 Task: Look for space in Mariara, Venezuela from 24th August, 2023 to 10th September, 2023 for 8 adults, 2 children in price range Rs.12000 to Rs.15000. Place can be entire place or shared room with 4 bedrooms having 8 beds and 4 bathrooms. Property type can be house, flat, guest house. Amenities needed are: wifi, TV, free parkinig on premises, gym, breakfast. Booking option can be shelf check-in. Required host language is English.
Action: Mouse moved to (438, 104)
Screenshot: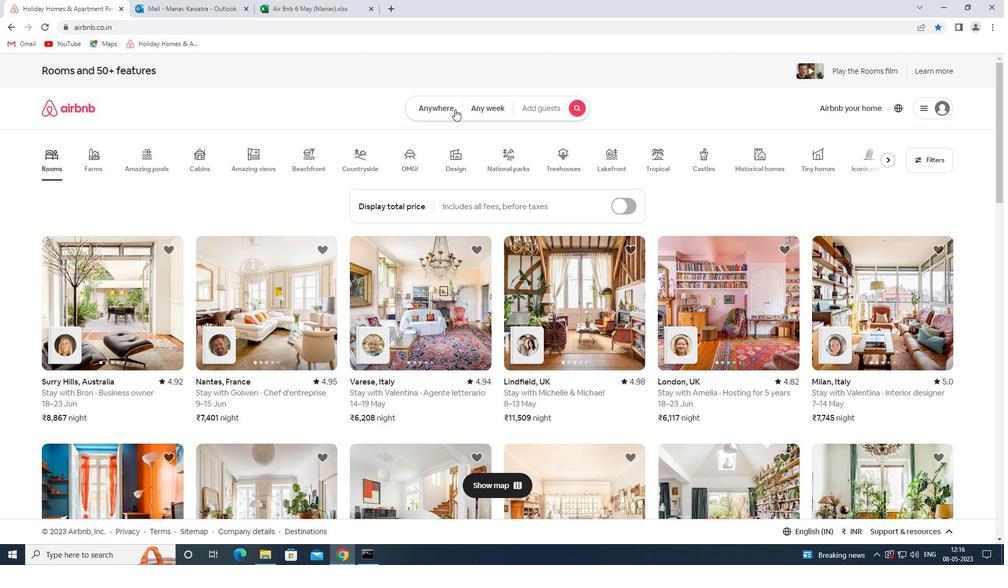 
Action: Mouse pressed left at (438, 104)
Screenshot: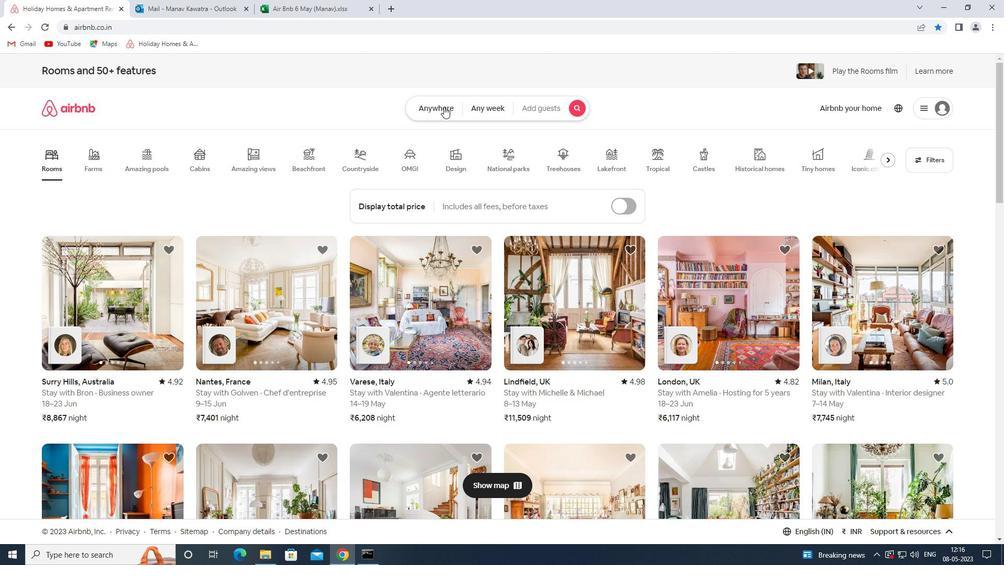 
Action: Mouse moved to (388, 143)
Screenshot: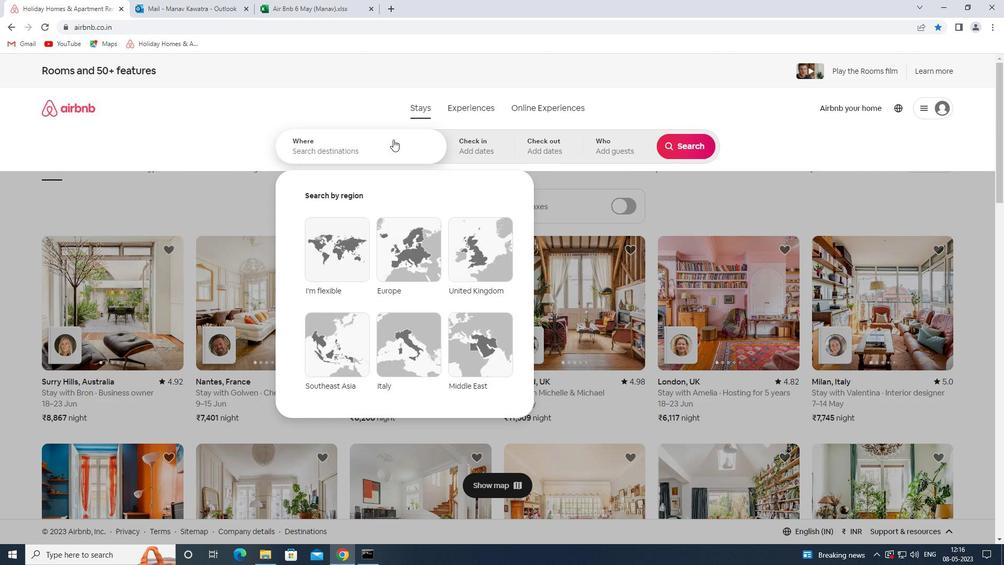 
Action: Mouse pressed left at (388, 143)
Screenshot: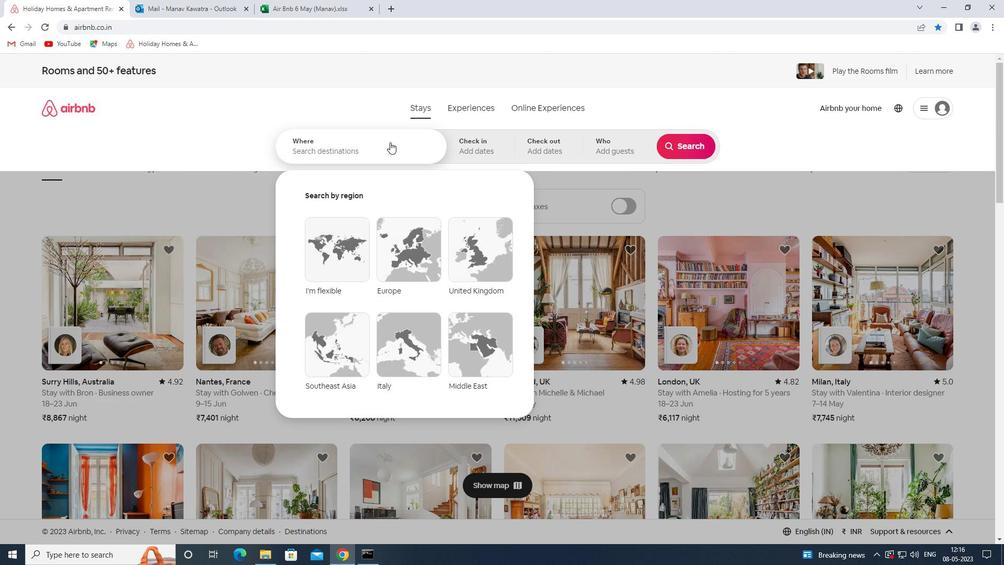 
Action: Mouse moved to (381, 154)
Screenshot: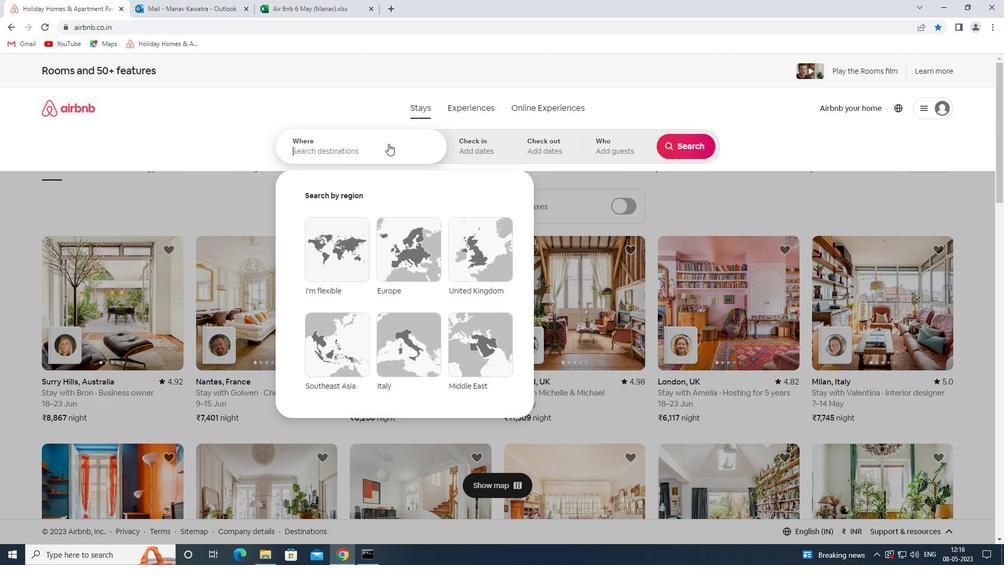 
Action: Key pressed ,ar<Key.backspace><Key.backspace><Key.backspace><Key.backspace><Key.shift>MARIARA<Key.space><Key.shift><Key.shift><Key.shift><Key.shift><Key.shift><Key.shift><Key.shift>VENEZUELA<Key.space><Key.enter>
Screenshot: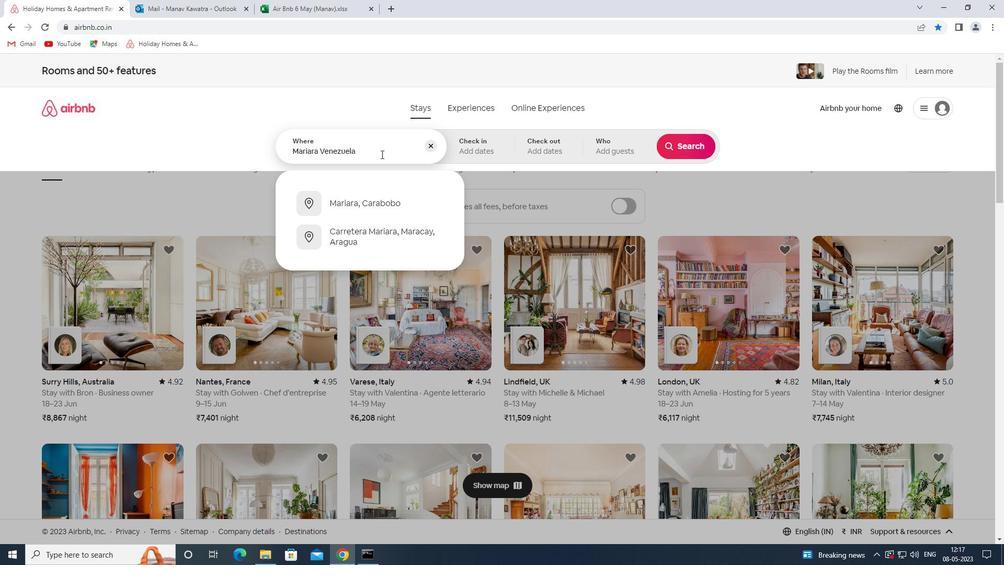 
Action: Mouse moved to (684, 232)
Screenshot: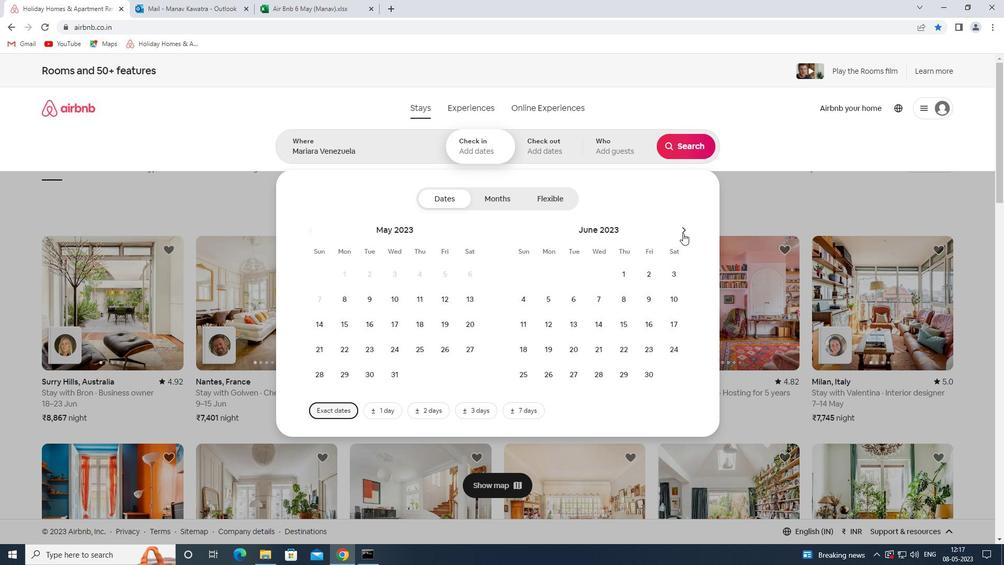 
Action: Mouse pressed left at (684, 232)
Screenshot: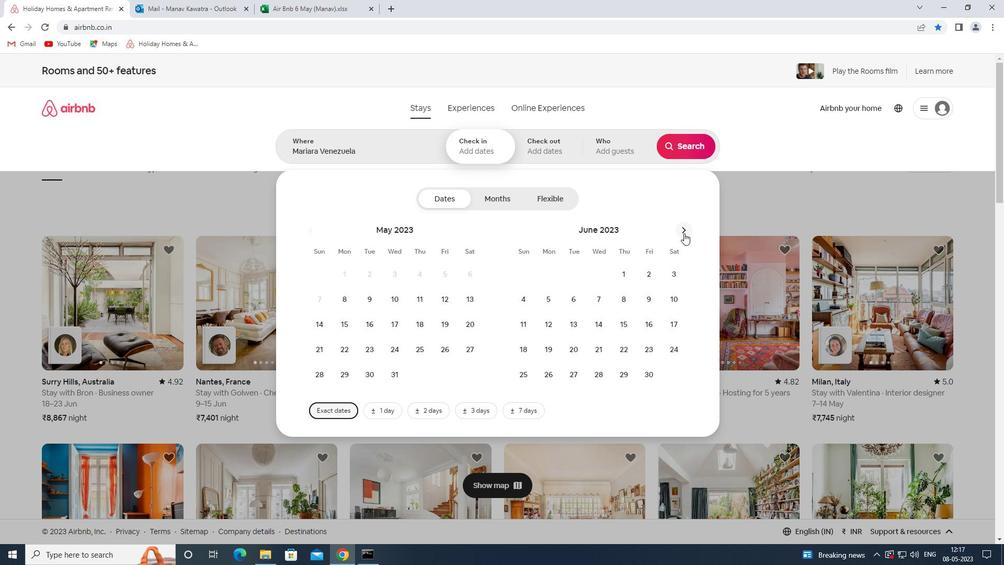 
Action: Mouse pressed left at (684, 232)
Screenshot: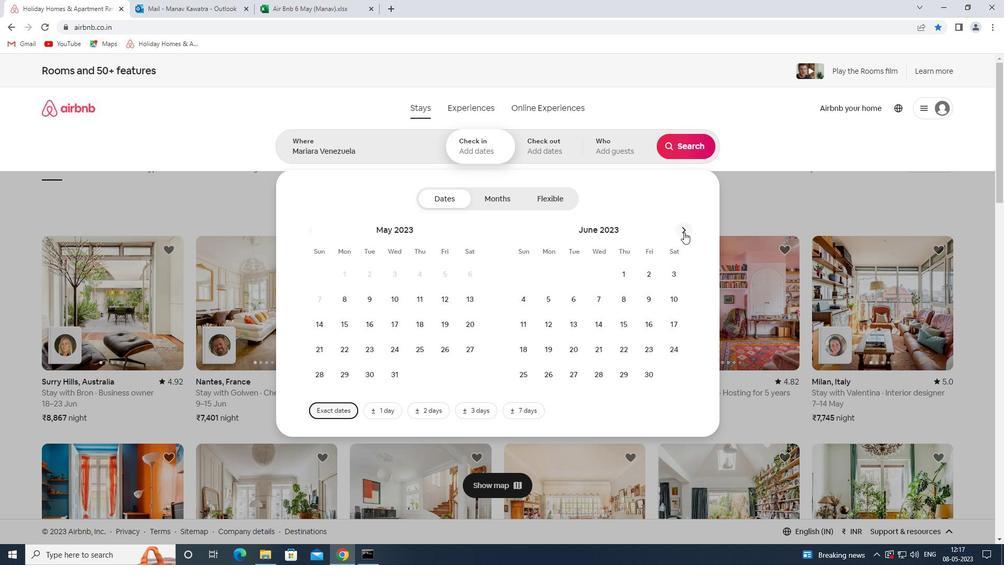
Action: Mouse pressed left at (684, 232)
Screenshot: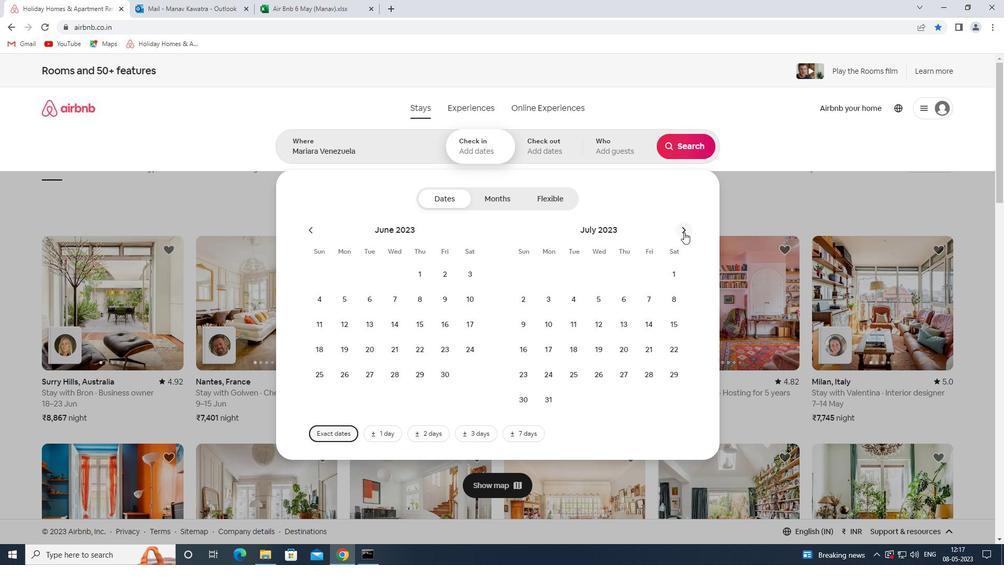 
Action: Mouse moved to (426, 352)
Screenshot: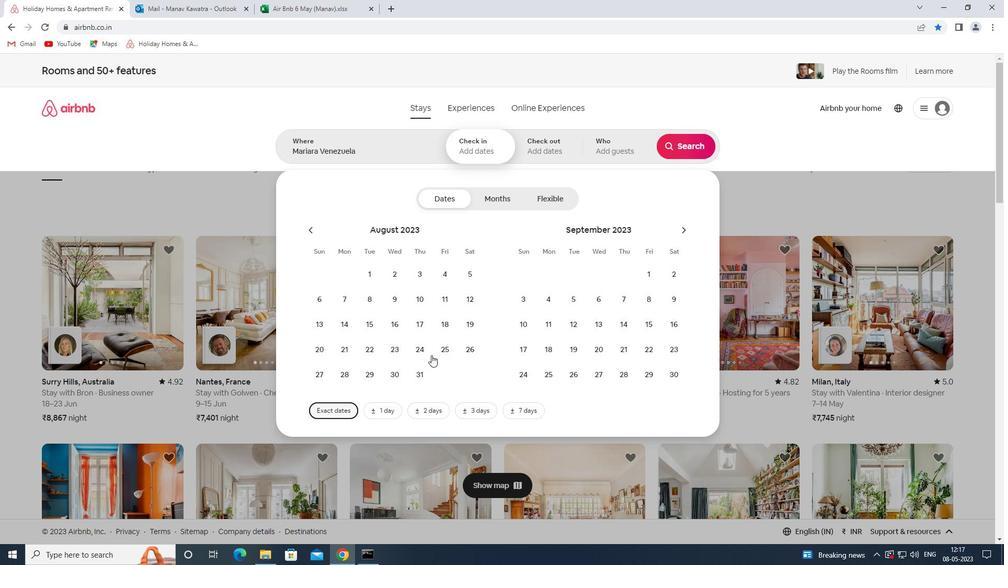 
Action: Mouse pressed left at (426, 352)
Screenshot: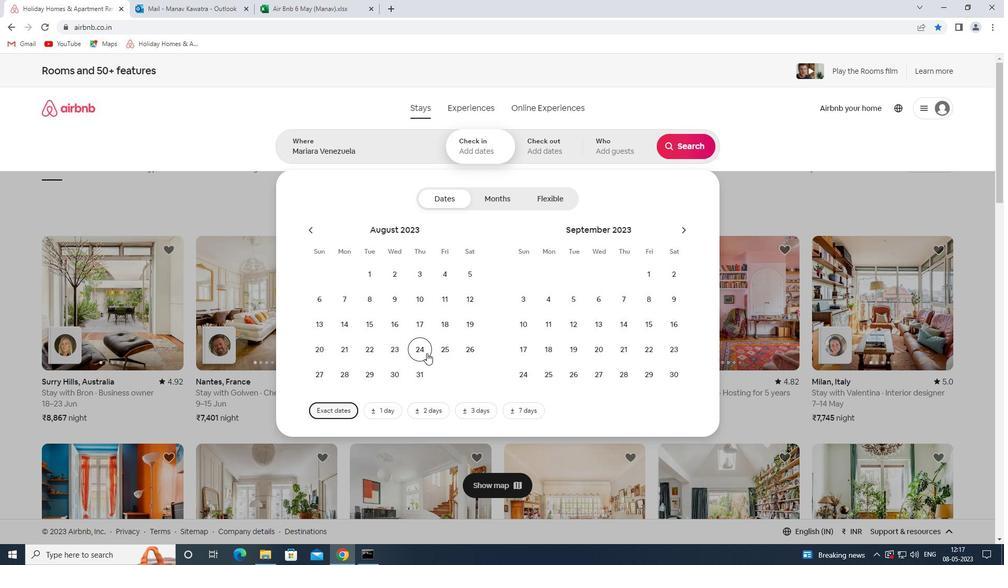 
Action: Mouse moved to (523, 321)
Screenshot: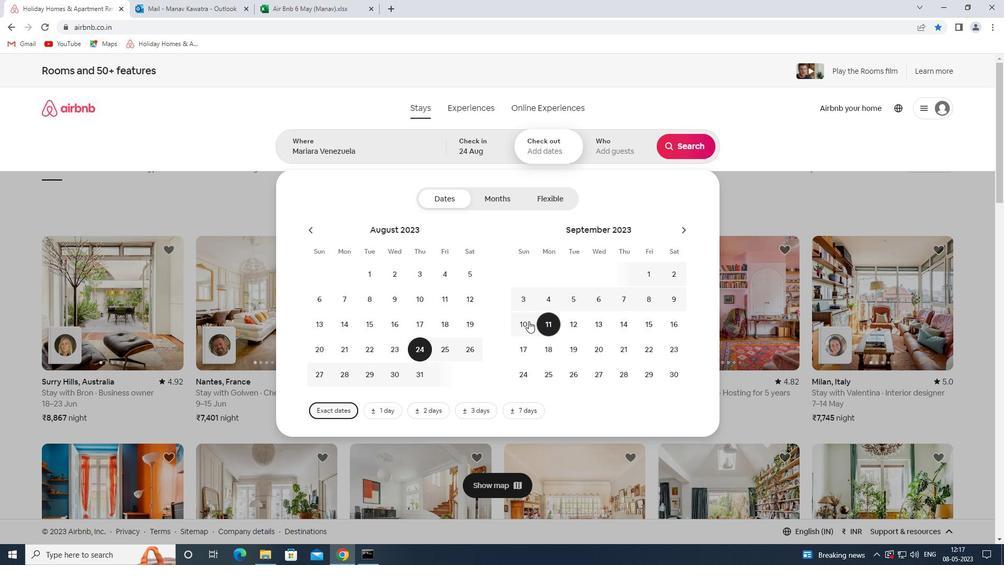 
Action: Mouse pressed left at (523, 321)
Screenshot: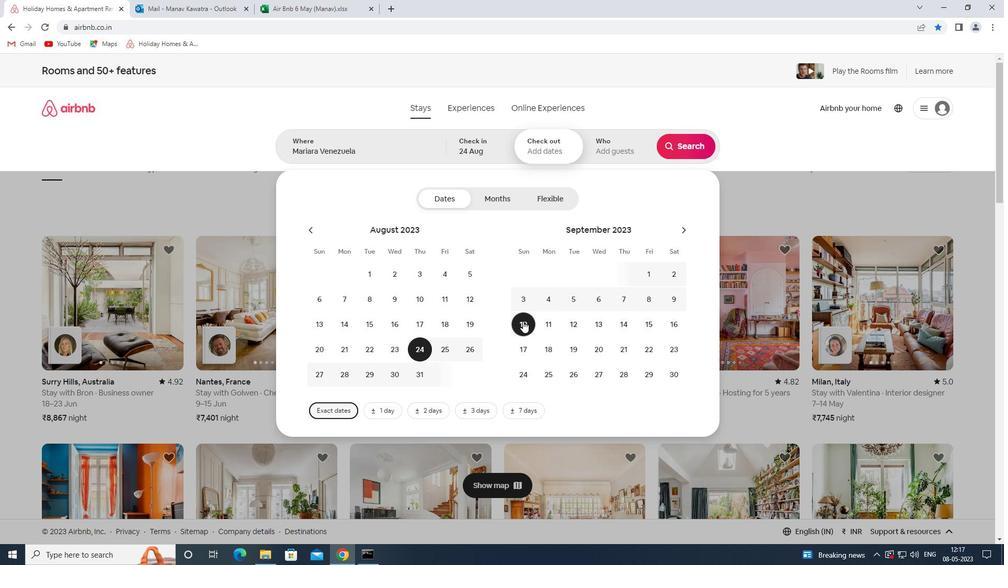 
Action: Mouse moved to (620, 155)
Screenshot: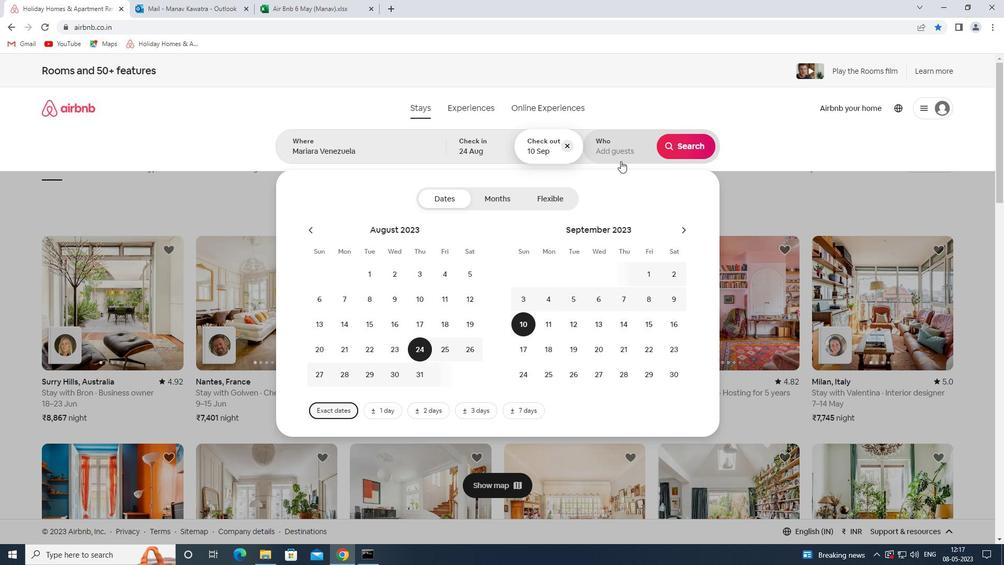 
Action: Mouse pressed left at (620, 155)
Screenshot: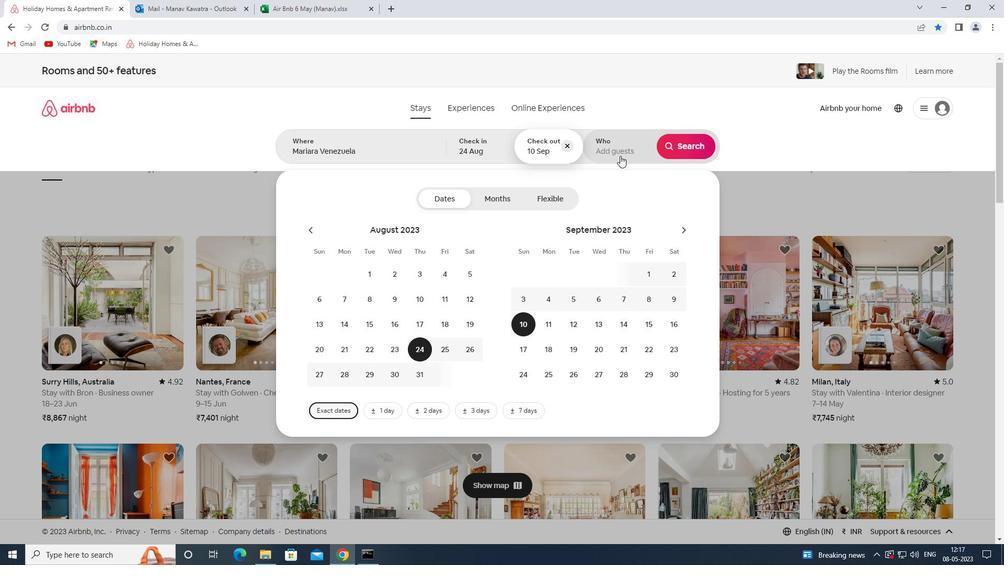 
Action: Mouse moved to (691, 203)
Screenshot: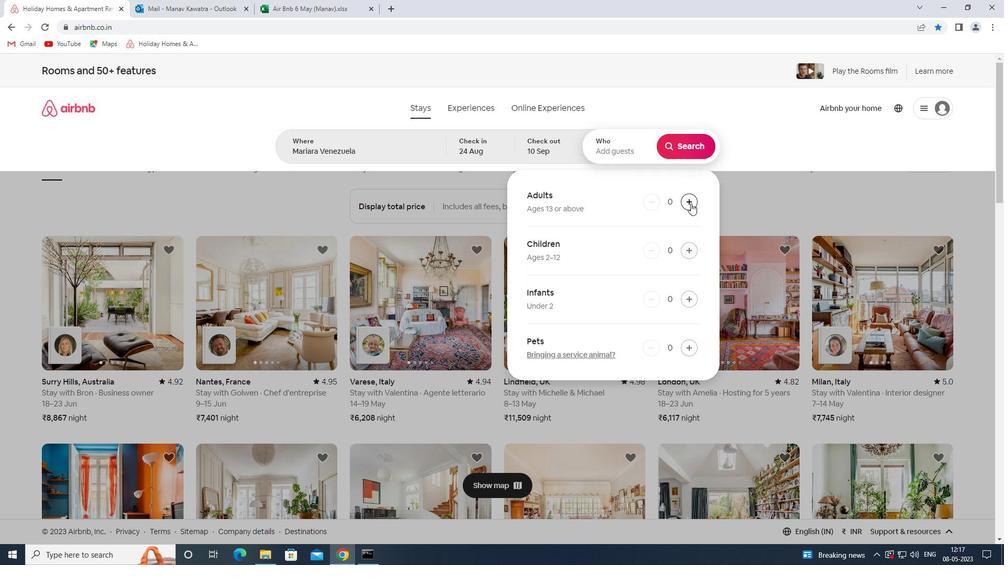 
Action: Mouse pressed left at (691, 203)
Screenshot: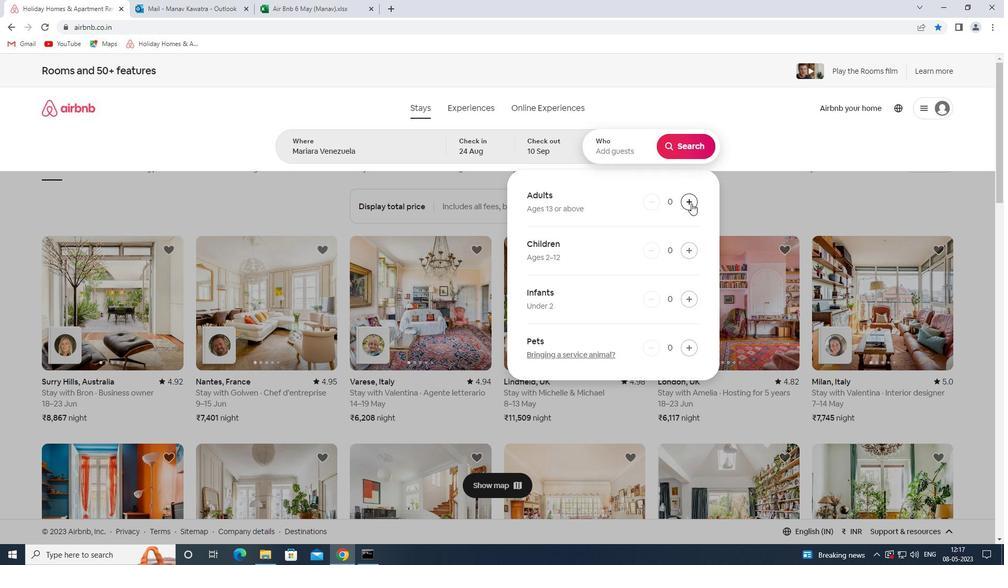 
Action: Mouse pressed left at (691, 203)
Screenshot: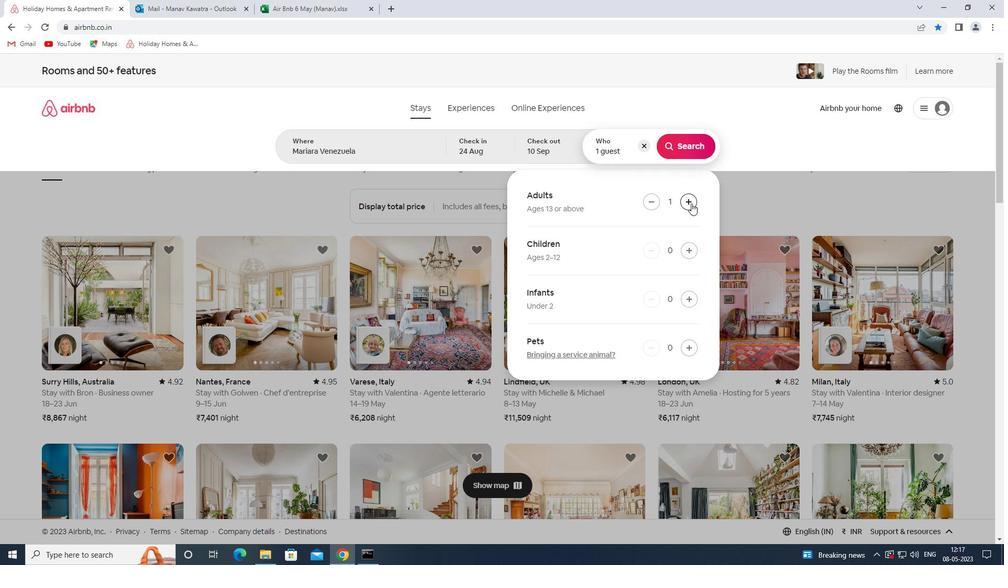 
Action: Mouse pressed left at (691, 203)
Screenshot: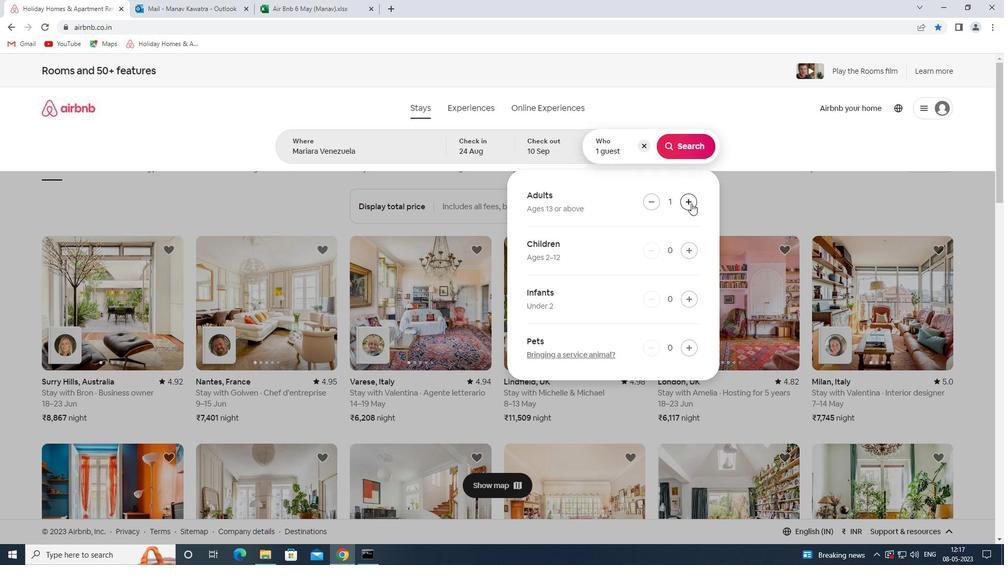 
Action: Mouse pressed left at (691, 203)
Screenshot: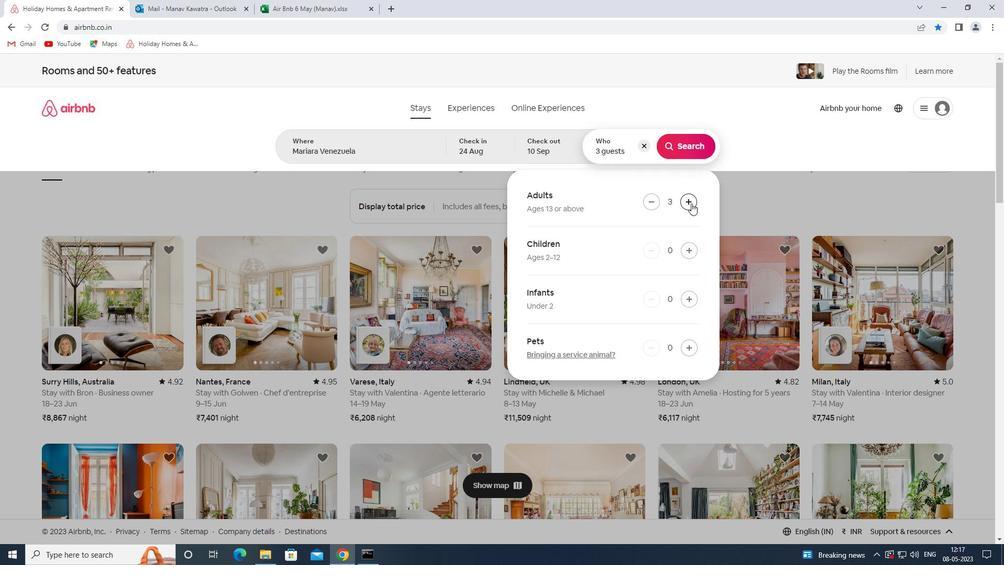 
Action: Mouse pressed left at (691, 203)
Screenshot: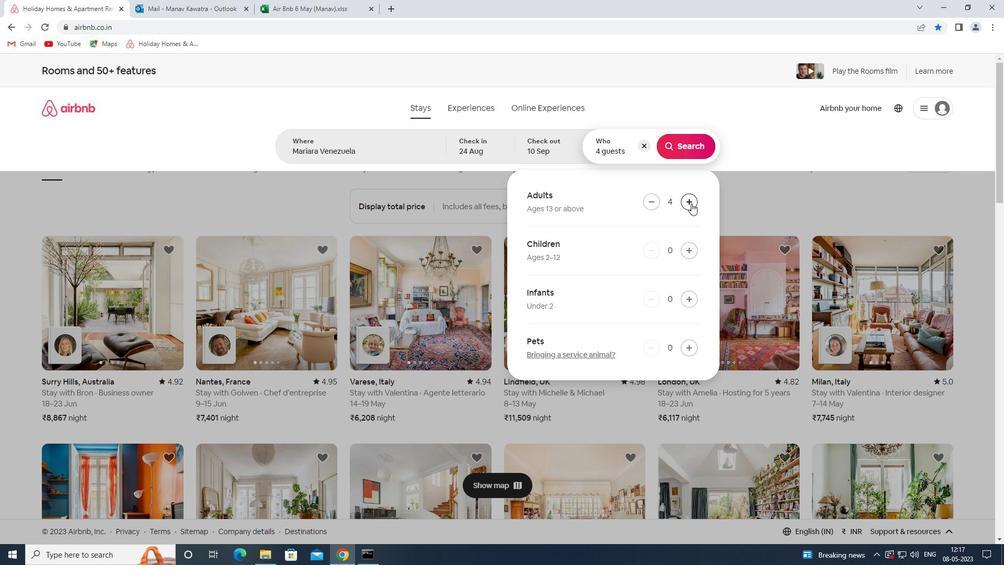 
Action: Mouse pressed left at (691, 203)
Screenshot: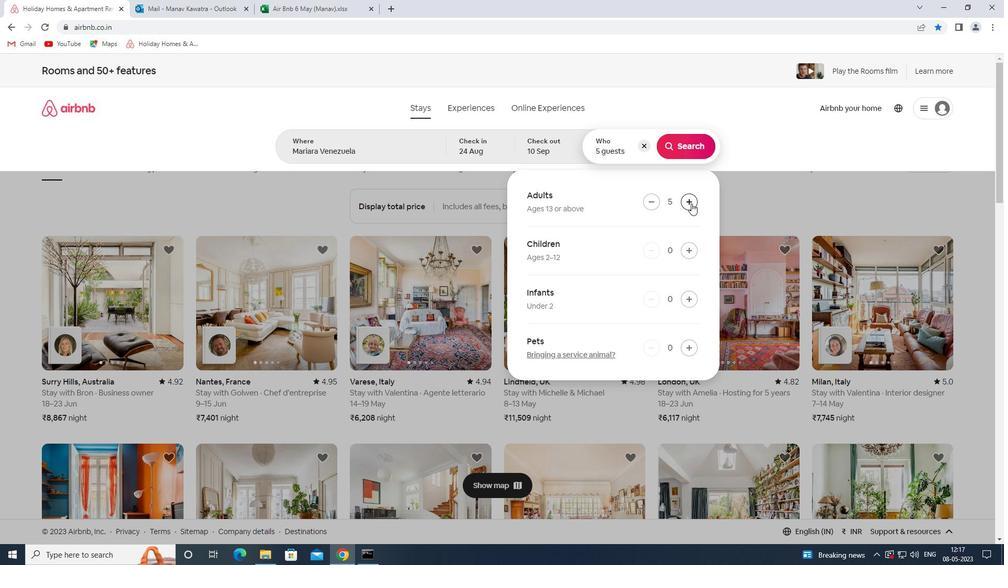 
Action: Mouse pressed left at (691, 203)
Screenshot: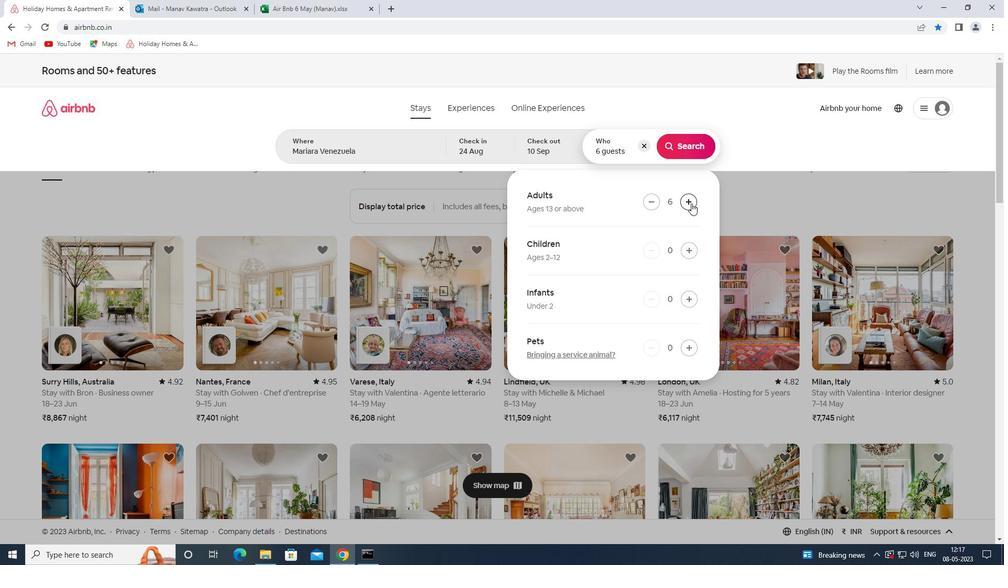 
Action: Mouse pressed left at (691, 203)
Screenshot: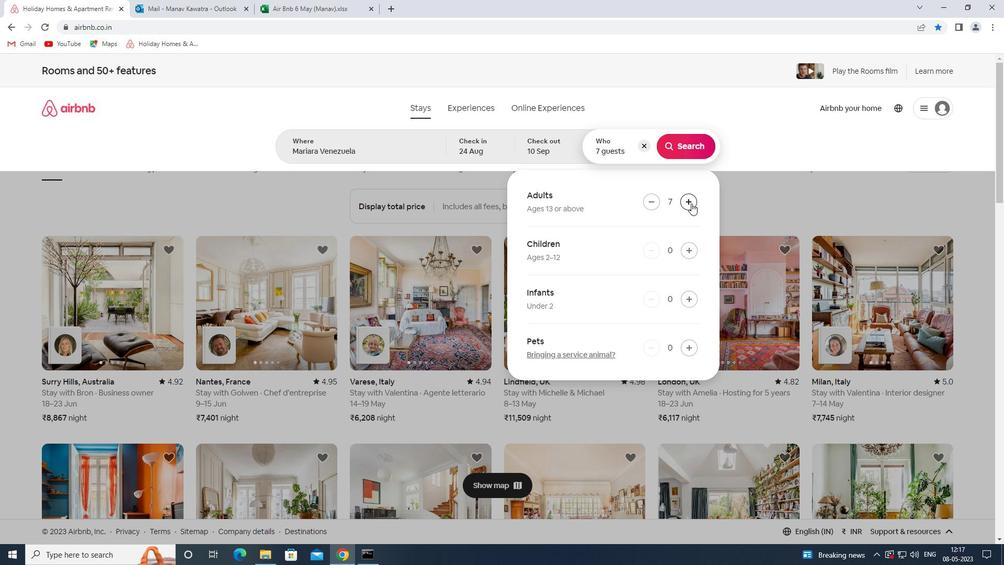 
Action: Mouse pressed left at (691, 203)
Screenshot: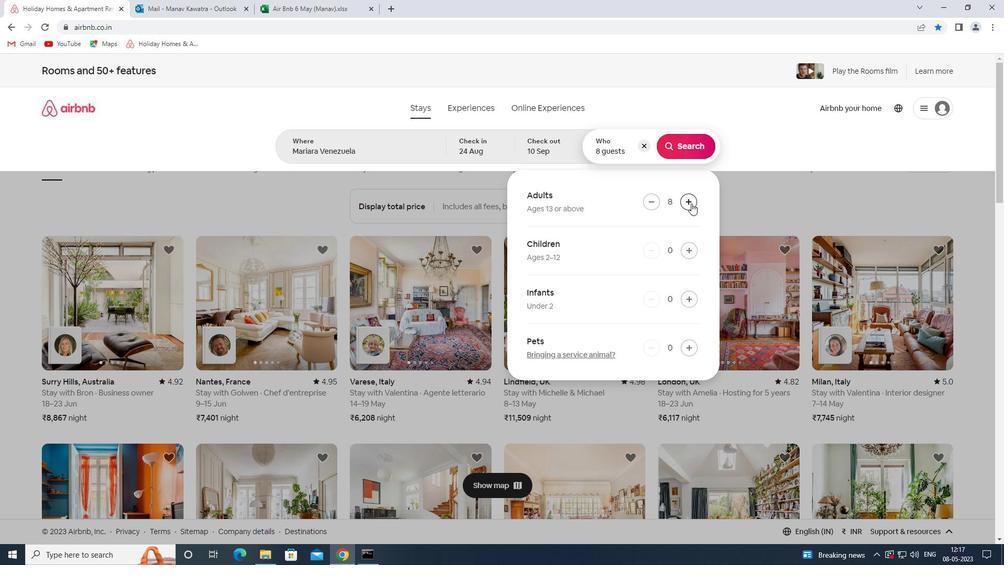 
Action: Mouse moved to (654, 197)
Screenshot: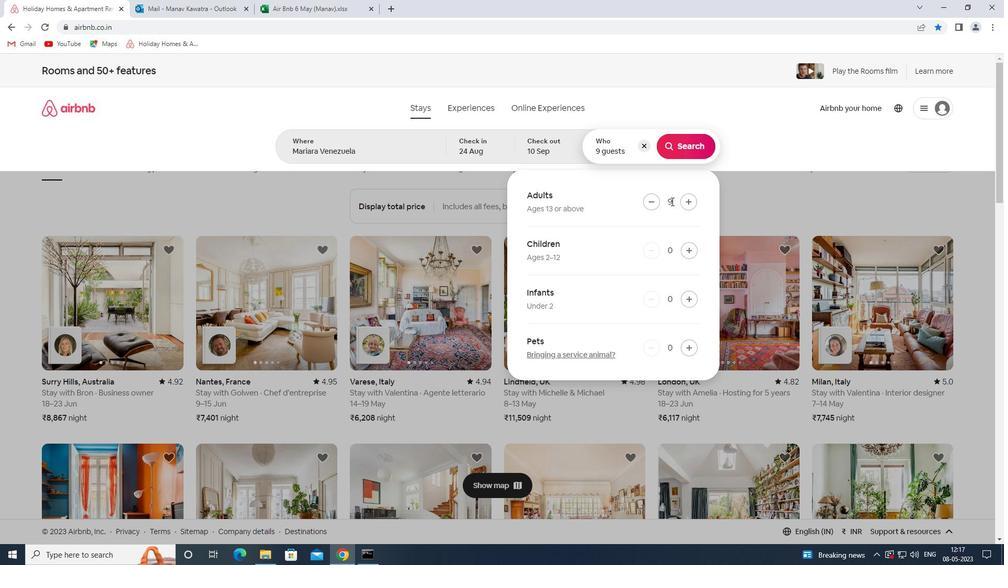 
Action: Mouse pressed left at (654, 197)
Screenshot: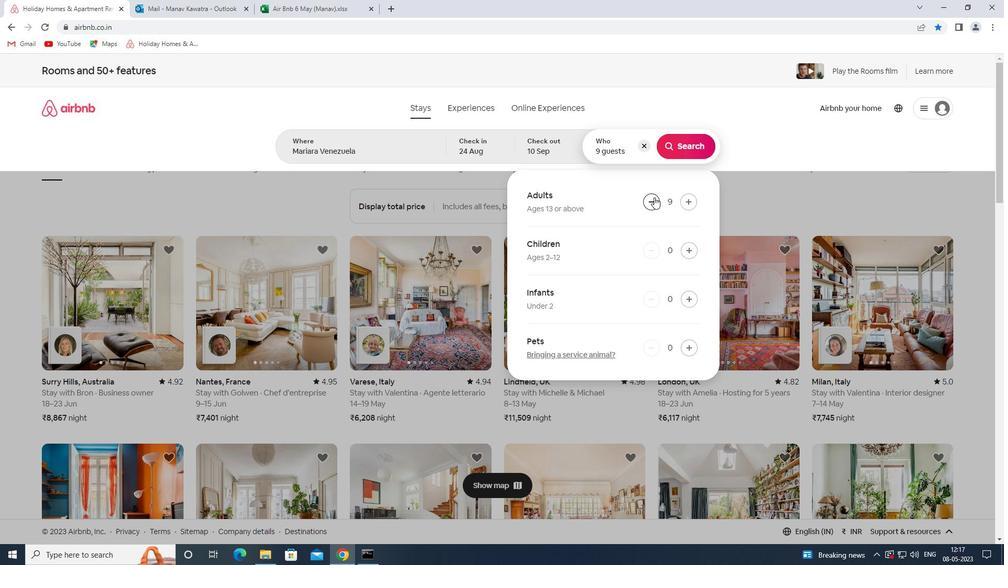 
Action: Mouse moved to (693, 244)
Screenshot: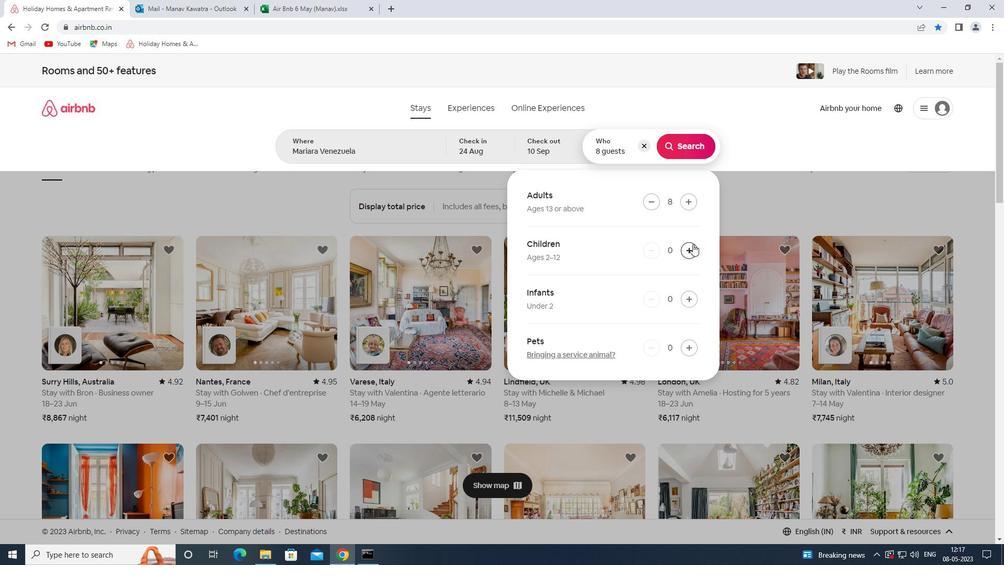 
Action: Mouse pressed left at (693, 244)
Screenshot: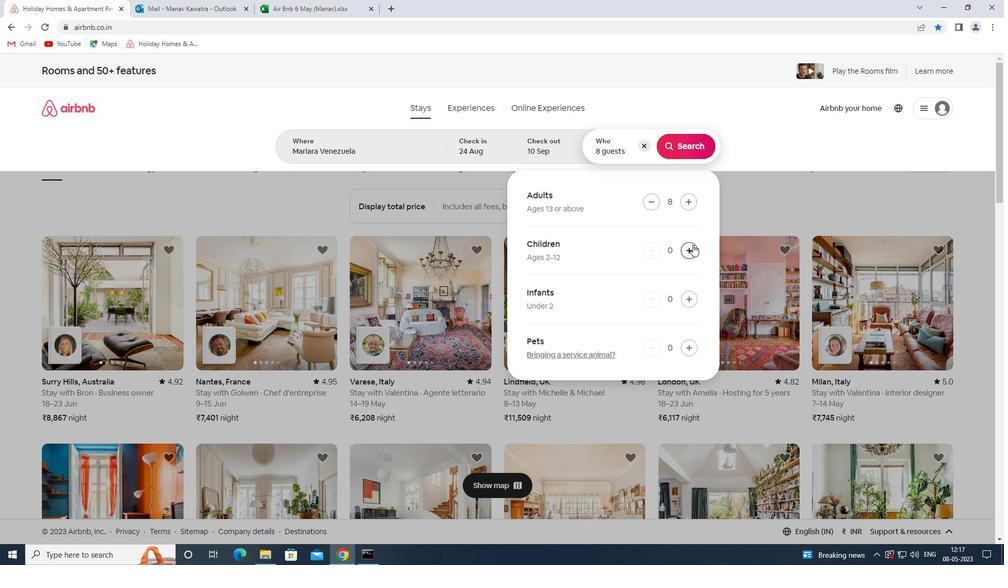 
Action: Mouse moved to (692, 247)
Screenshot: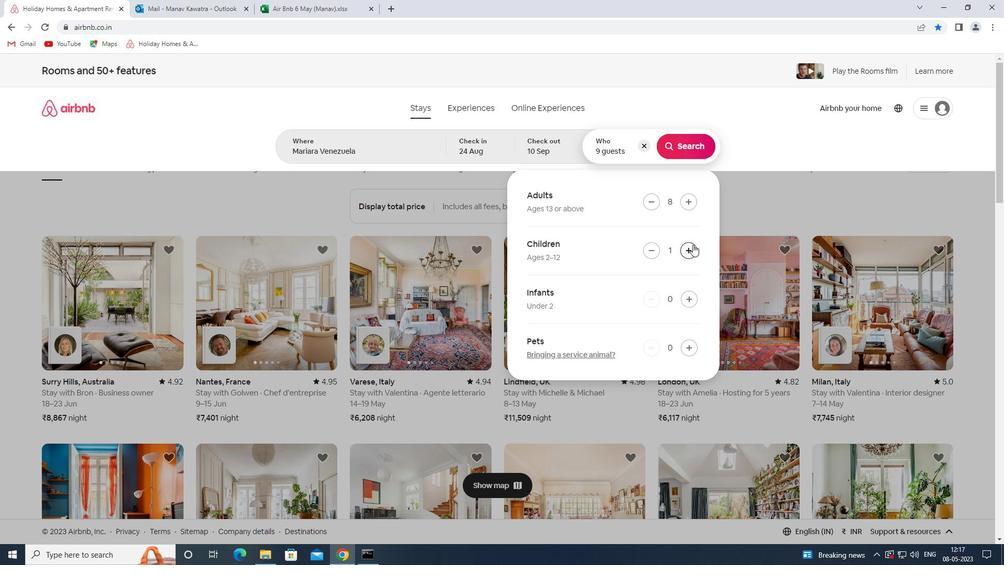 
Action: Mouse pressed left at (692, 247)
Screenshot: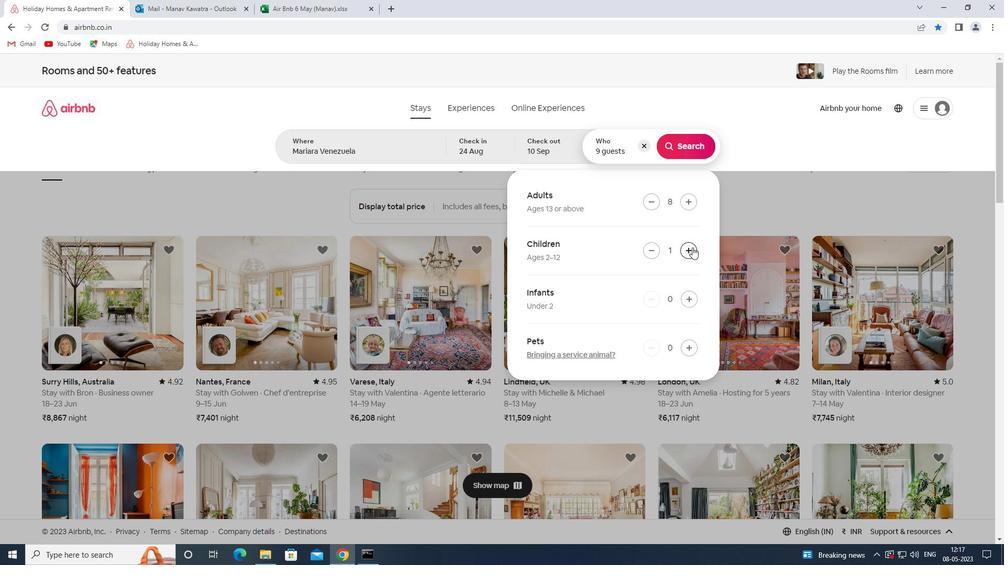 
Action: Mouse moved to (704, 161)
Screenshot: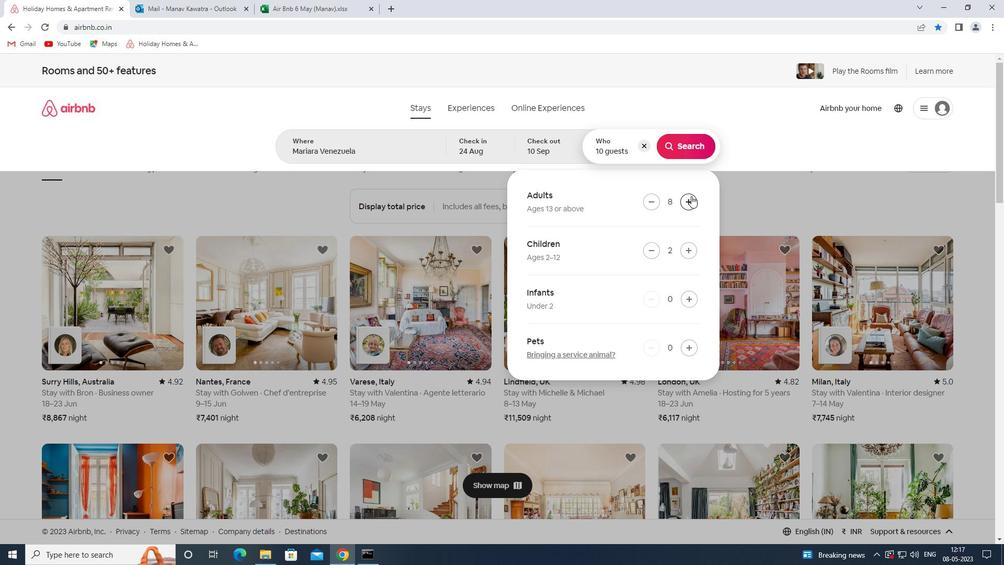 
Action: Mouse pressed left at (704, 161)
Screenshot: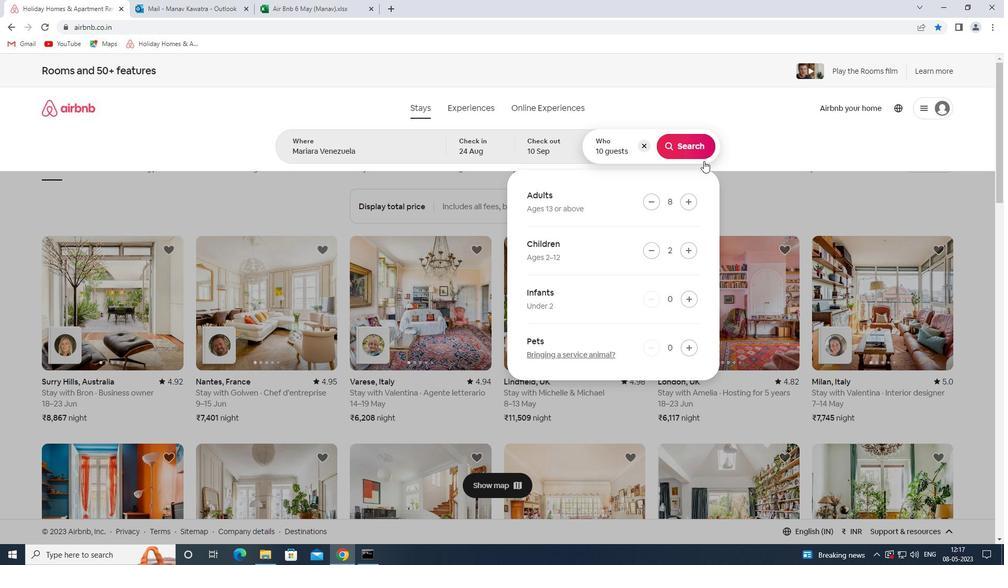 
Action: Mouse moved to (697, 141)
Screenshot: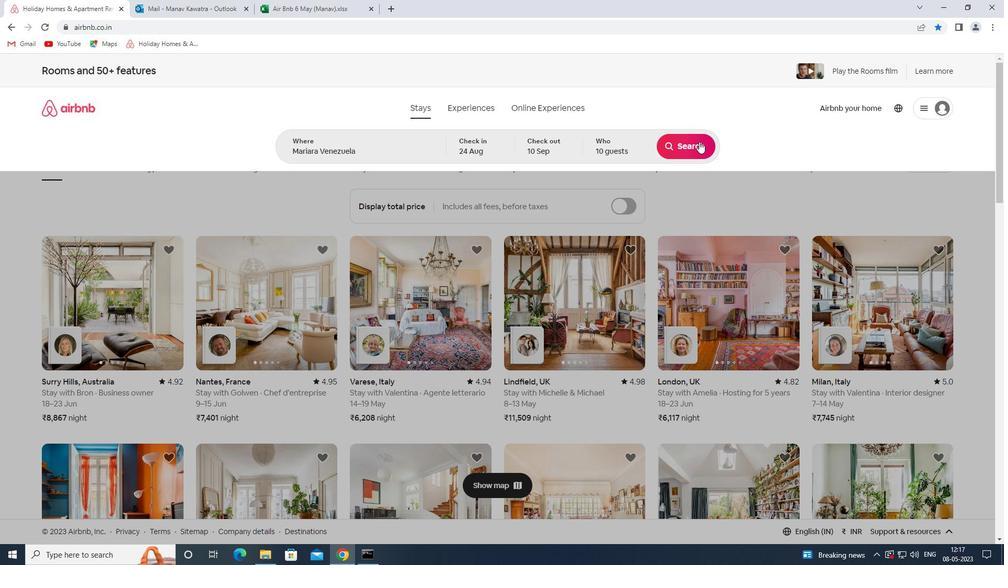 
Action: Mouse pressed left at (697, 141)
Screenshot: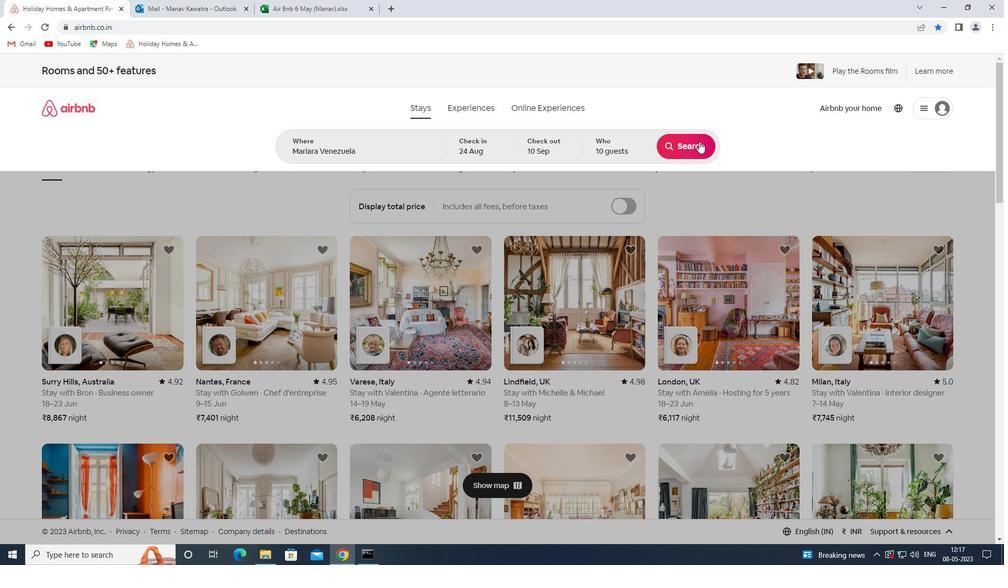 
Action: Mouse moved to (963, 112)
Screenshot: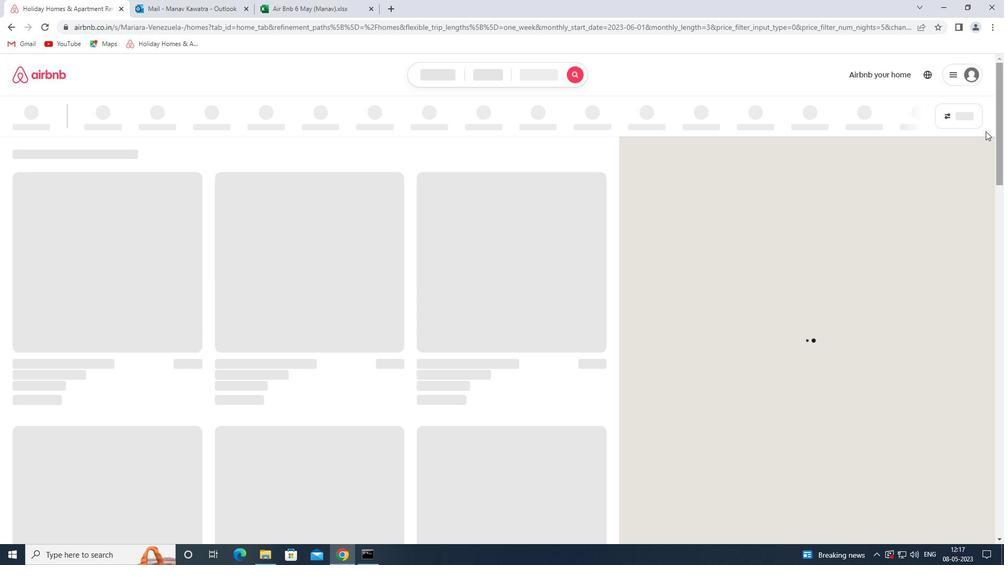 
Action: Mouse pressed left at (963, 112)
Screenshot: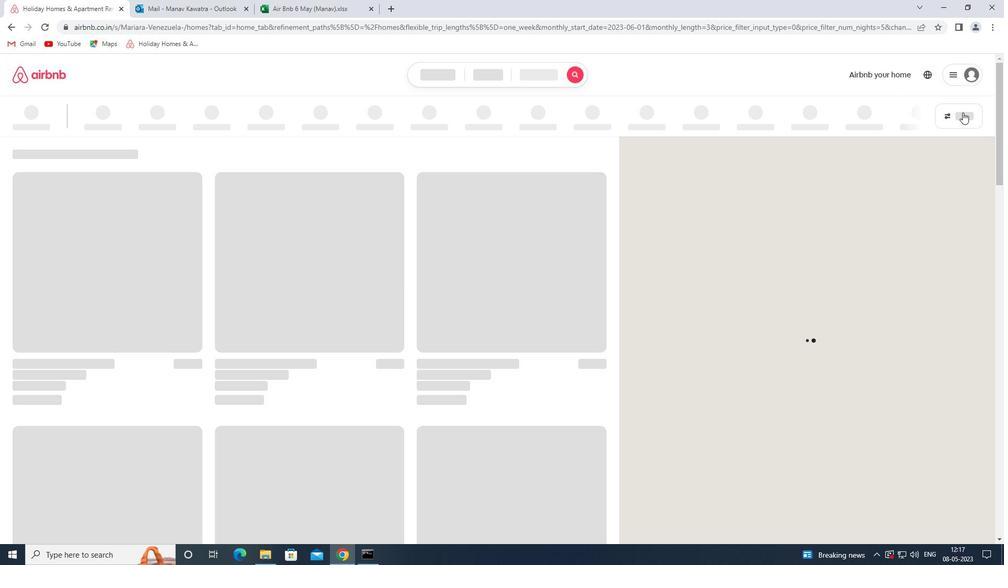 
Action: Mouse moved to (381, 378)
Screenshot: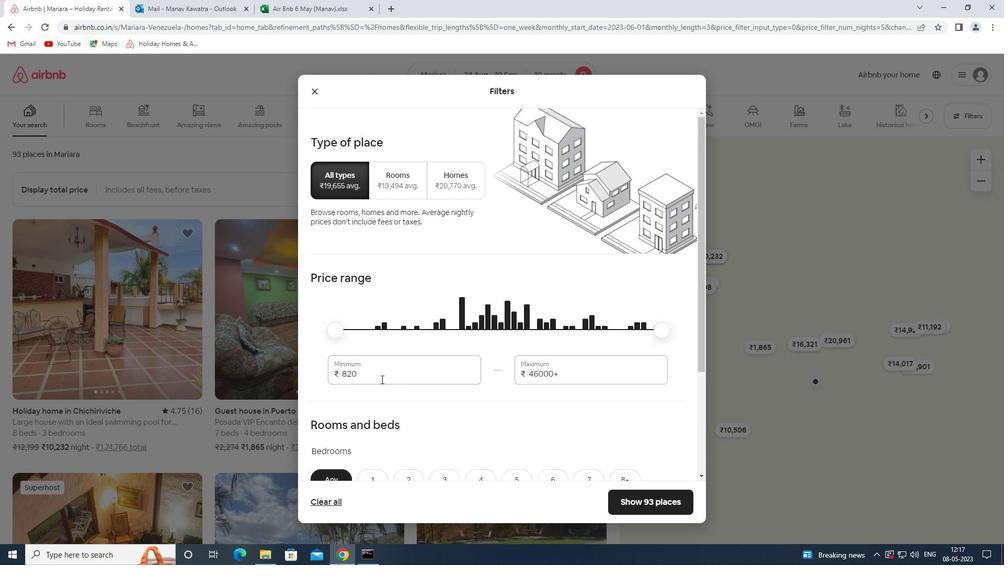 
Action: Mouse pressed left at (381, 378)
Screenshot: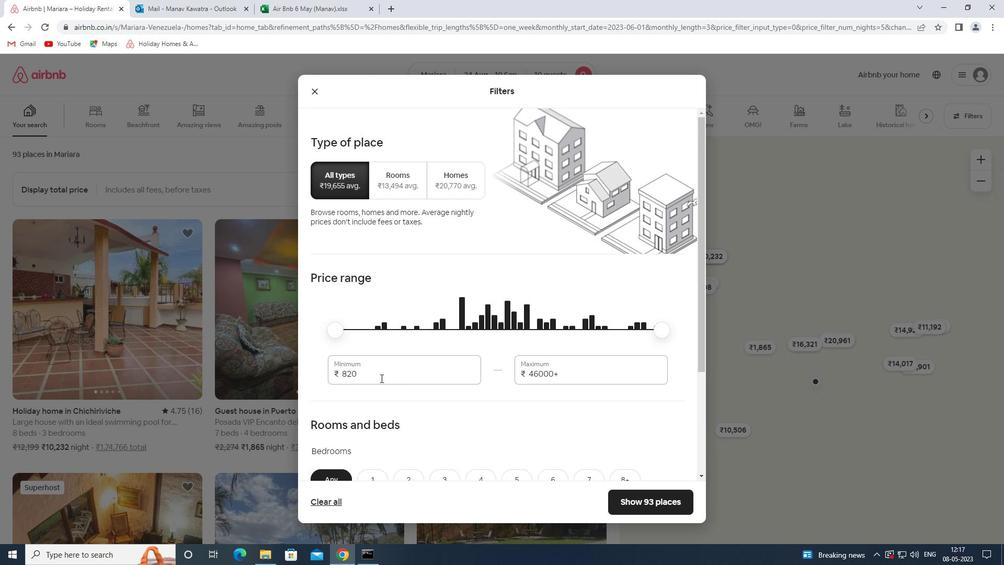 
Action: Mouse pressed left at (381, 378)
Screenshot: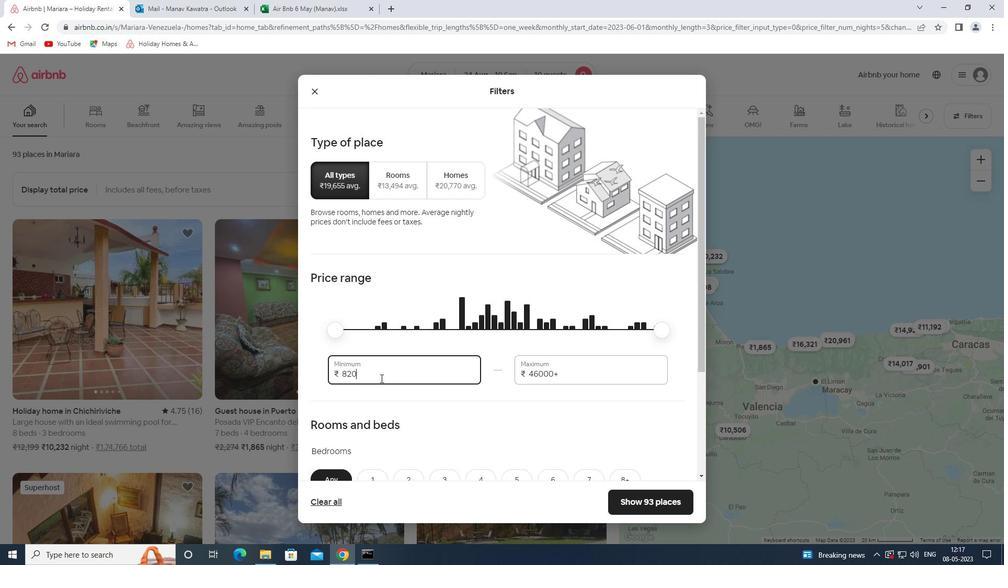 
Action: Mouse pressed left at (381, 378)
Screenshot: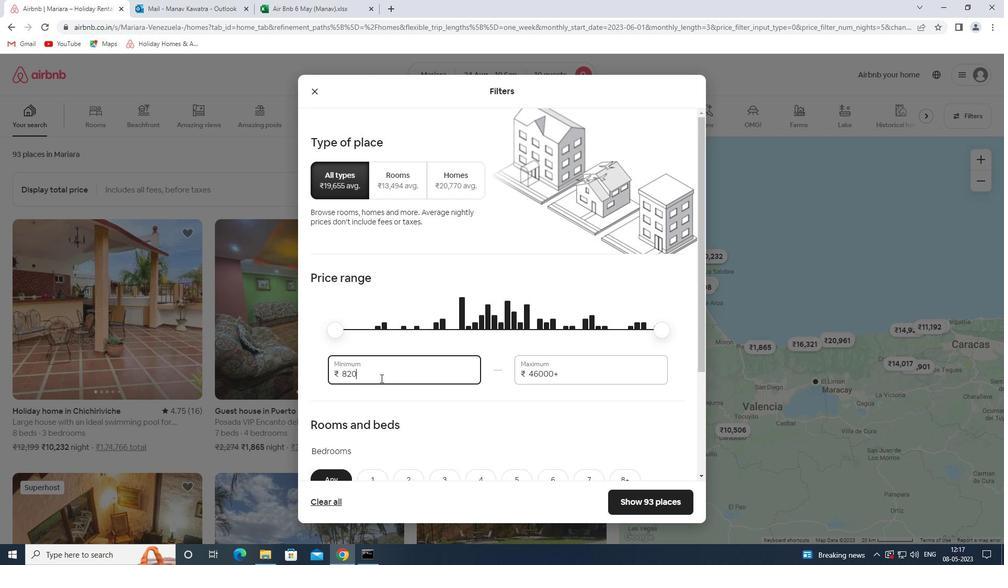 
Action: Key pressed 12000<Key.tab>15000
Screenshot: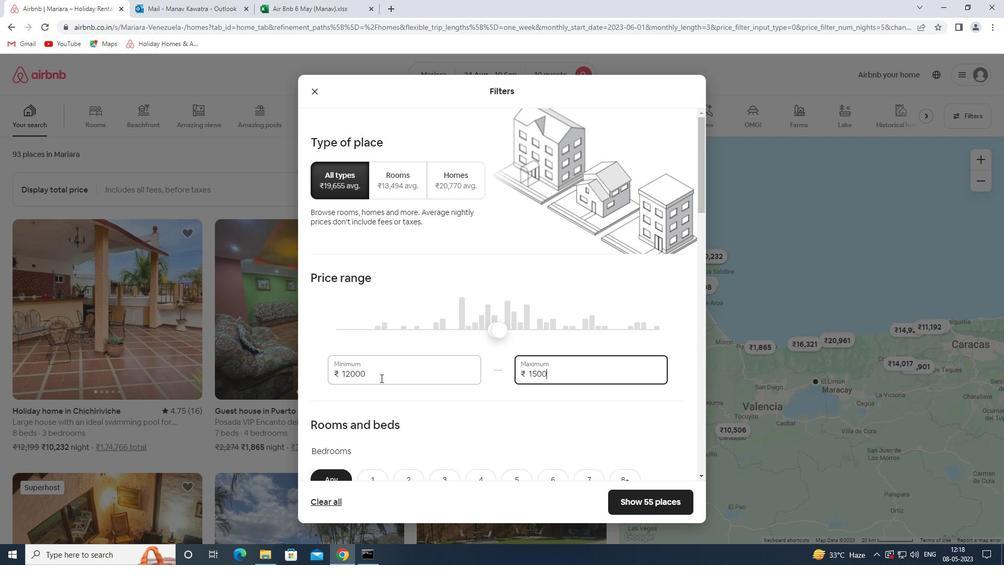 
Action: Mouse moved to (430, 378)
Screenshot: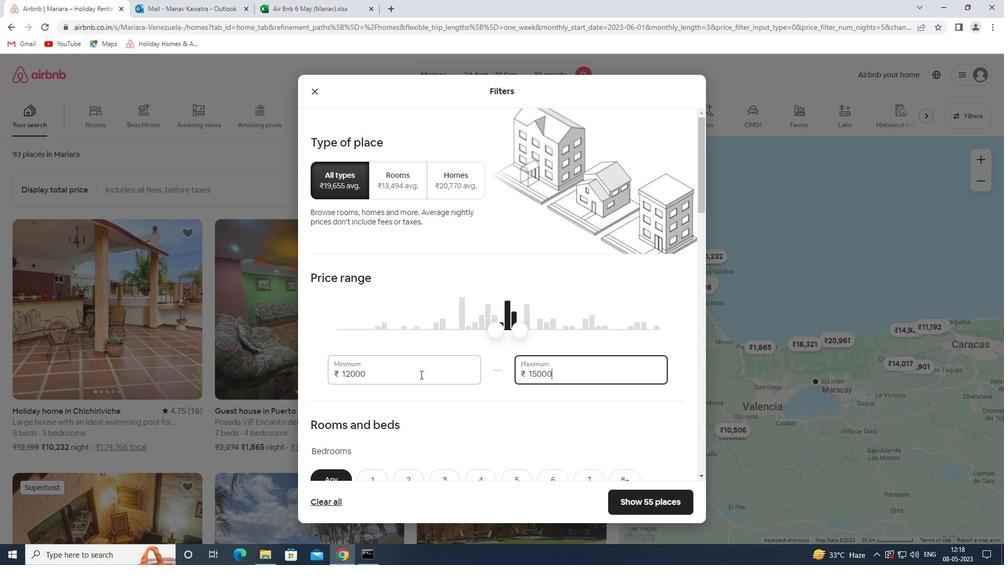 
Action: Mouse scrolled (430, 378) with delta (0, 0)
Screenshot: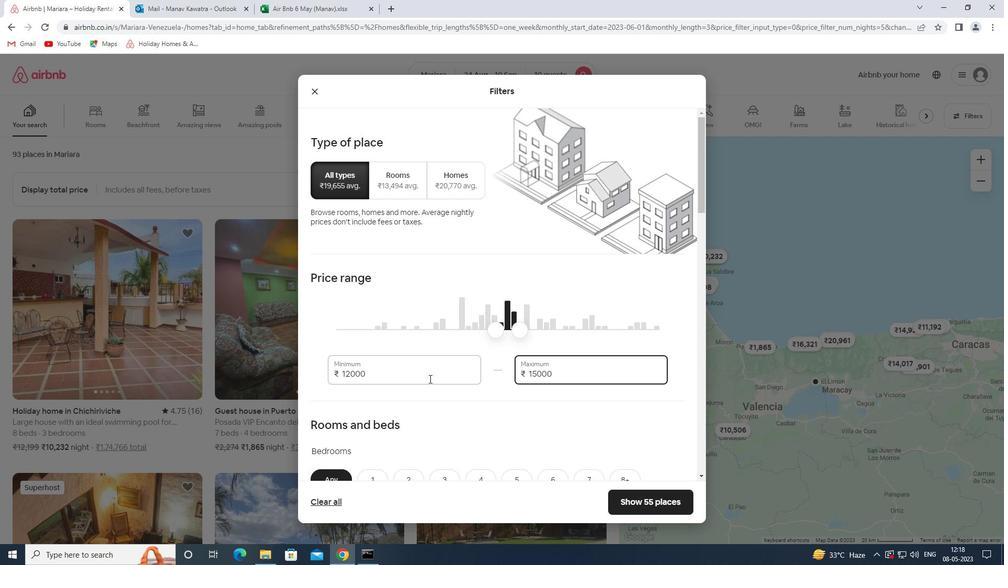 
Action: Mouse scrolled (430, 378) with delta (0, 0)
Screenshot: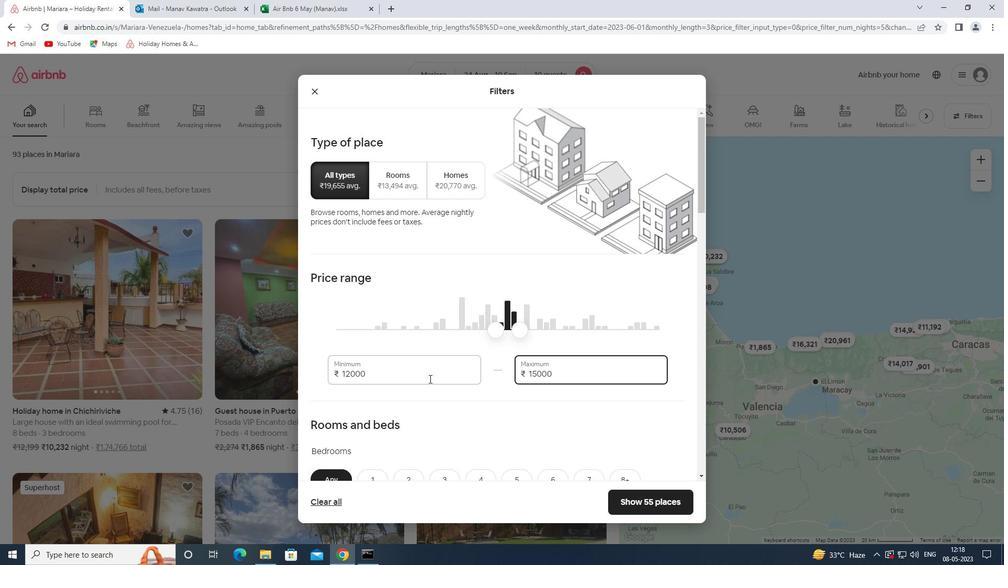 
Action: Mouse moved to (434, 378)
Screenshot: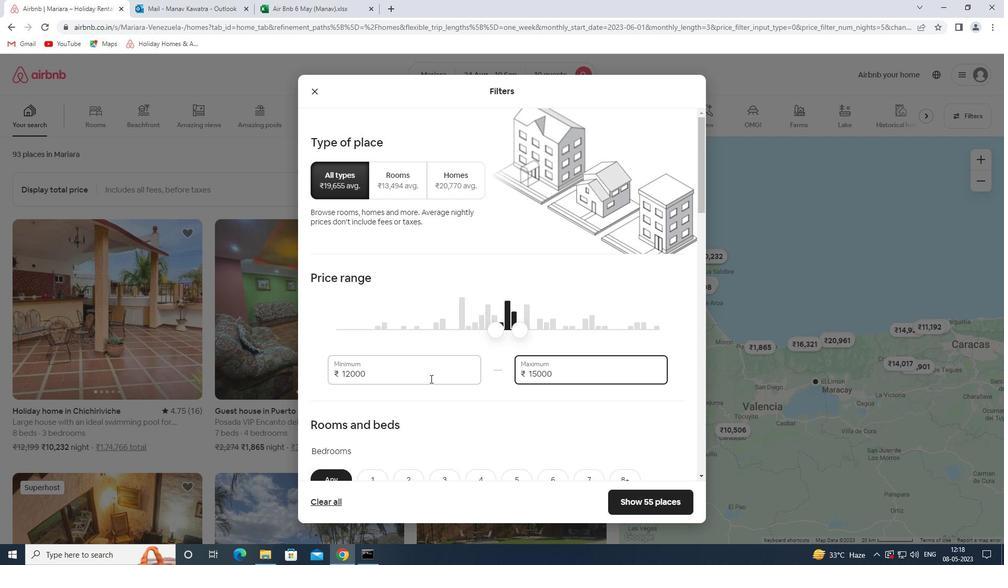
Action: Mouse scrolled (434, 378) with delta (0, 0)
Screenshot: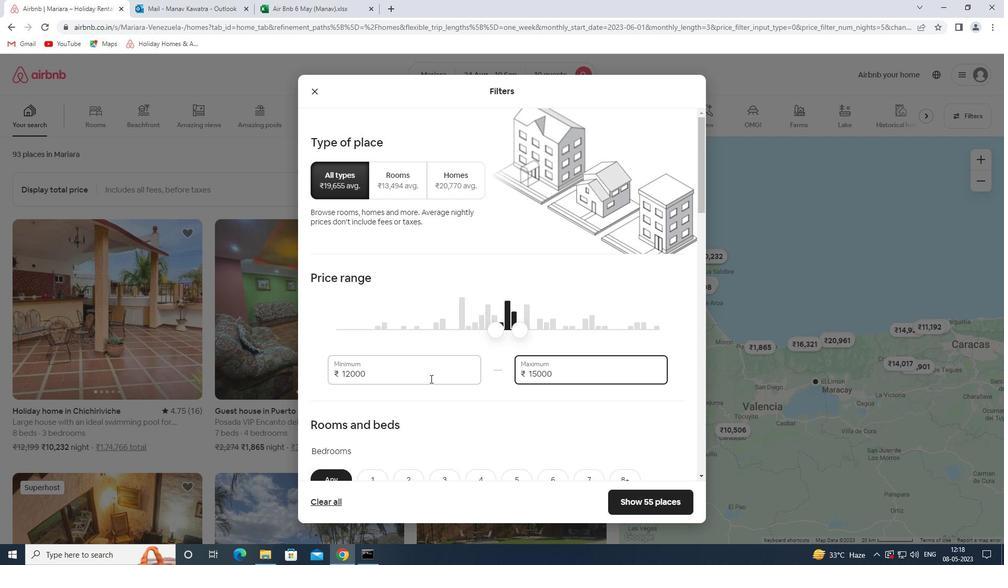 
Action: Mouse moved to (473, 324)
Screenshot: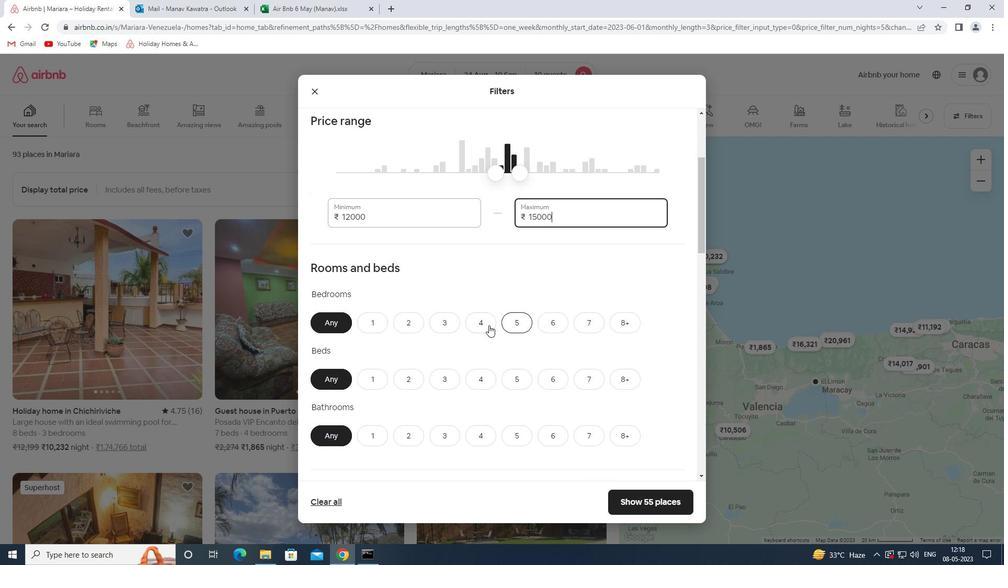 
Action: Mouse pressed left at (473, 324)
Screenshot: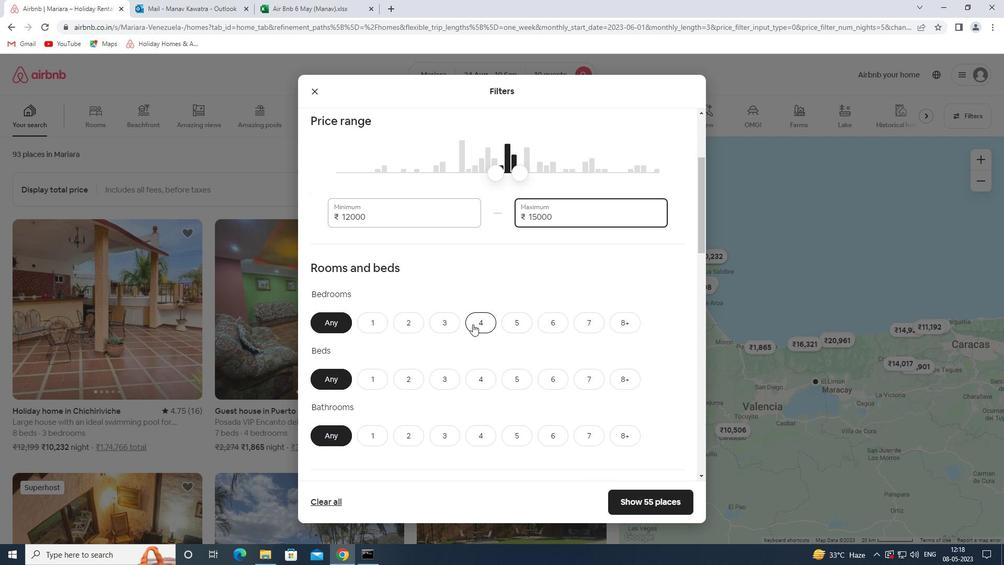 
Action: Mouse moved to (637, 378)
Screenshot: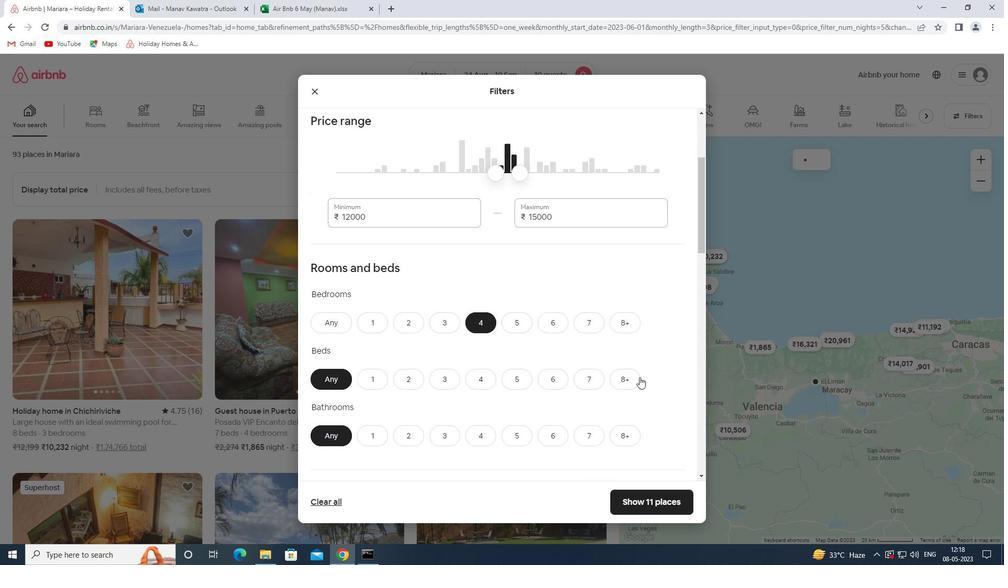 
Action: Mouse pressed left at (637, 378)
Screenshot: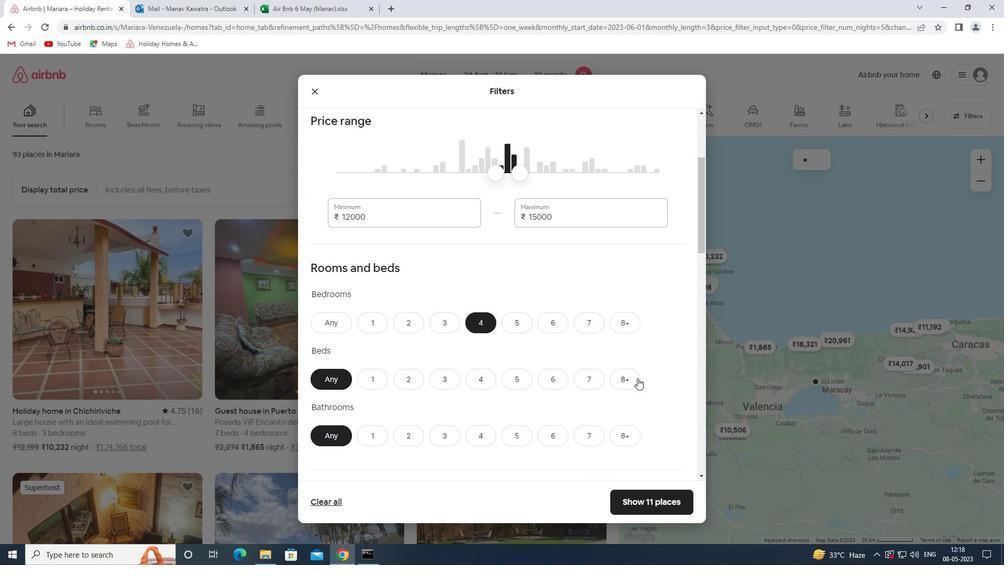 
Action: Mouse moved to (491, 437)
Screenshot: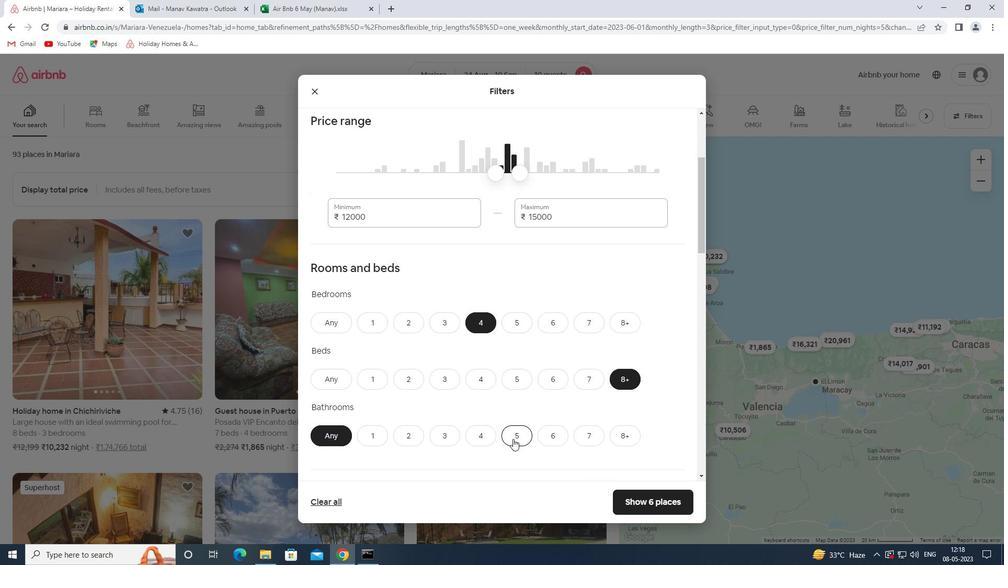 
Action: Mouse pressed left at (491, 437)
Screenshot: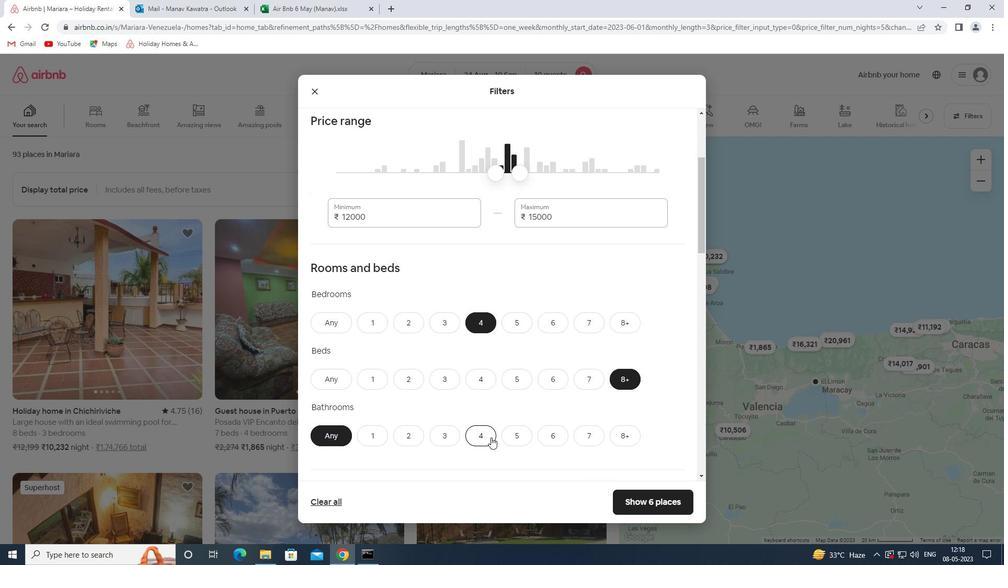 
Action: Mouse moved to (494, 437)
Screenshot: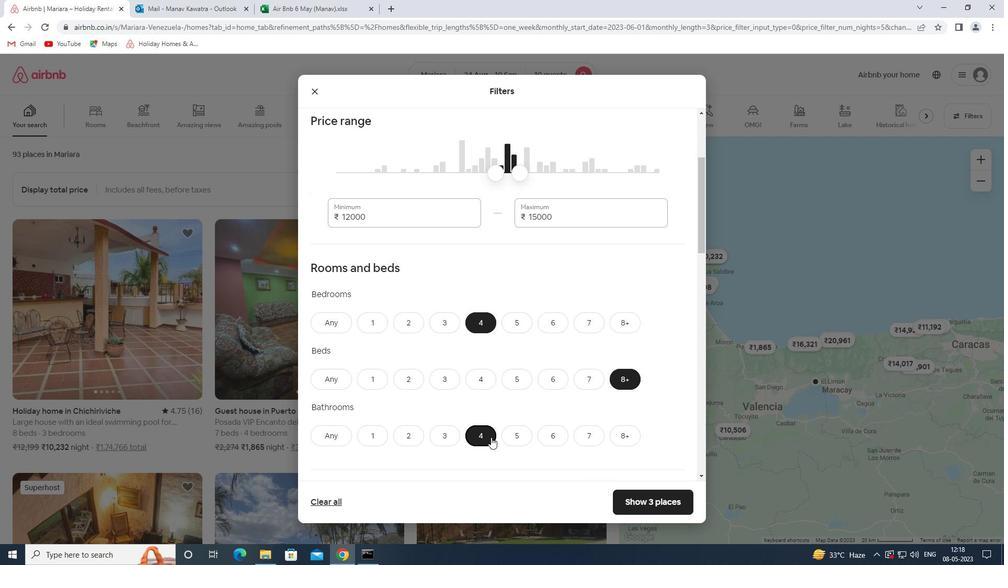 
Action: Mouse scrolled (494, 436) with delta (0, 0)
Screenshot: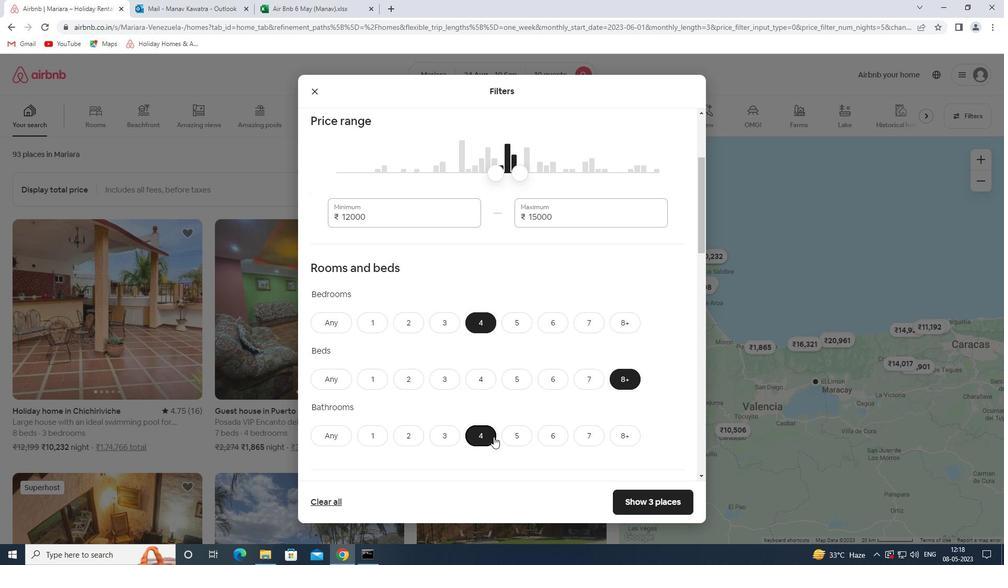 
Action: Mouse moved to (452, 440)
Screenshot: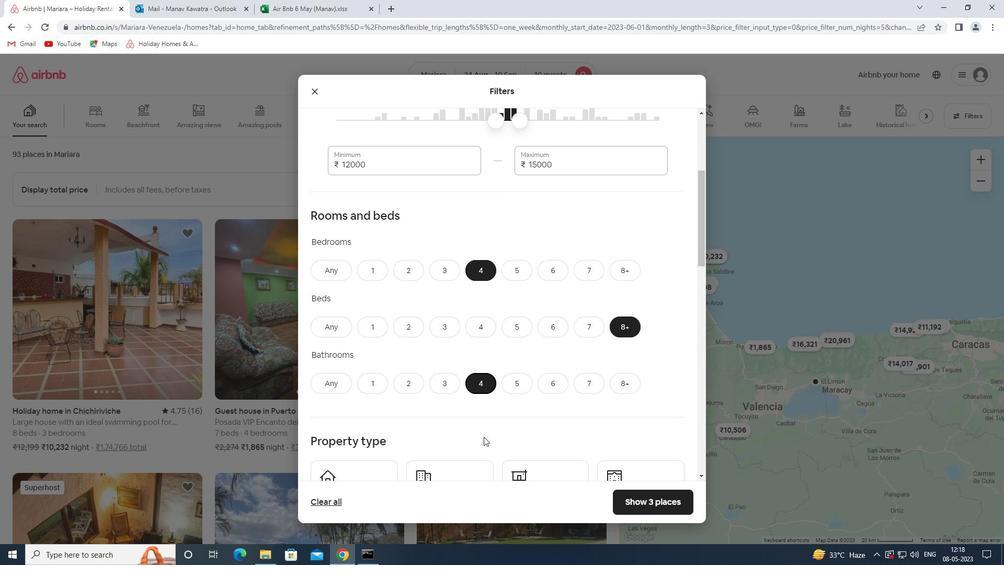 
Action: Mouse scrolled (452, 439) with delta (0, 0)
Screenshot: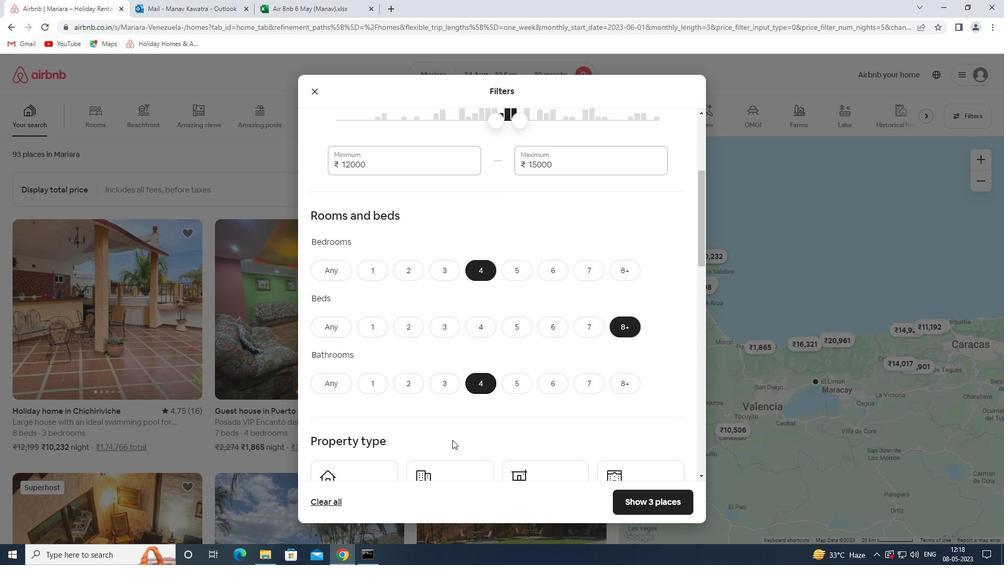 
Action: Mouse scrolled (452, 439) with delta (0, 0)
Screenshot: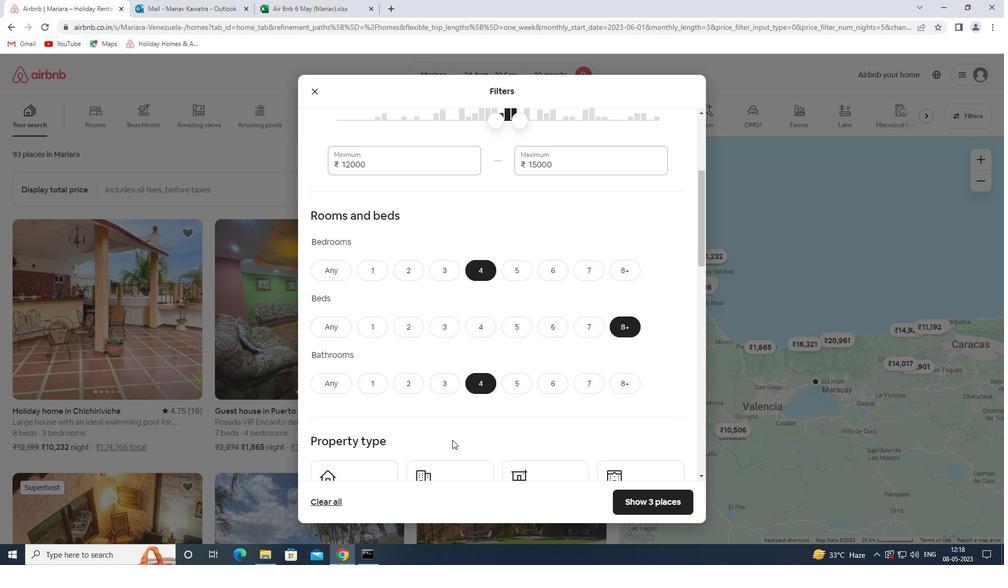 
Action: Mouse moved to (366, 405)
Screenshot: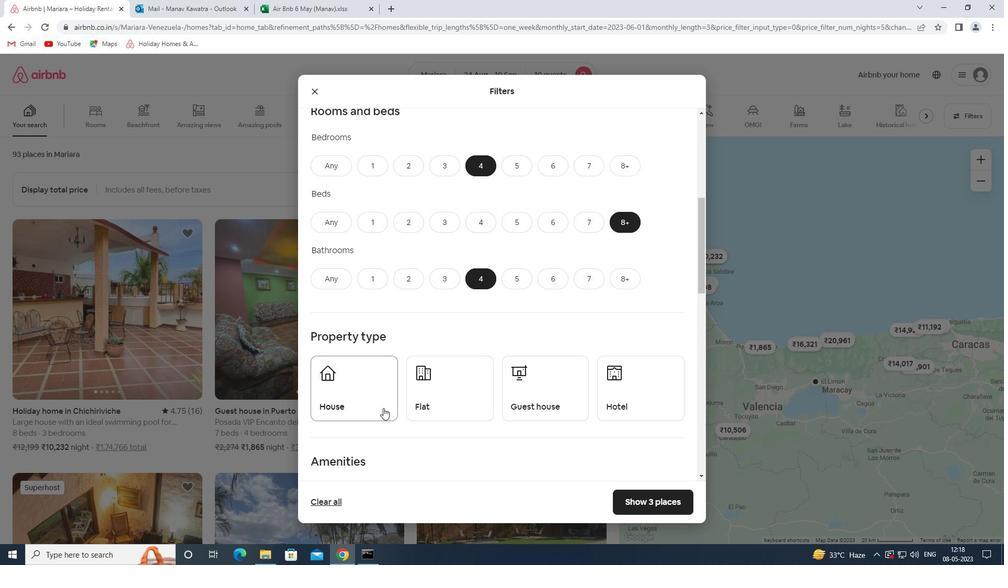 
Action: Mouse pressed left at (366, 405)
Screenshot: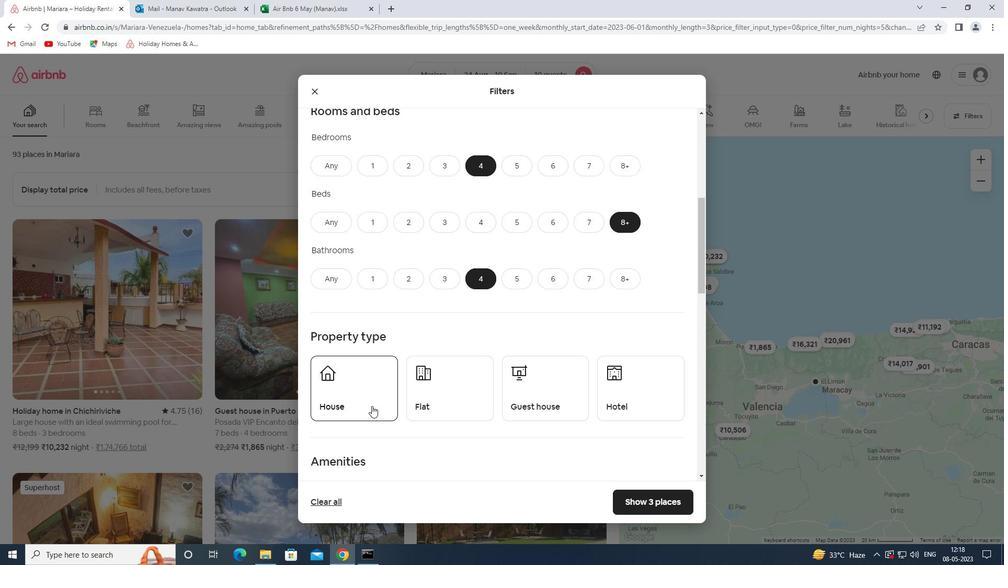 
Action: Mouse moved to (416, 398)
Screenshot: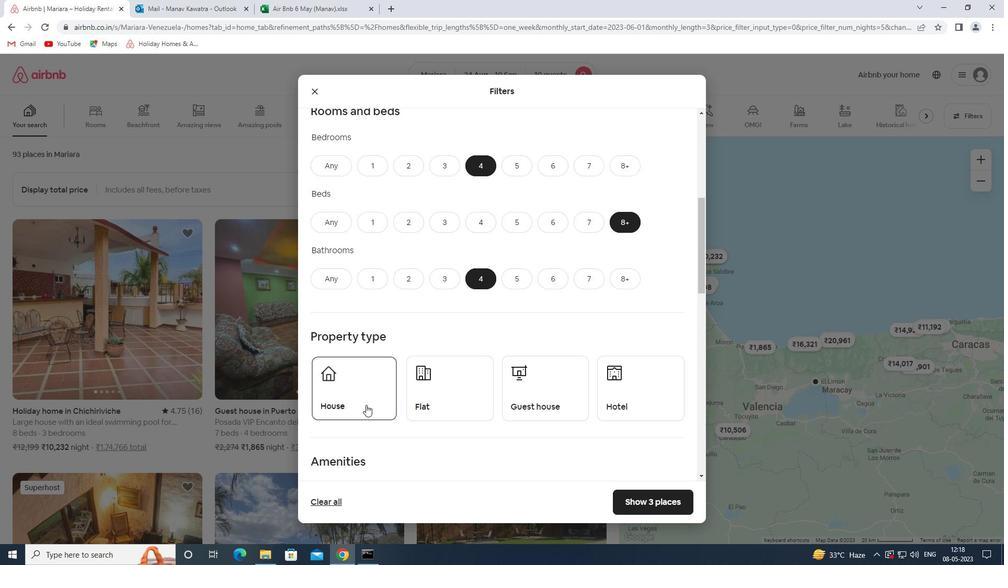 
Action: Mouse pressed left at (416, 398)
Screenshot: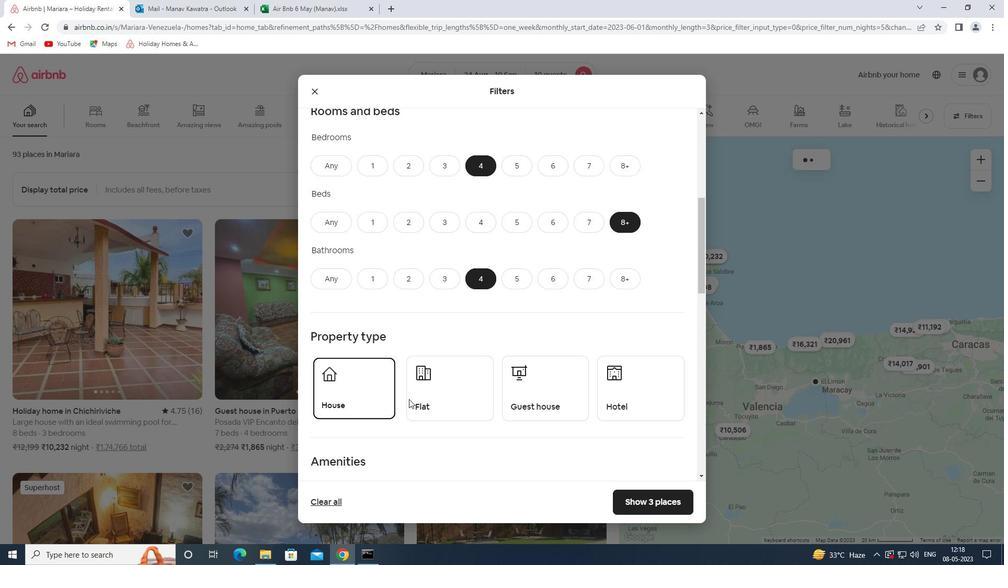 
Action: Mouse moved to (487, 402)
Screenshot: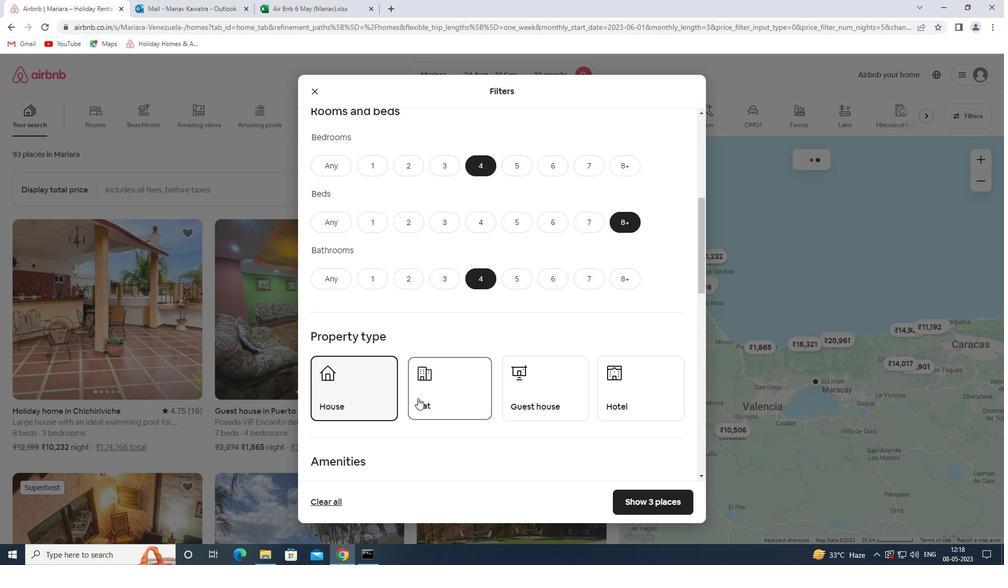 
Action: Mouse pressed left at (487, 402)
Screenshot: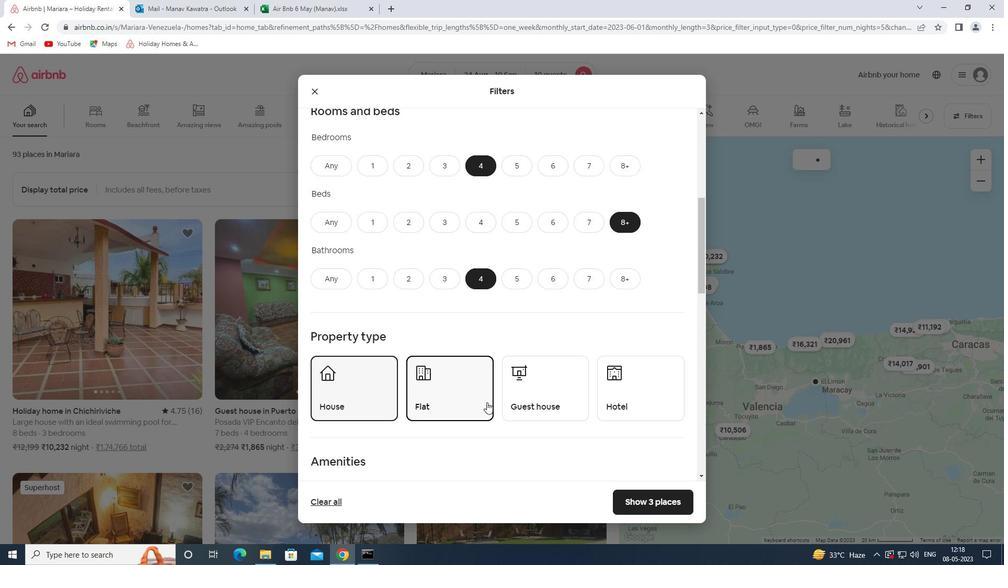 
Action: Mouse moved to (566, 394)
Screenshot: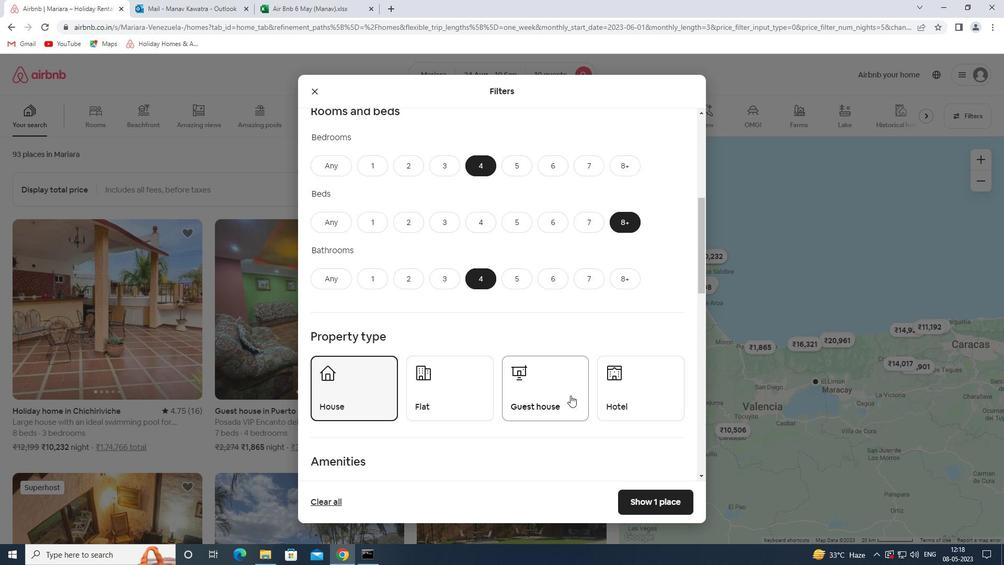 
Action: Mouse pressed left at (566, 394)
Screenshot: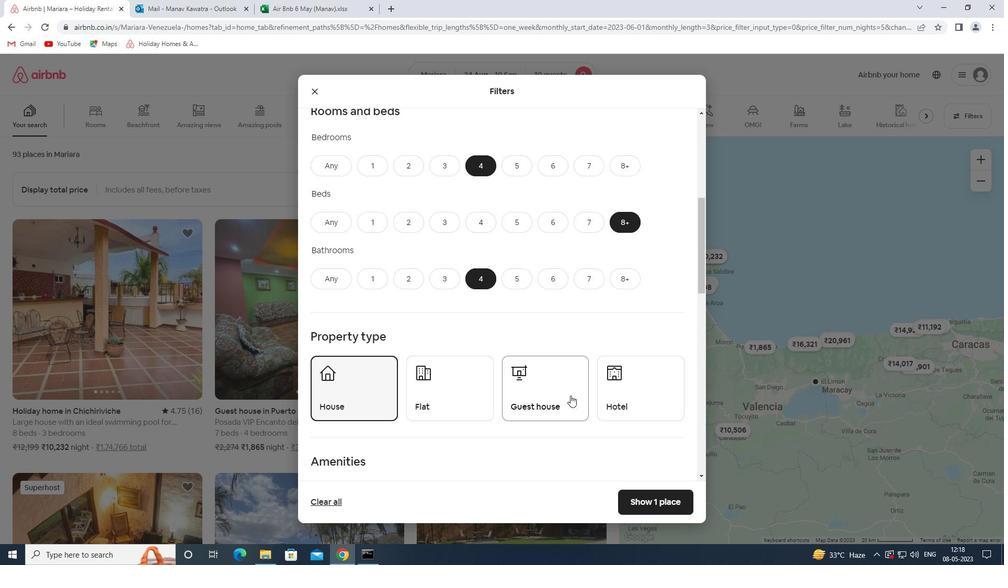 
Action: Mouse moved to (477, 397)
Screenshot: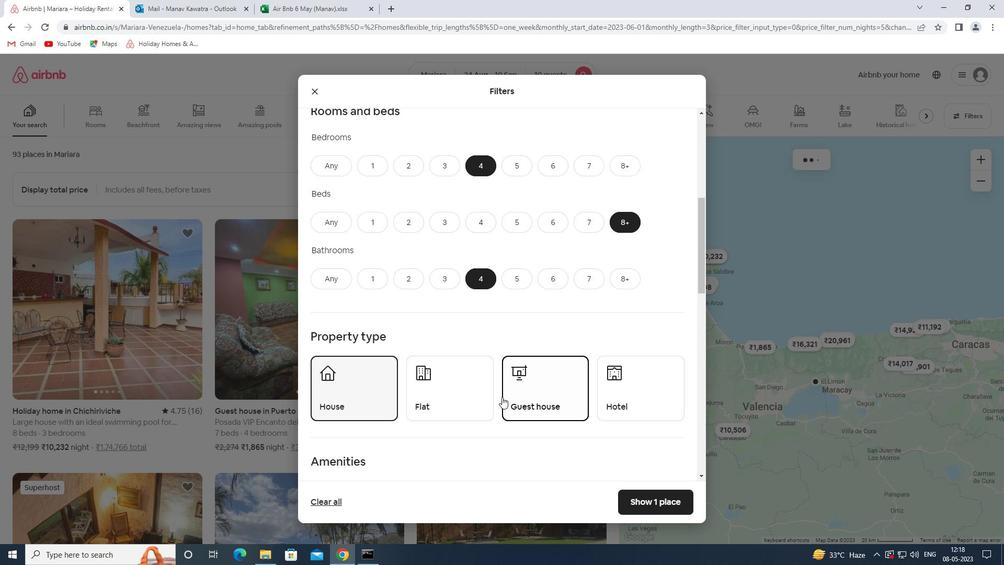 
Action: Mouse pressed left at (477, 397)
Screenshot: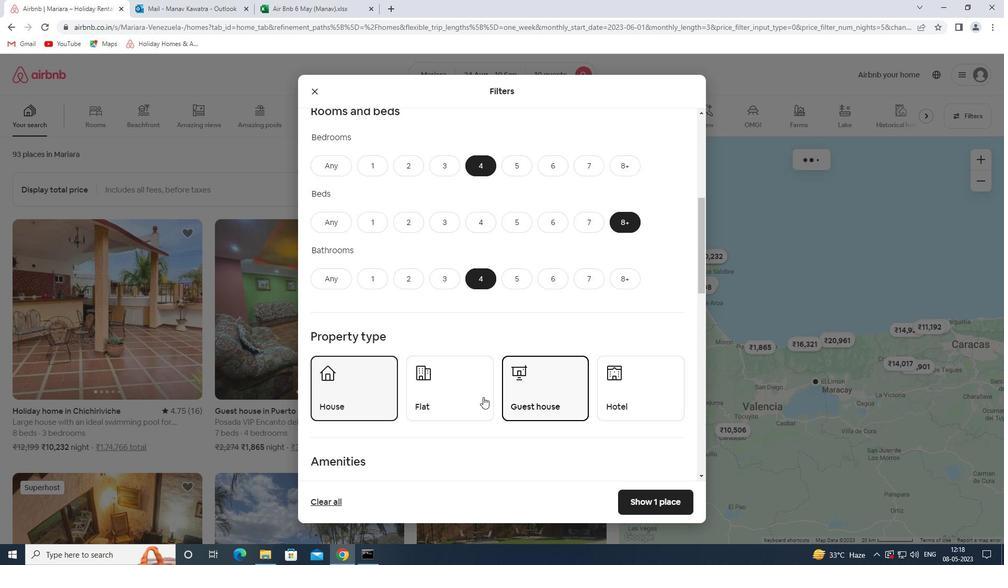 
Action: Mouse moved to (576, 330)
Screenshot: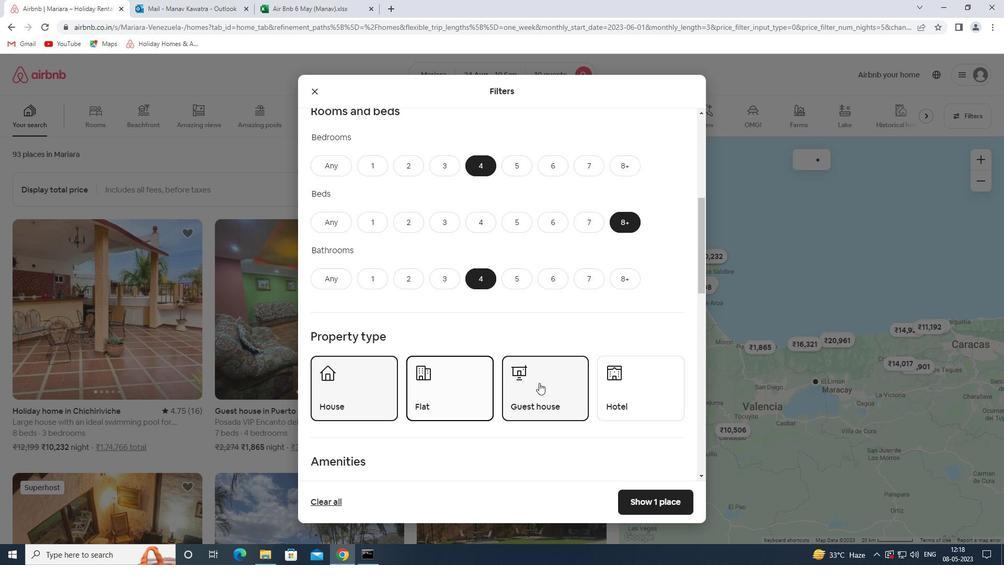 
Action: Mouse scrolled (576, 329) with delta (0, 0)
Screenshot: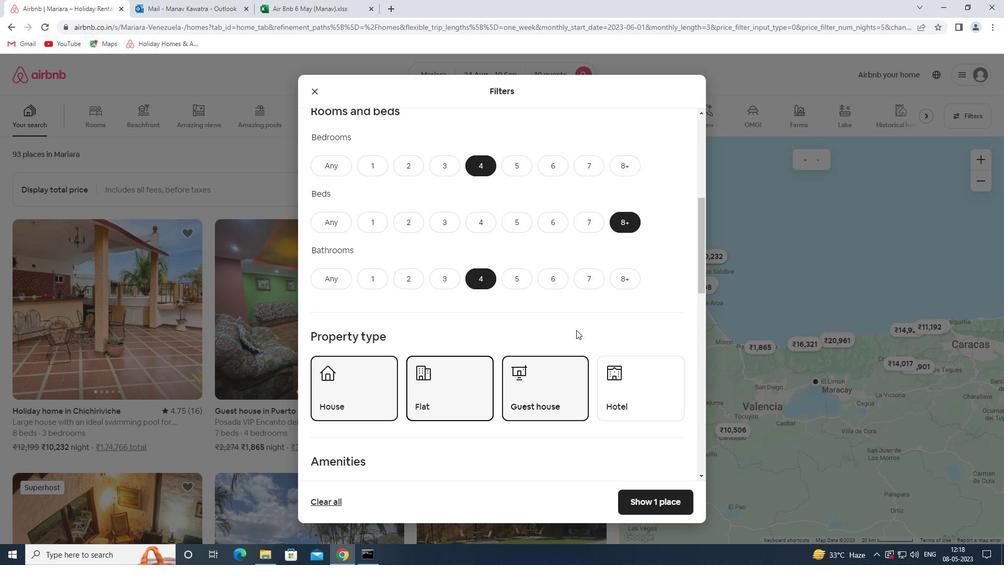 
Action: Mouse scrolled (576, 329) with delta (0, 0)
Screenshot: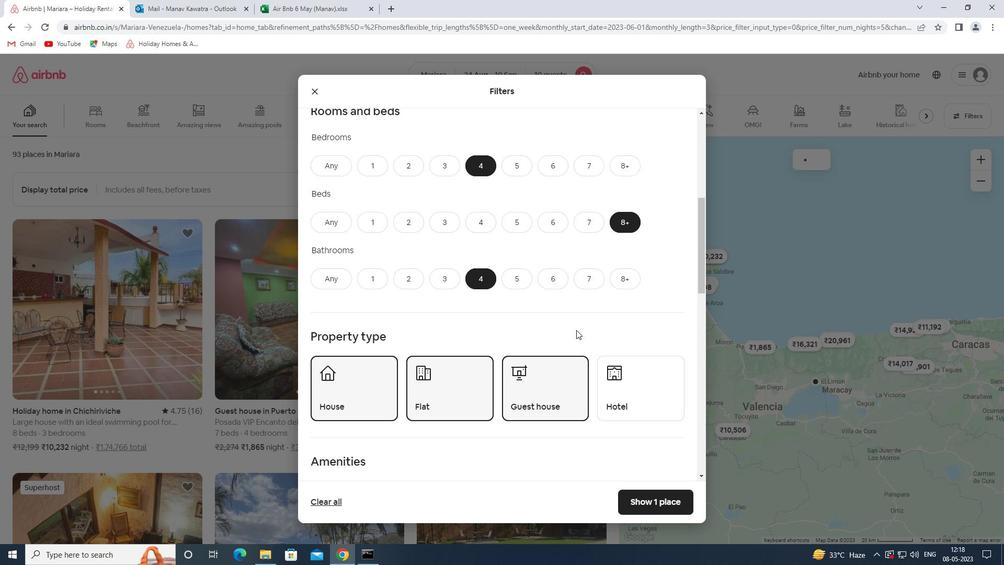 
Action: Mouse moved to (577, 329)
Screenshot: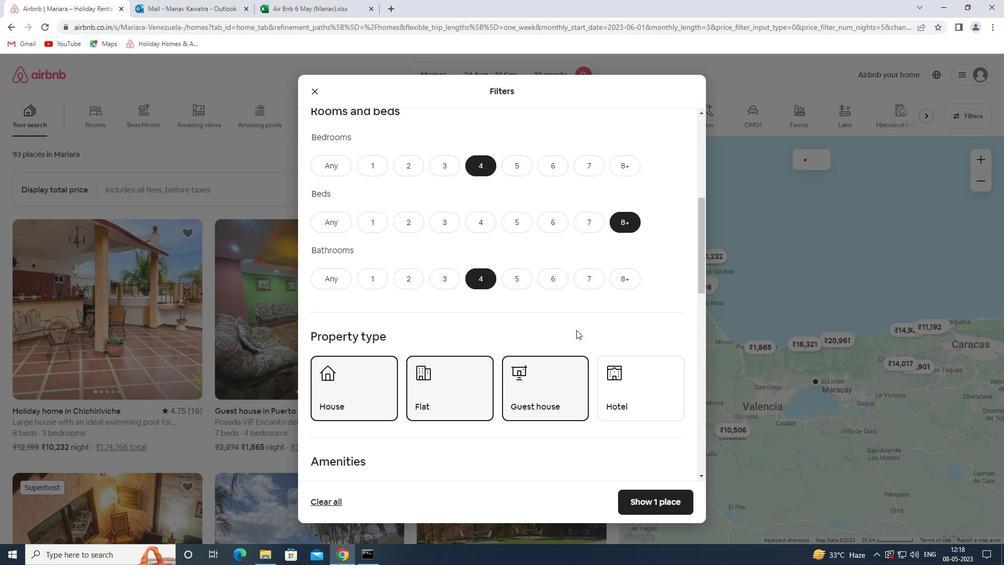 
Action: Mouse scrolled (577, 329) with delta (0, 0)
Screenshot: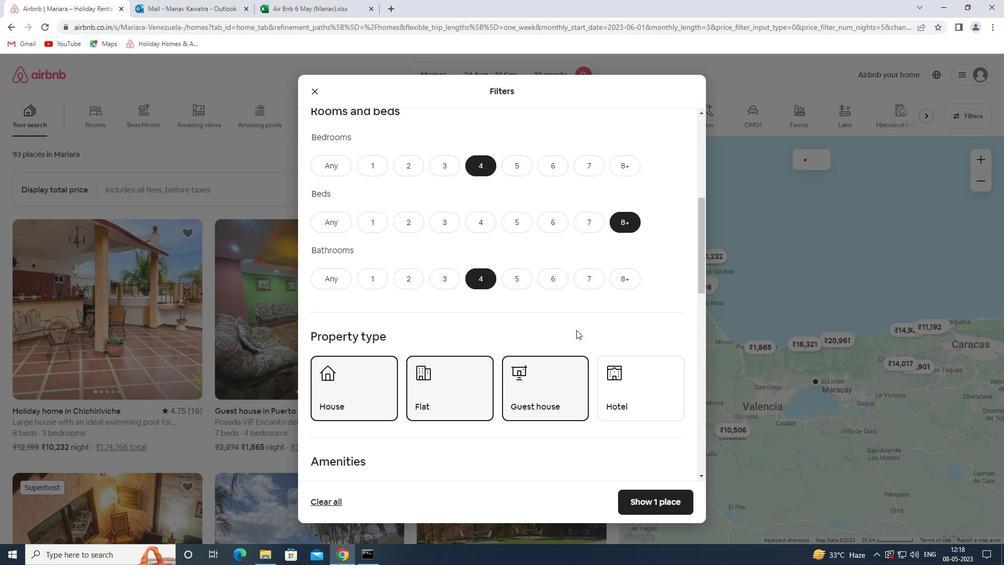 
Action: Mouse moved to (350, 355)
Screenshot: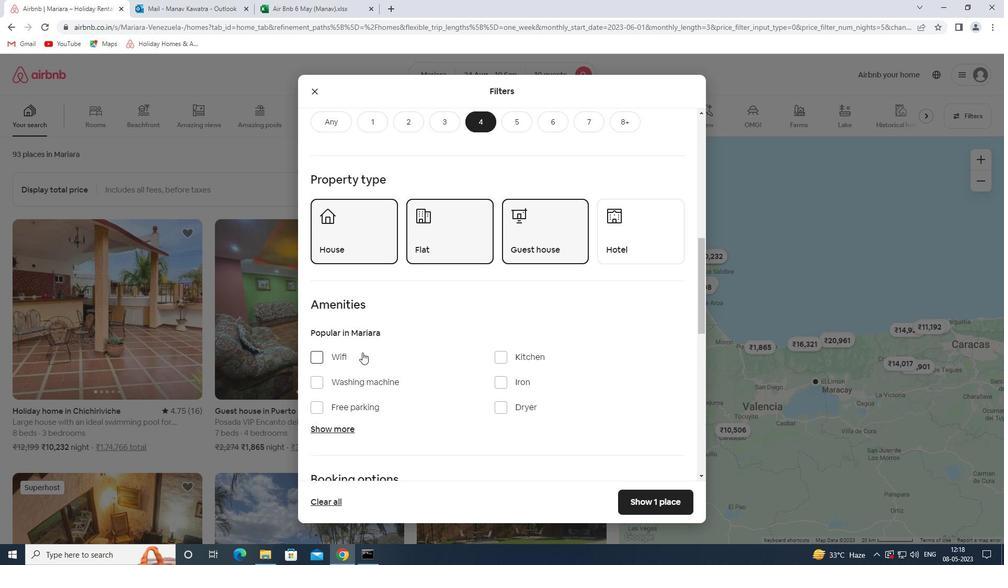 
Action: Mouse pressed left at (350, 355)
Screenshot: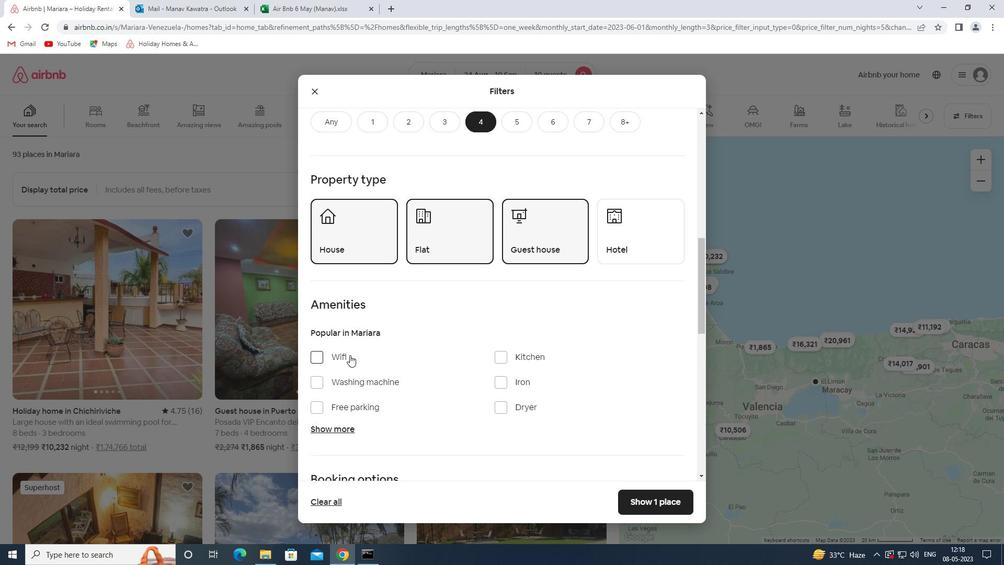 
Action: Mouse moved to (368, 405)
Screenshot: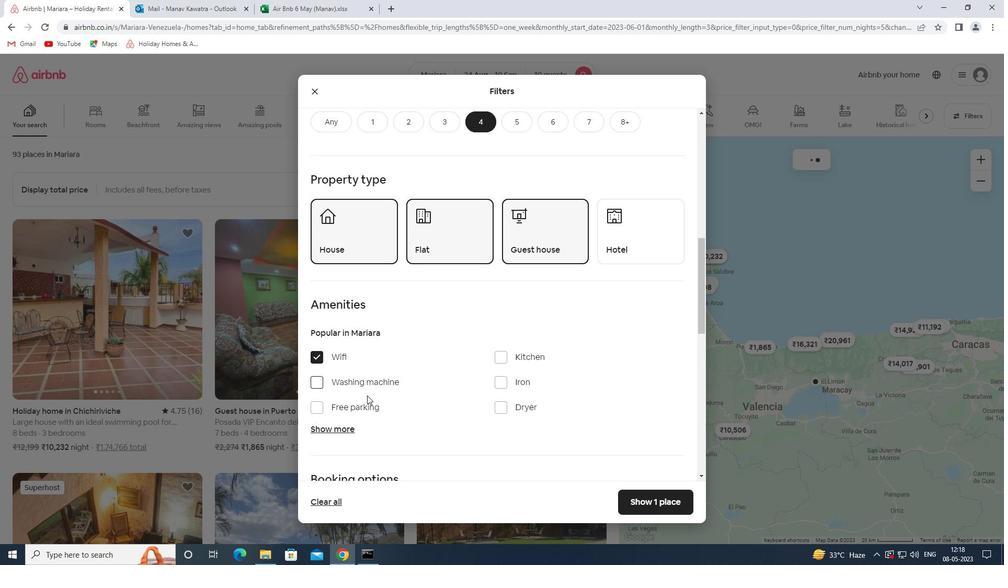 
Action: Mouse pressed left at (368, 405)
Screenshot: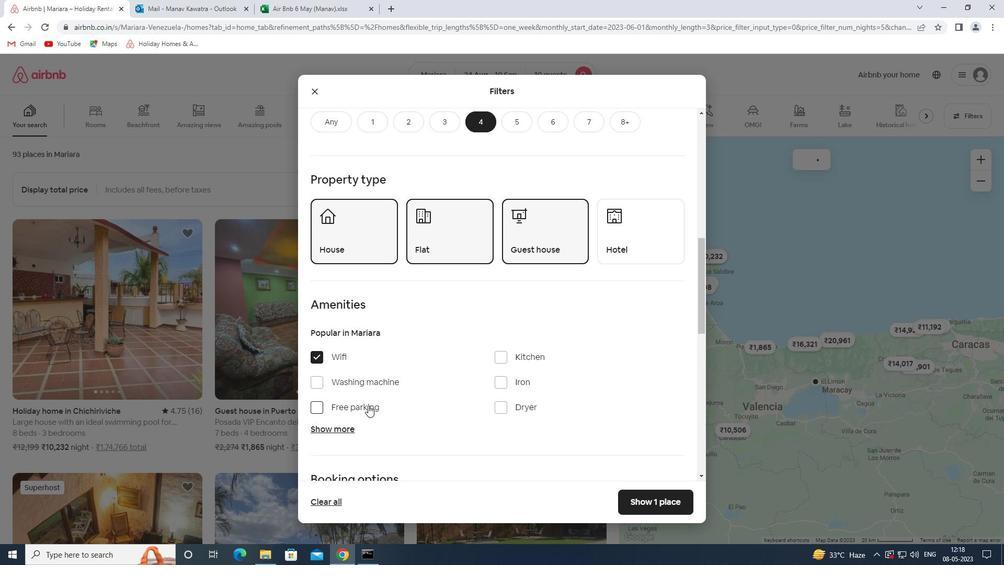 
Action: Mouse moved to (340, 433)
Screenshot: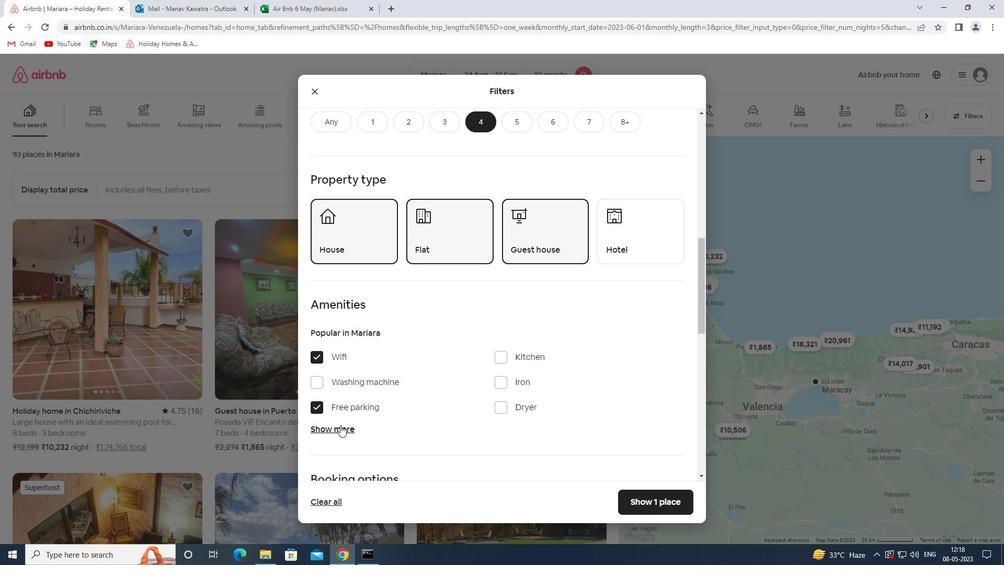 
Action: Mouse pressed left at (340, 433)
Screenshot: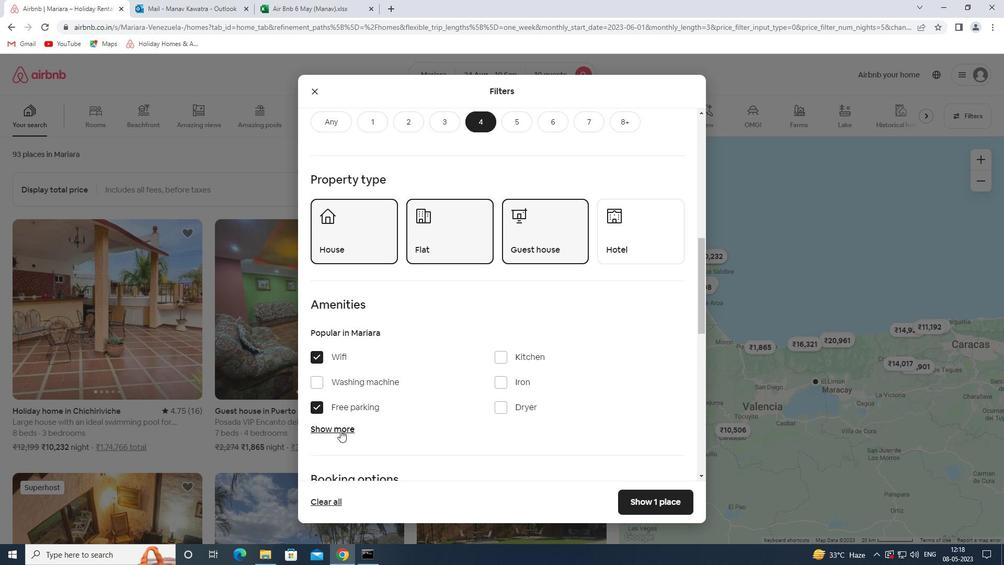 
Action: Mouse moved to (470, 425)
Screenshot: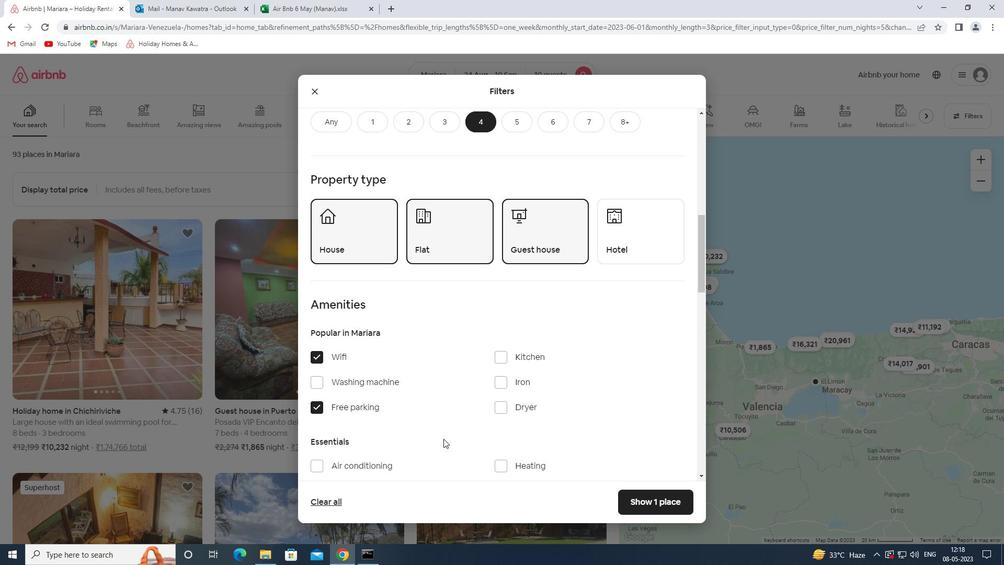 
Action: Mouse scrolled (470, 424) with delta (0, 0)
Screenshot: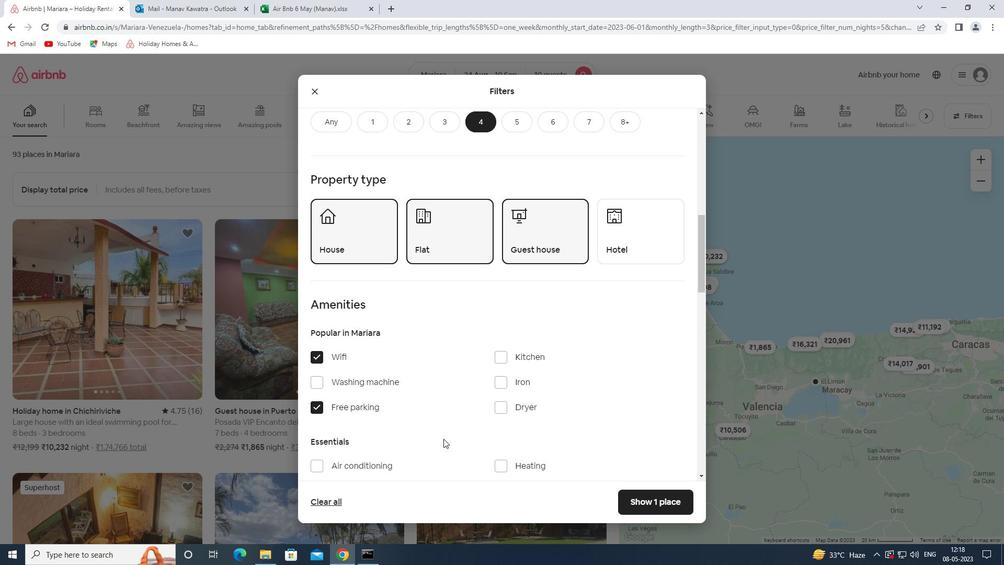 
Action: Mouse moved to (471, 426)
Screenshot: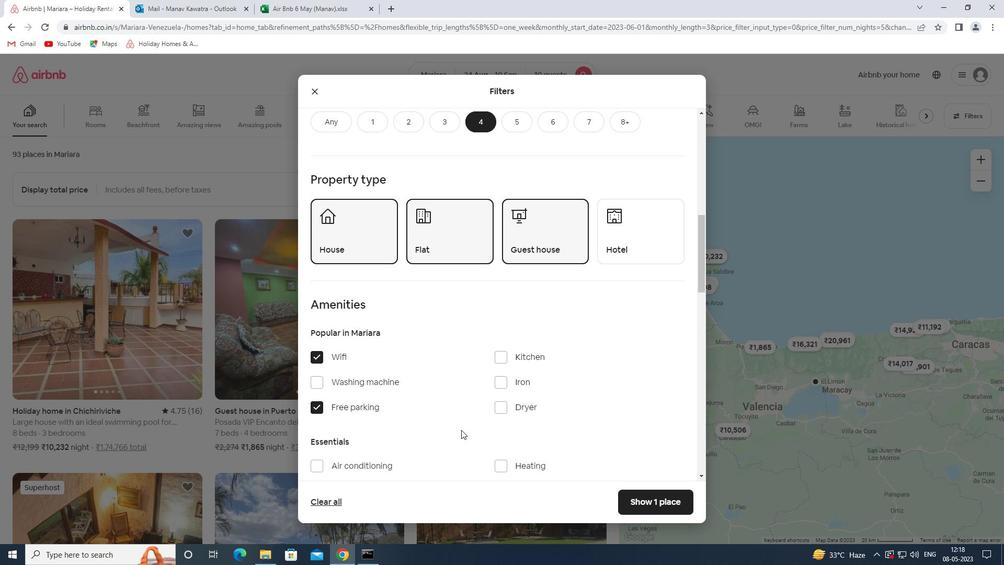
Action: Mouse scrolled (471, 425) with delta (0, 0)
Screenshot: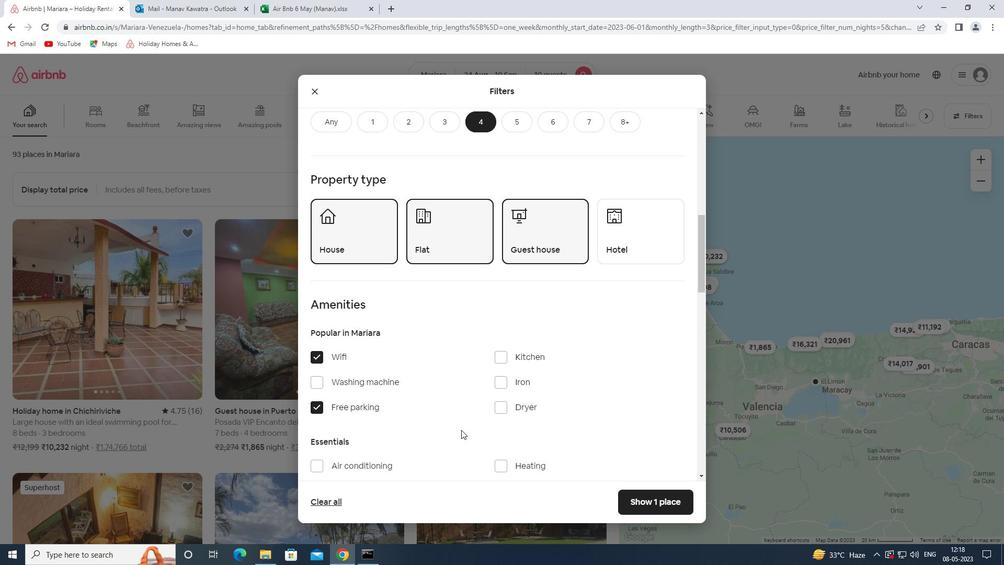 
Action: Mouse moved to (471, 426)
Screenshot: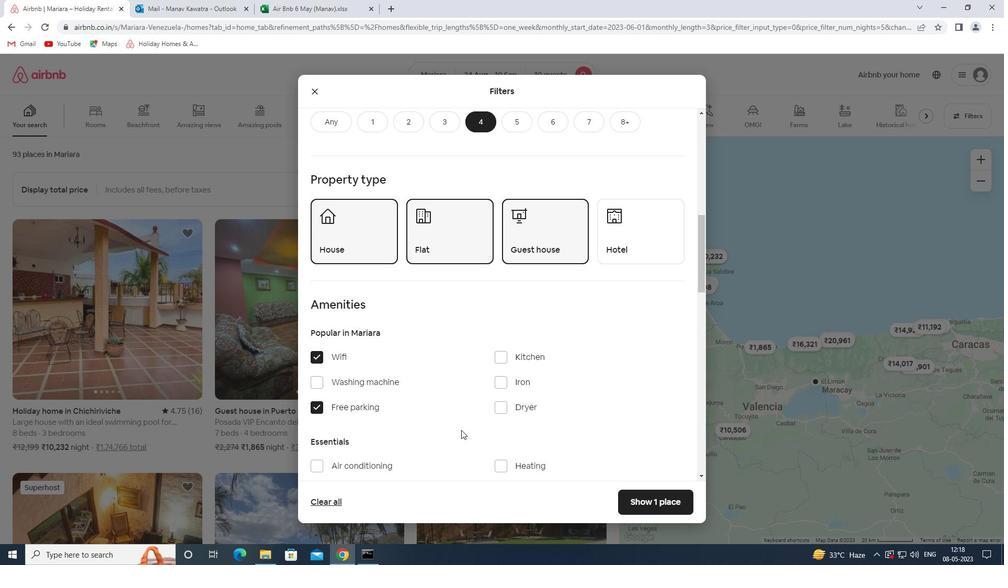 
Action: Mouse scrolled (471, 425) with delta (0, 0)
Screenshot: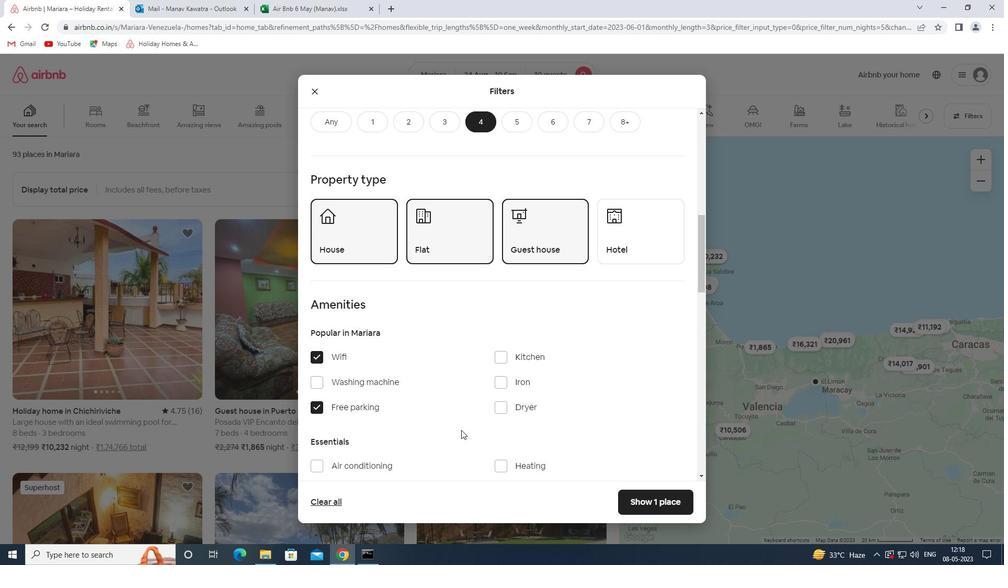 
Action: Mouse moved to (472, 426)
Screenshot: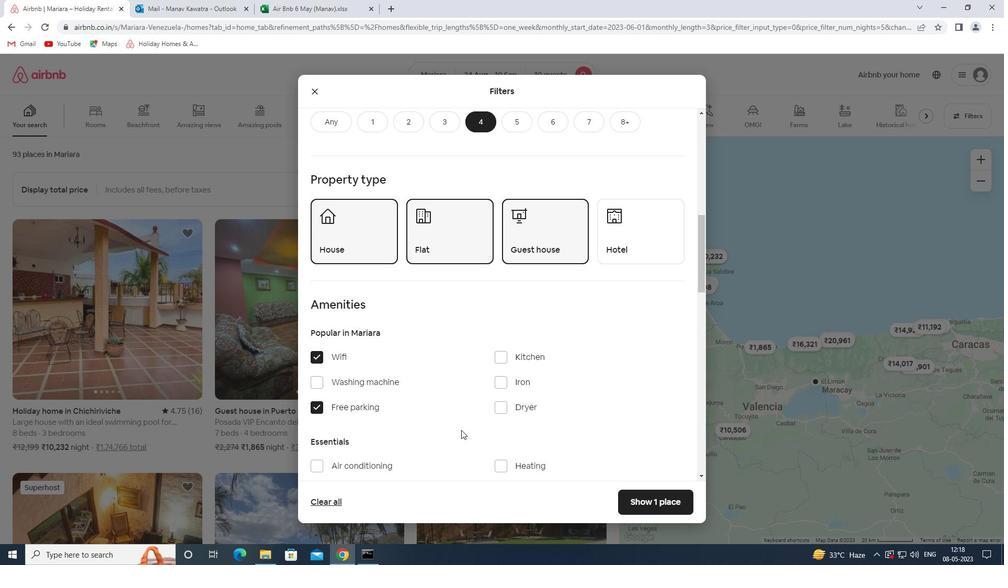 
Action: Mouse scrolled (472, 426) with delta (0, 0)
Screenshot: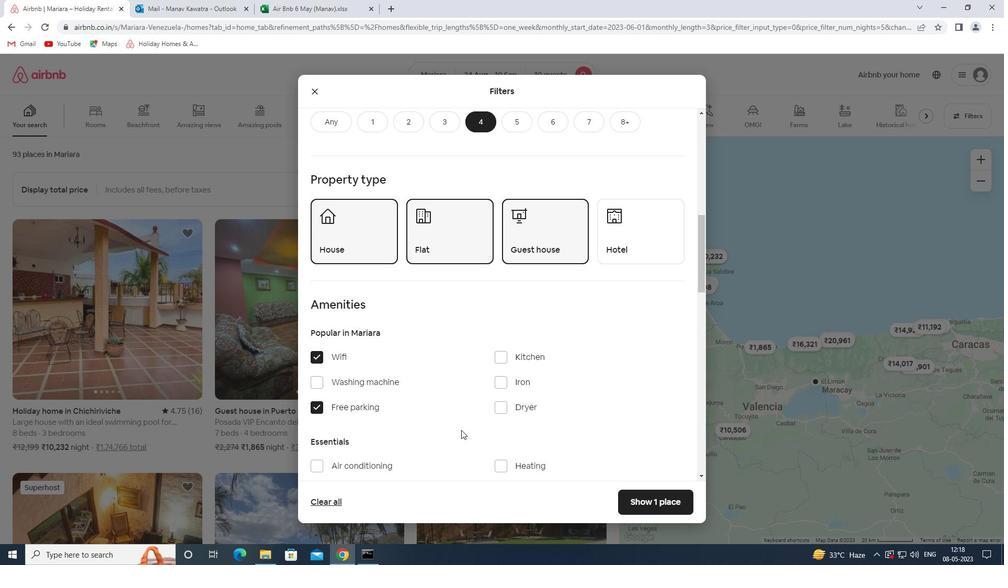 
Action: Mouse moved to (494, 284)
Screenshot: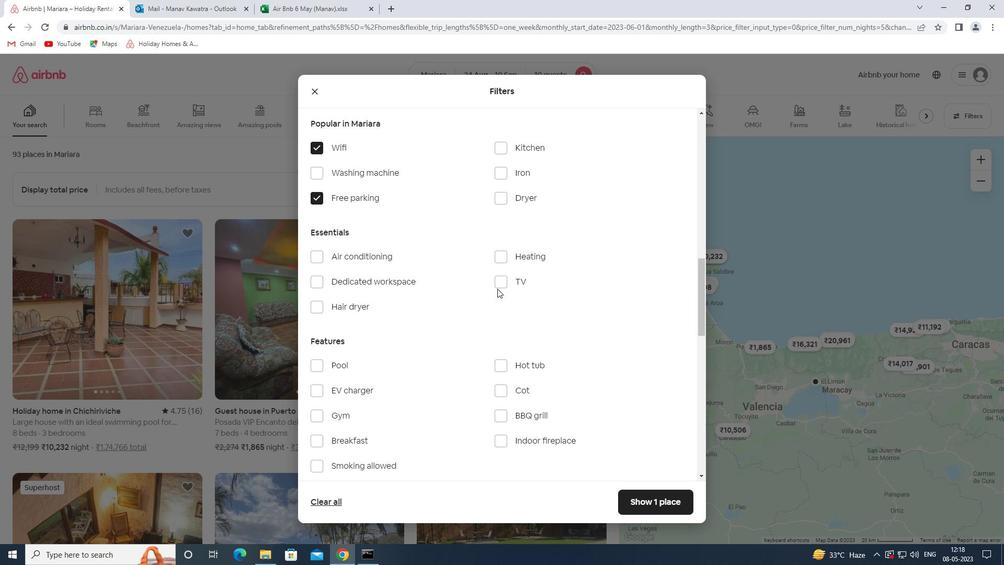 
Action: Mouse pressed left at (494, 284)
Screenshot: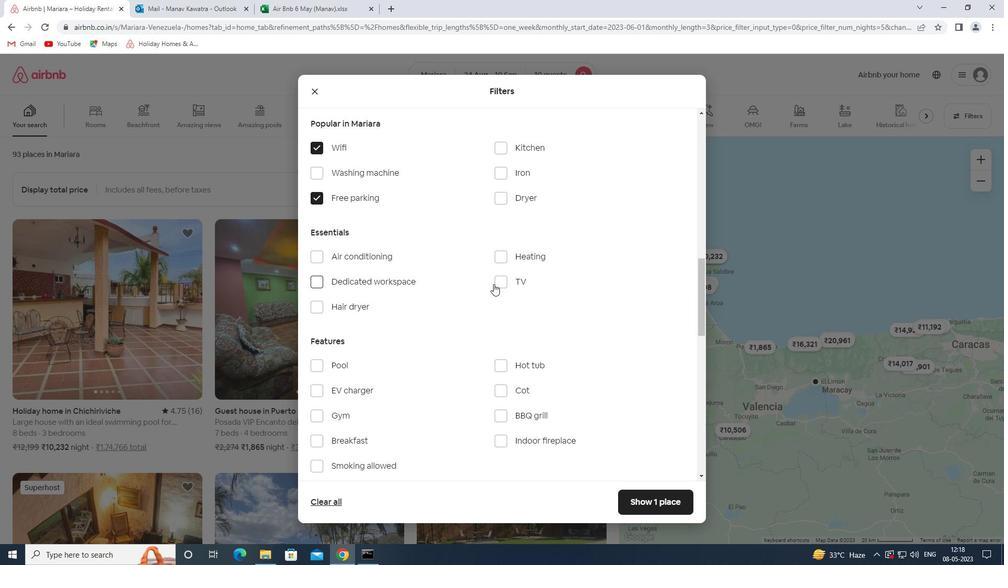 
Action: Mouse moved to (502, 284)
Screenshot: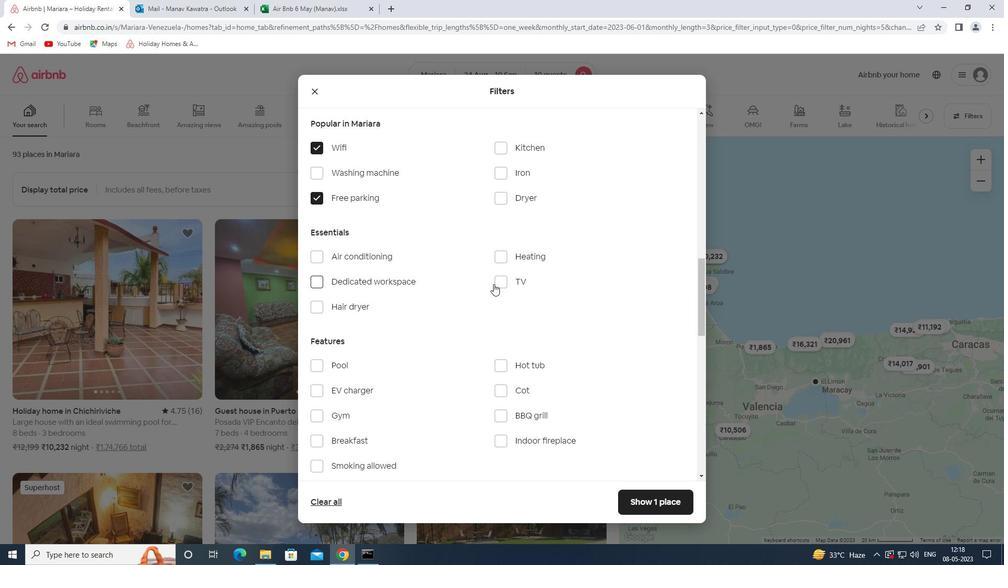 
Action: Mouse pressed left at (502, 284)
Screenshot: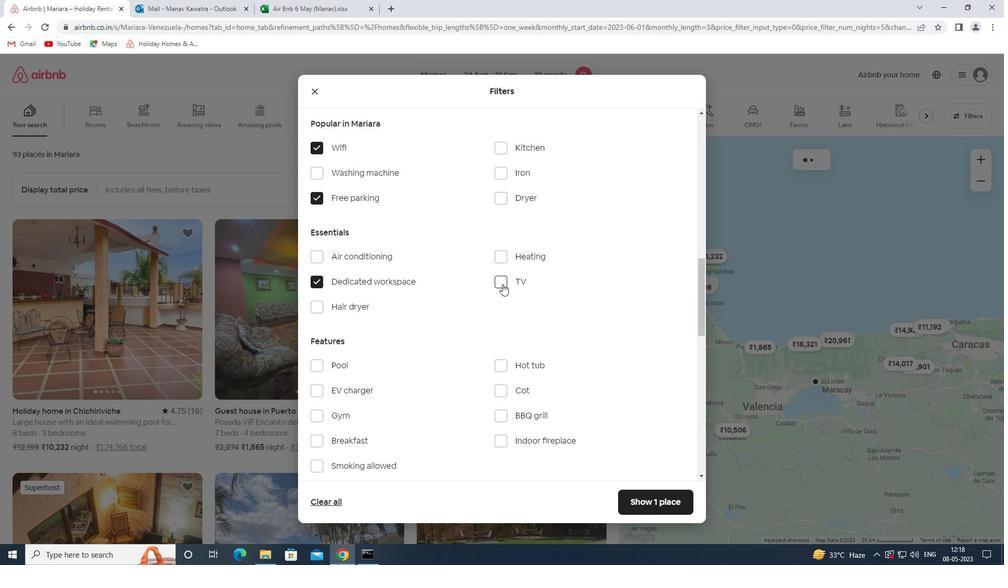 
Action: Mouse moved to (384, 271)
Screenshot: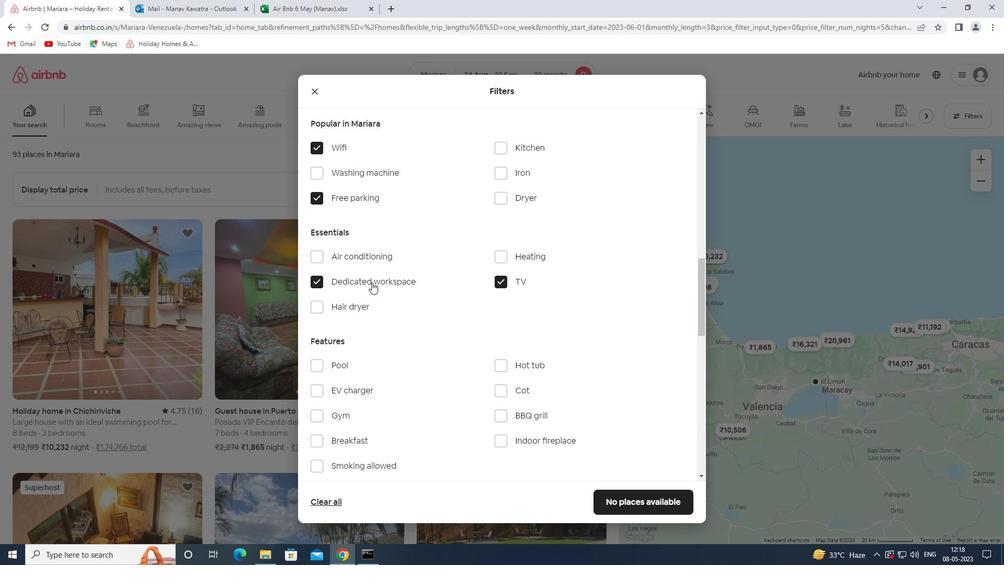 
Action: Mouse pressed left at (384, 271)
Screenshot: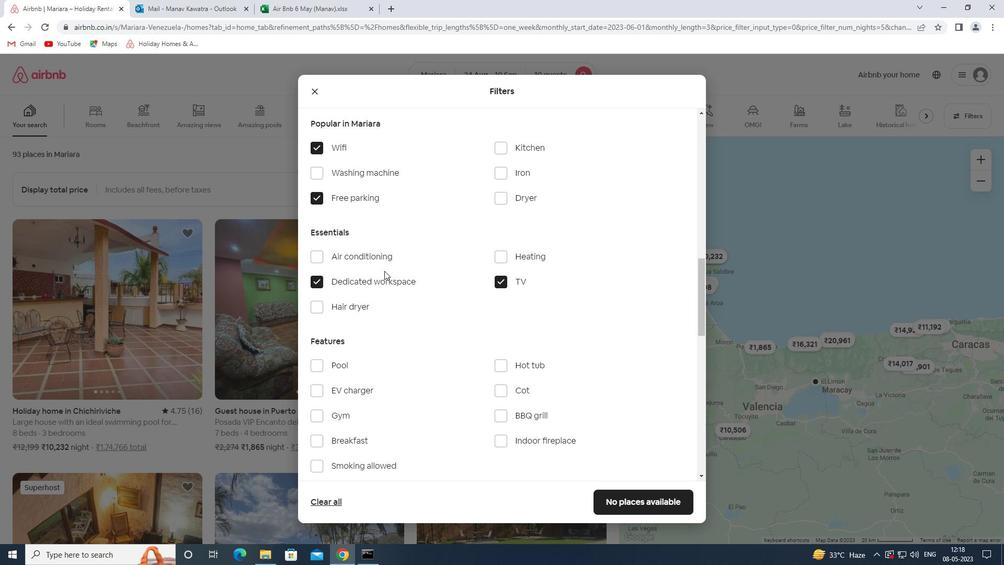 
Action: Mouse moved to (385, 278)
Screenshot: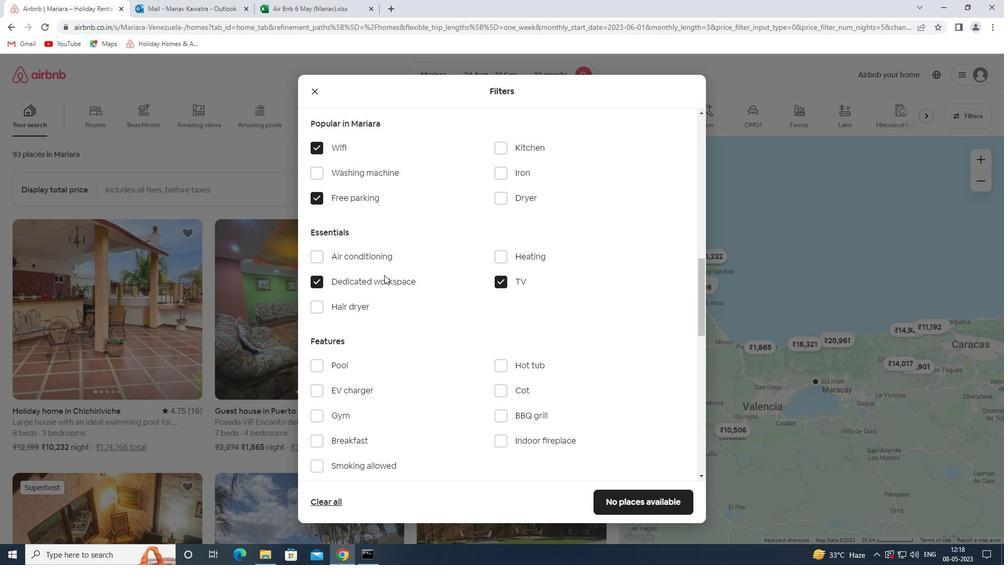 
Action: Mouse pressed left at (385, 278)
Screenshot: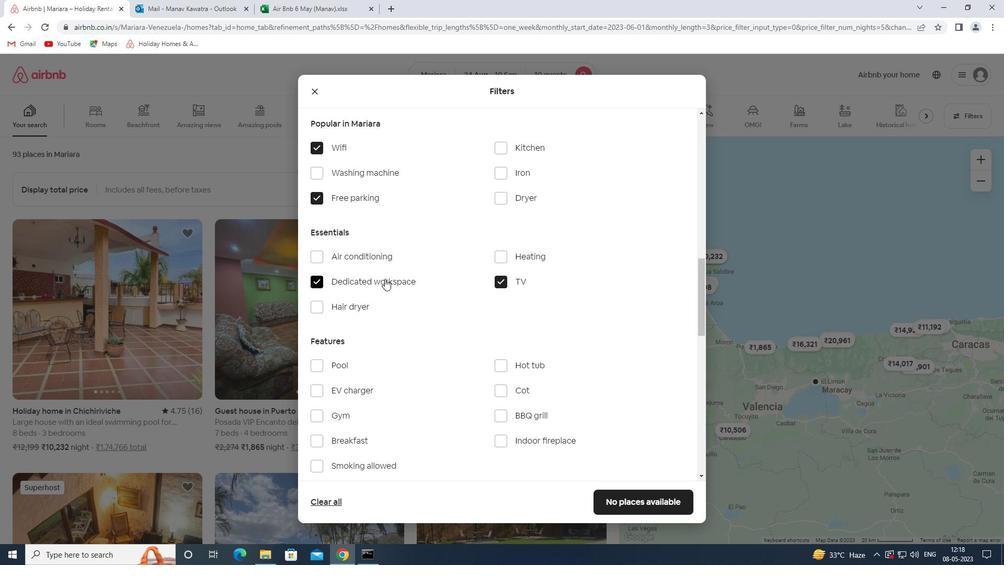 
Action: Mouse moved to (349, 414)
Screenshot: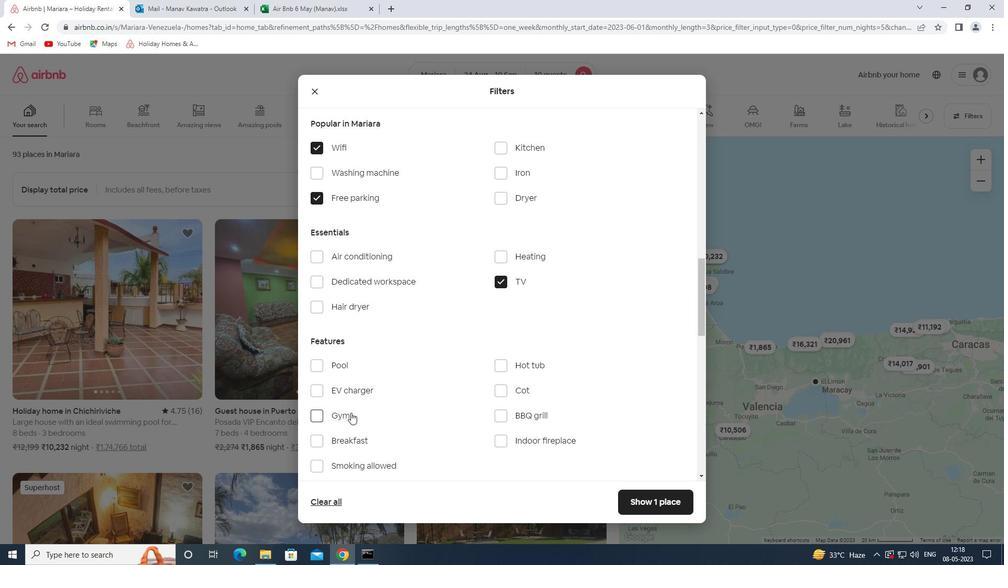 
Action: Mouse pressed left at (349, 414)
Screenshot: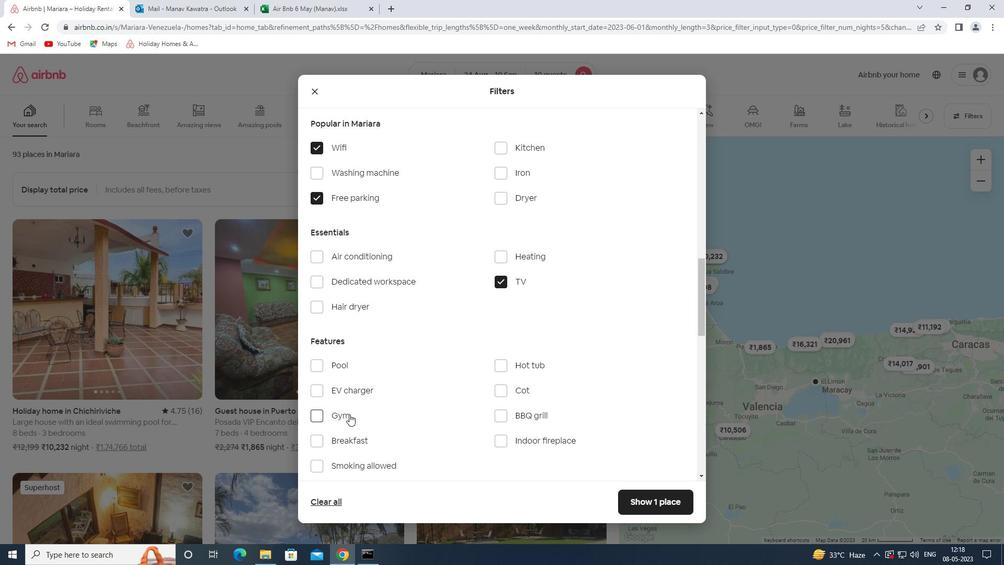 
Action: Mouse moved to (353, 438)
Screenshot: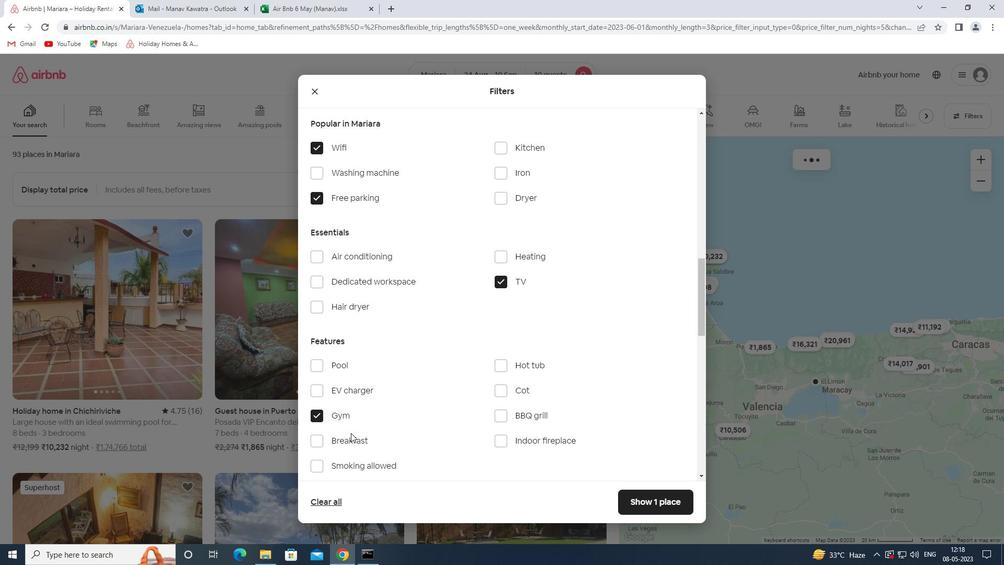 
Action: Mouse pressed left at (353, 438)
Screenshot: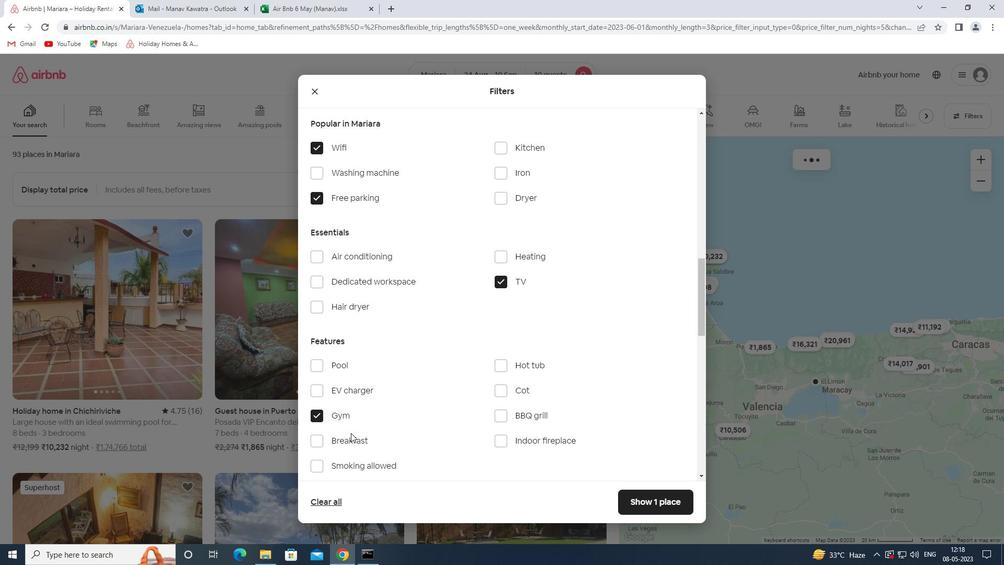 
Action: Mouse moved to (449, 371)
Screenshot: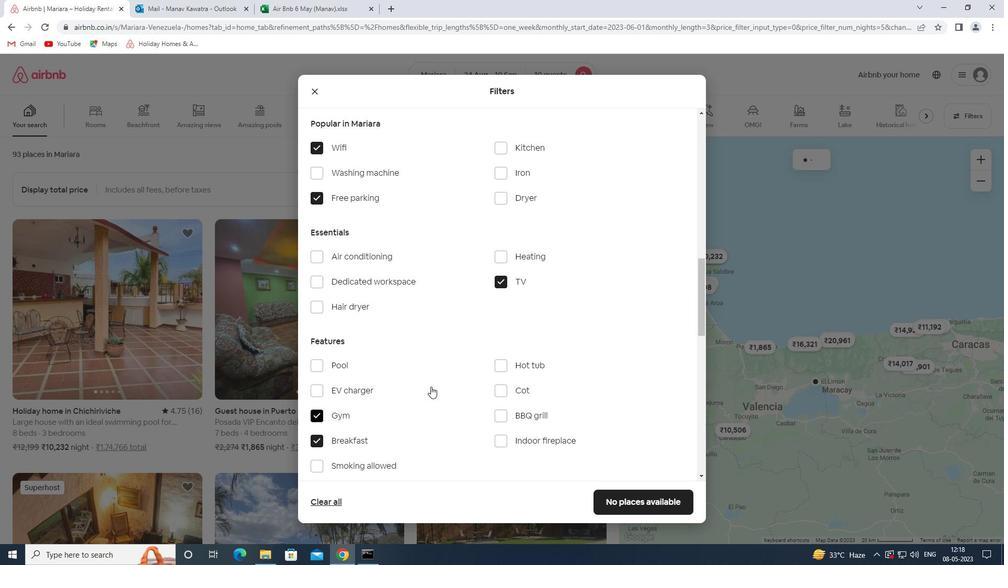 
Action: Mouse scrolled (449, 371) with delta (0, 0)
Screenshot: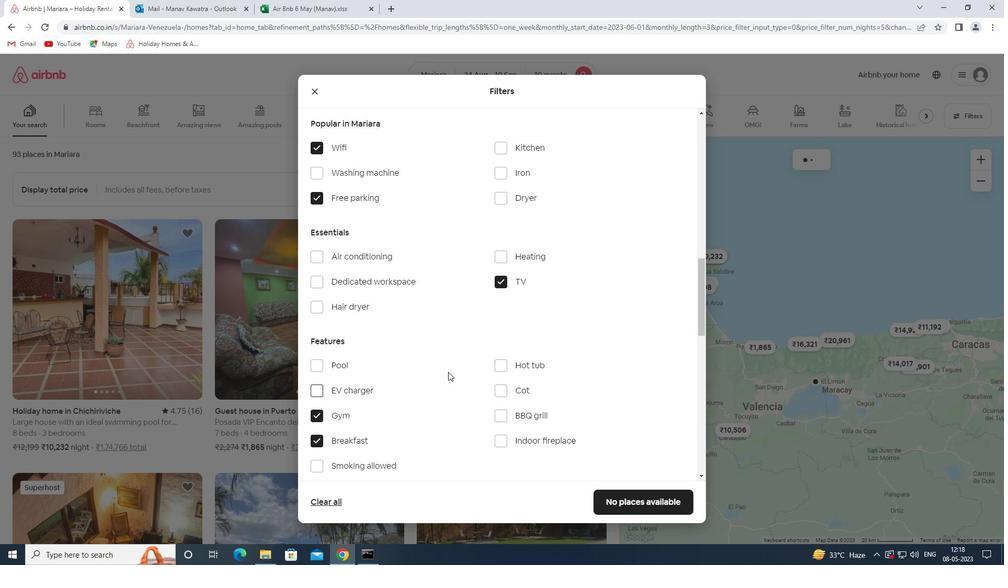 
Action: Mouse moved to (451, 371)
Screenshot: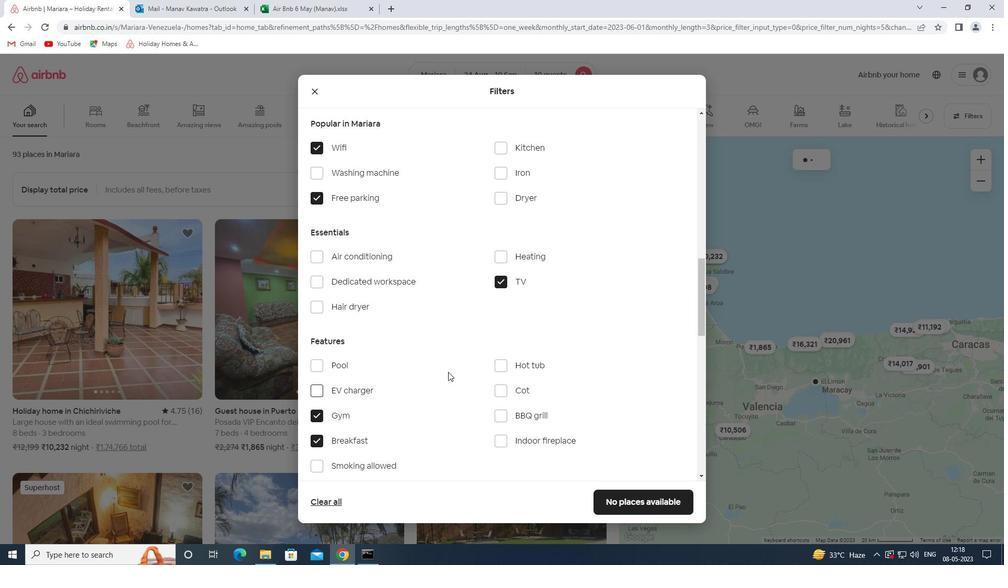 
Action: Mouse scrolled (451, 371) with delta (0, 0)
Screenshot: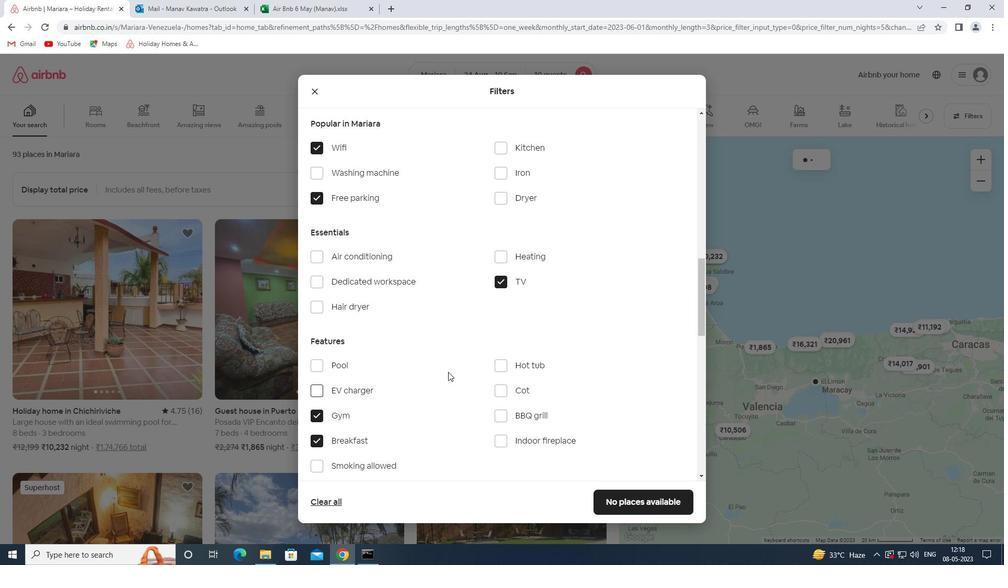 
Action: Mouse moved to (452, 371)
Screenshot: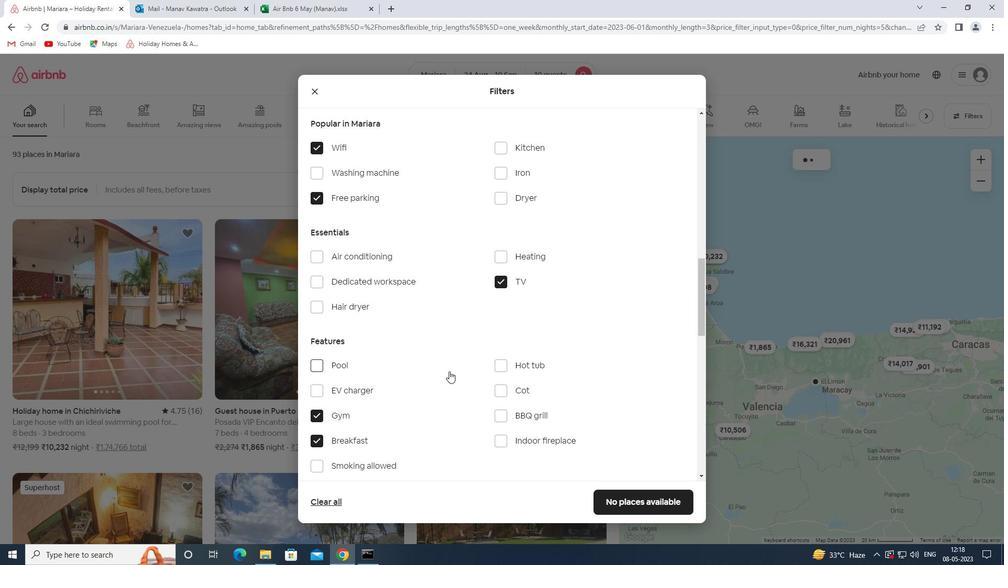 
Action: Mouse scrolled (452, 370) with delta (0, 0)
Screenshot: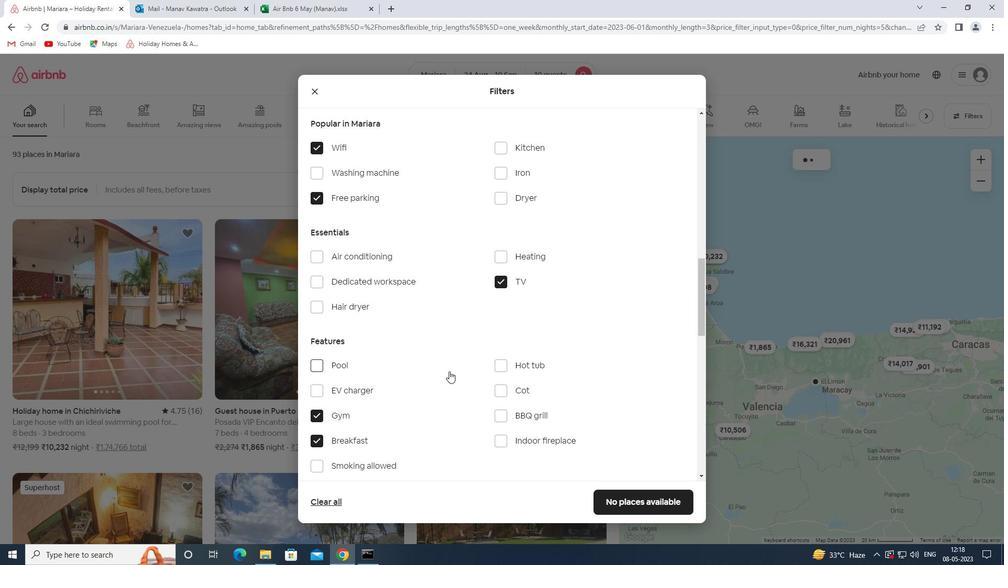 
Action: Mouse scrolled (452, 370) with delta (0, 0)
Screenshot: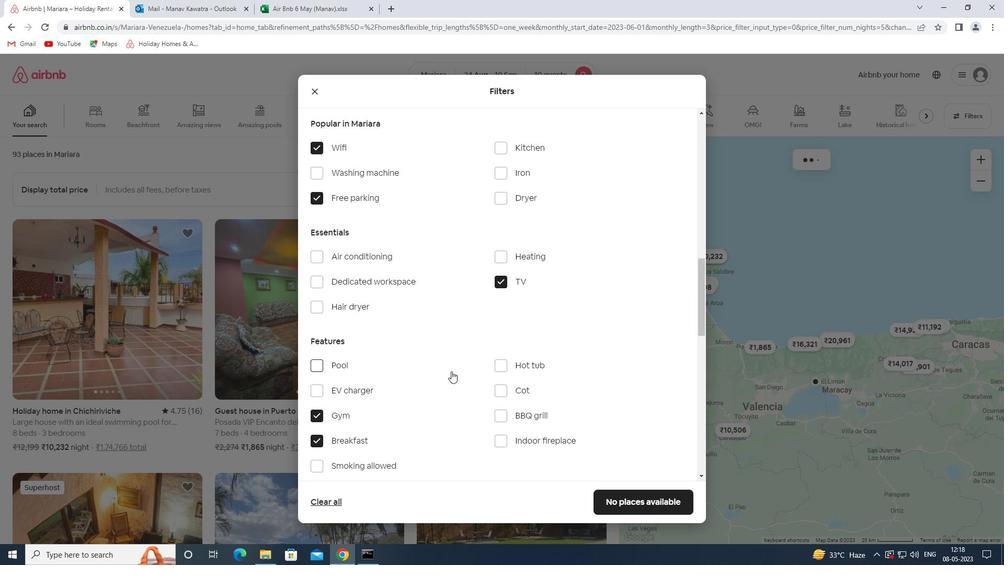 
Action: Mouse moved to (551, 387)
Screenshot: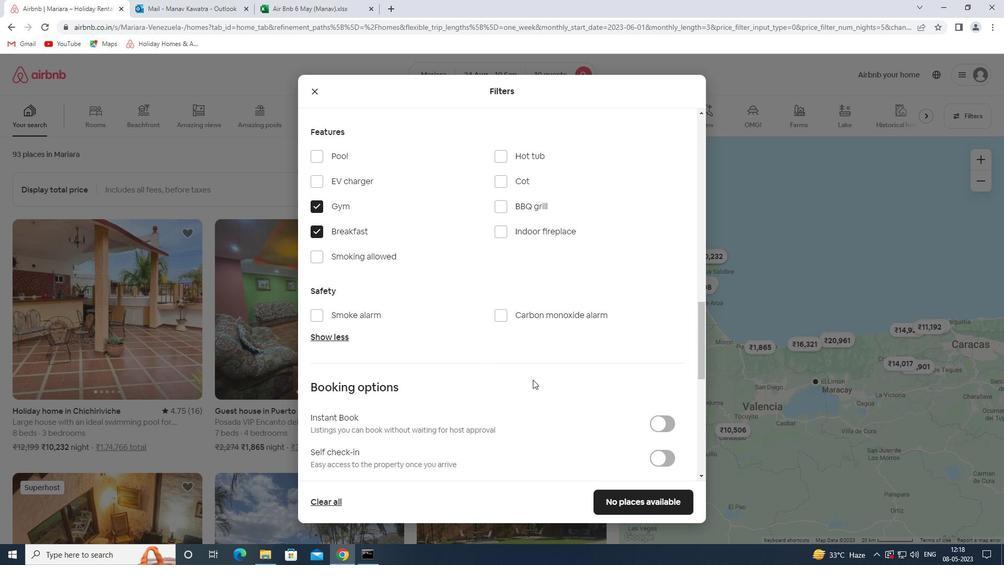 
Action: Mouse scrolled (551, 386) with delta (0, 0)
Screenshot: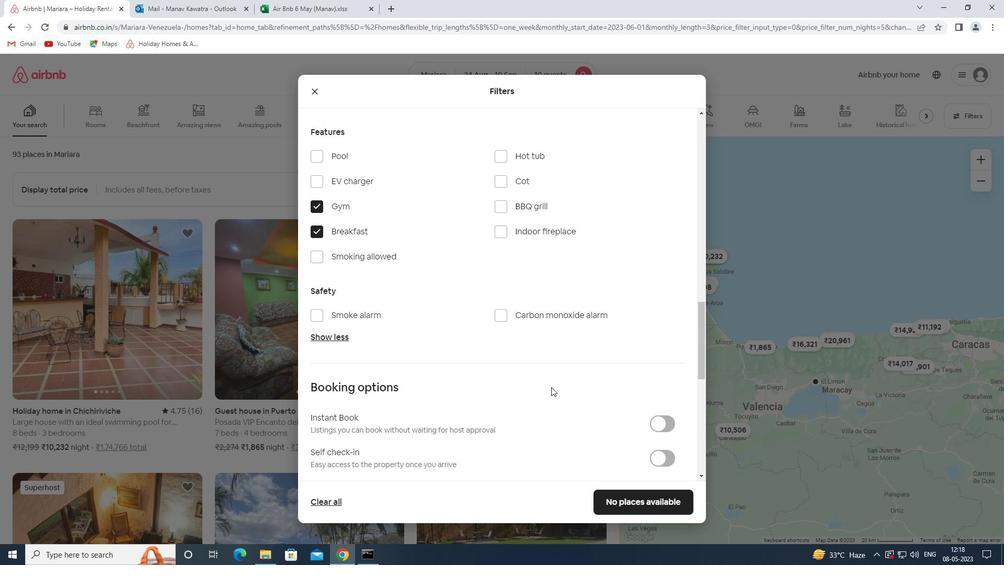 
Action: Mouse moved to (552, 387)
Screenshot: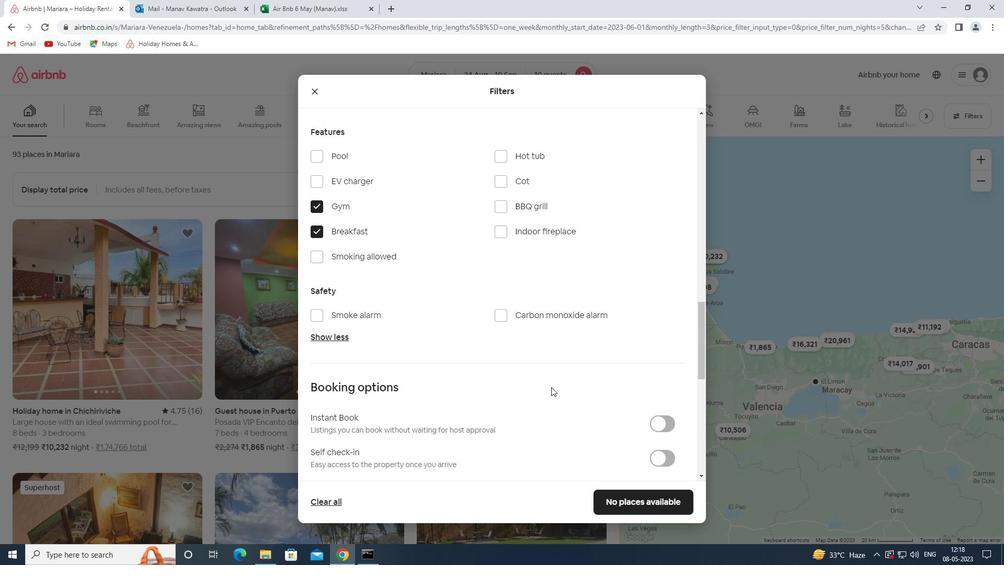 
Action: Mouse scrolled (552, 387) with delta (0, 0)
Screenshot: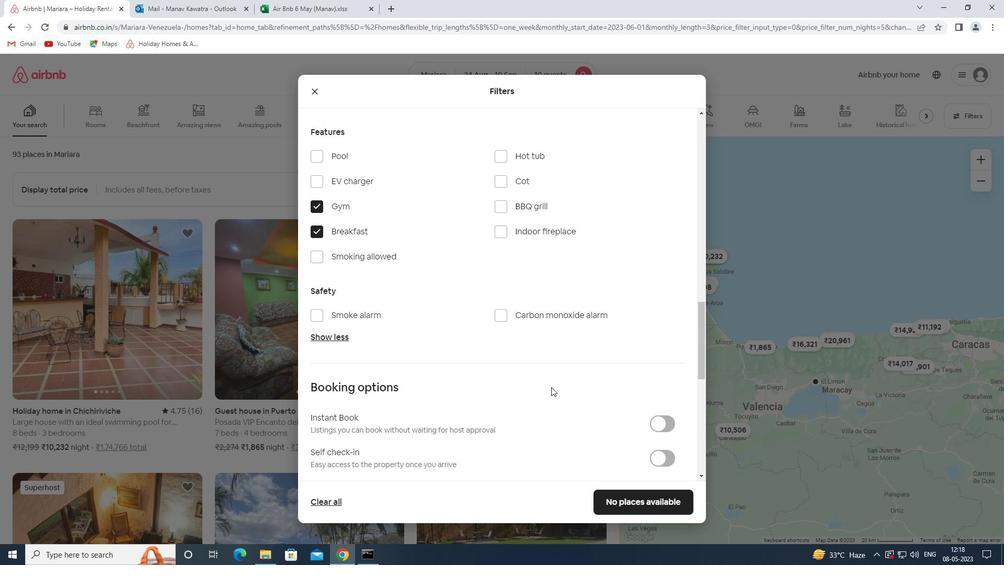 
Action: Mouse moved to (668, 355)
Screenshot: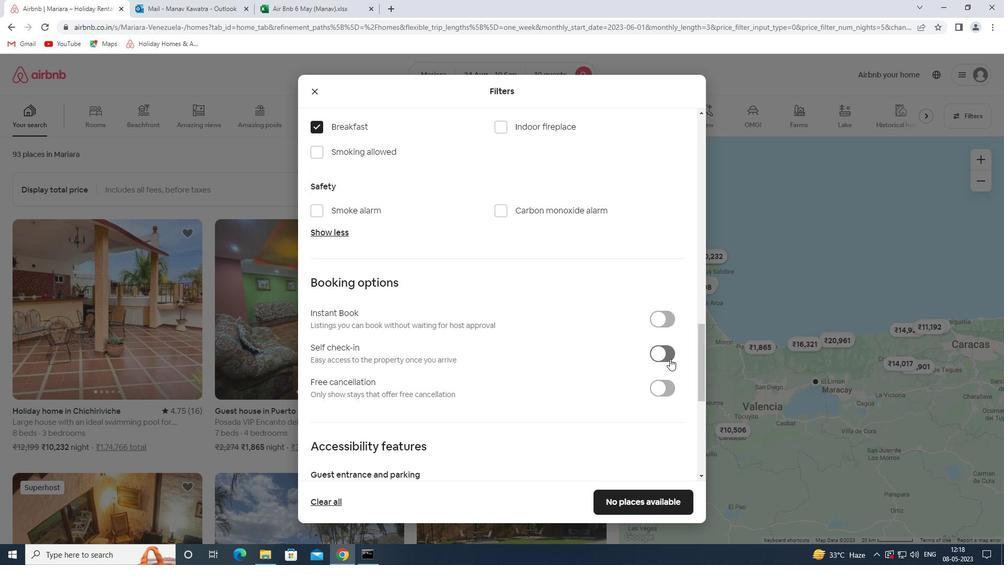 
Action: Mouse pressed left at (668, 355)
Screenshot: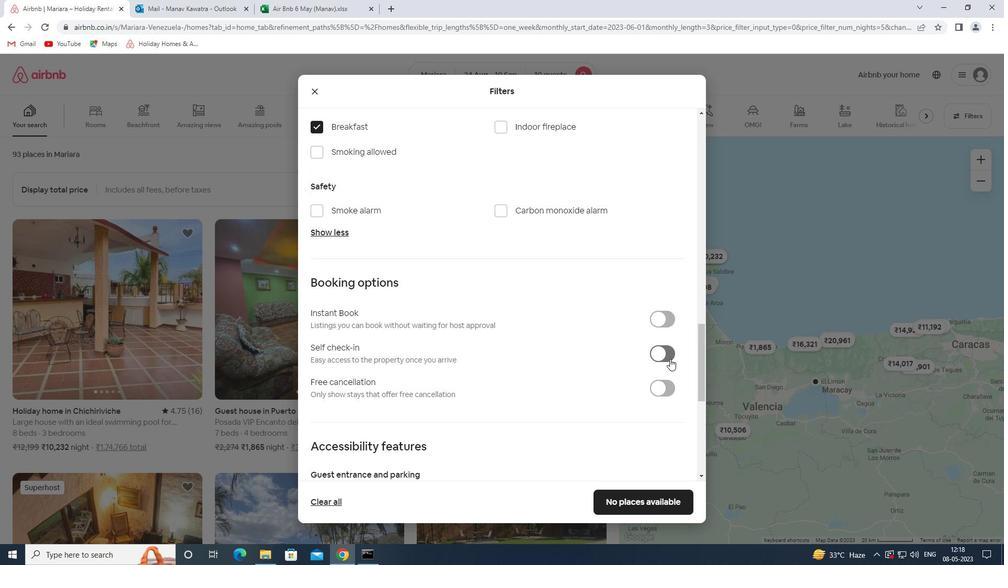 
Action: Mouse moved to (604, 357)
Screenshot: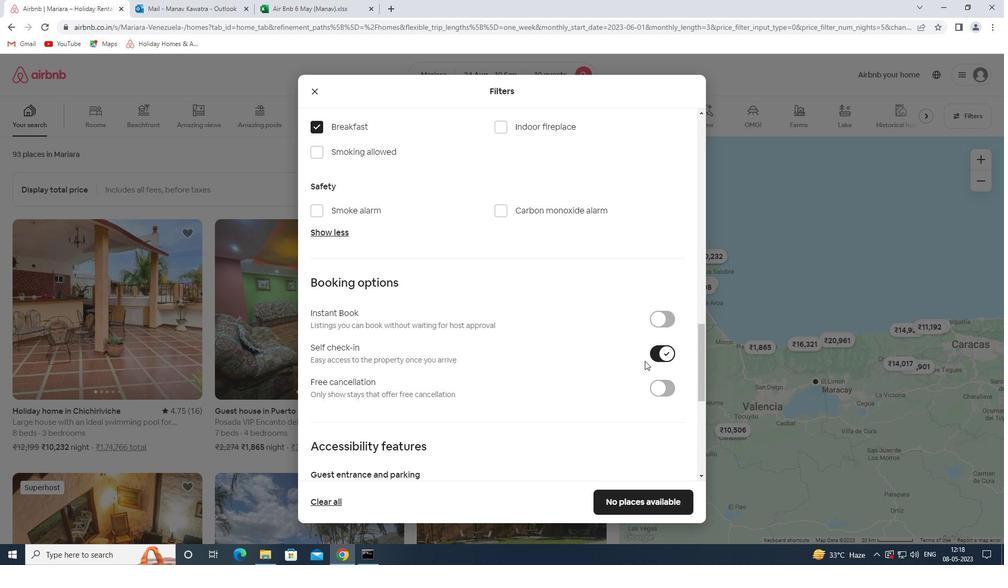 
Action: Mouse scrolled (604, 357) with delta (0, 0)
Screenshot: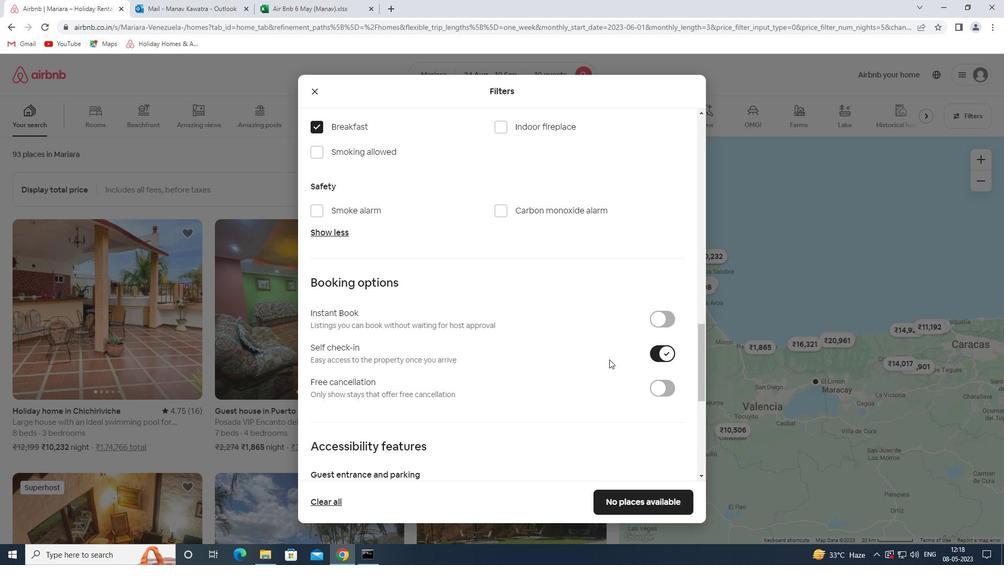 
Action: Mouse scrolled (604, 357) with delta (0, 0)
Screenshot: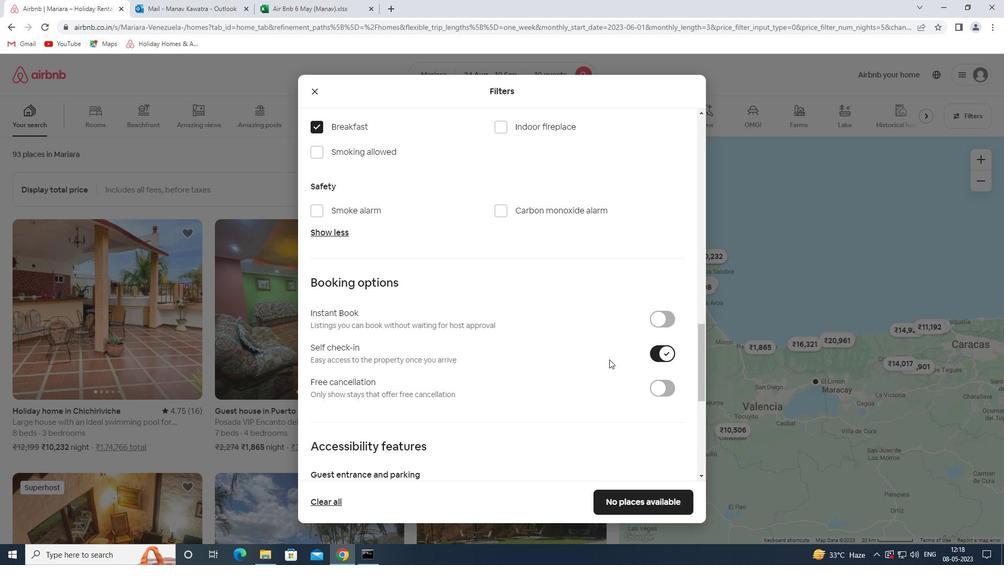 
Action: Mouse scrolled (604, 357) with delta (0, 0)
Screenshot: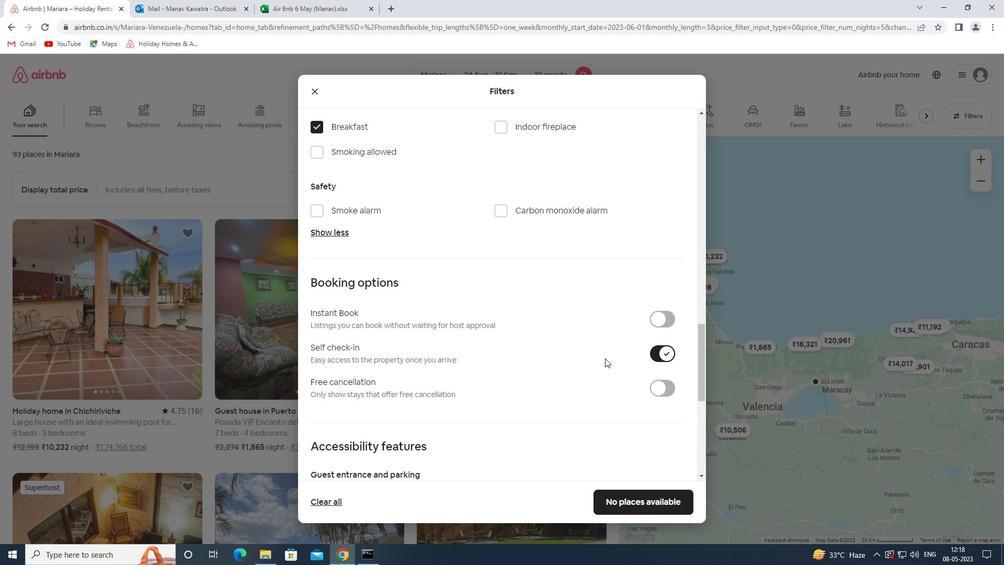 
Action: Mouse scrolled (604, 357) with delta (0, 0)
Screenshot: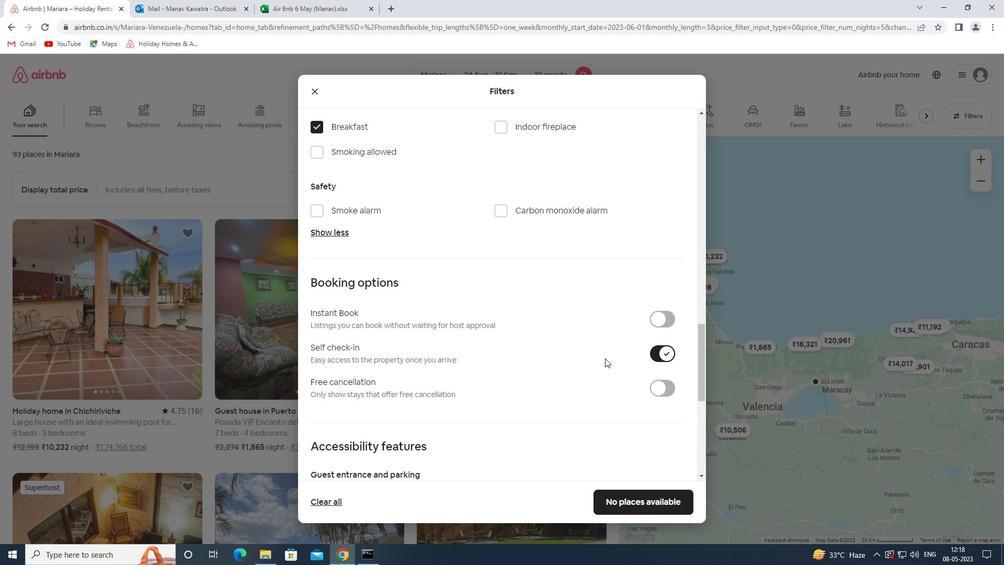 
Action: Mouse moved to (456, 408)
Screenshot: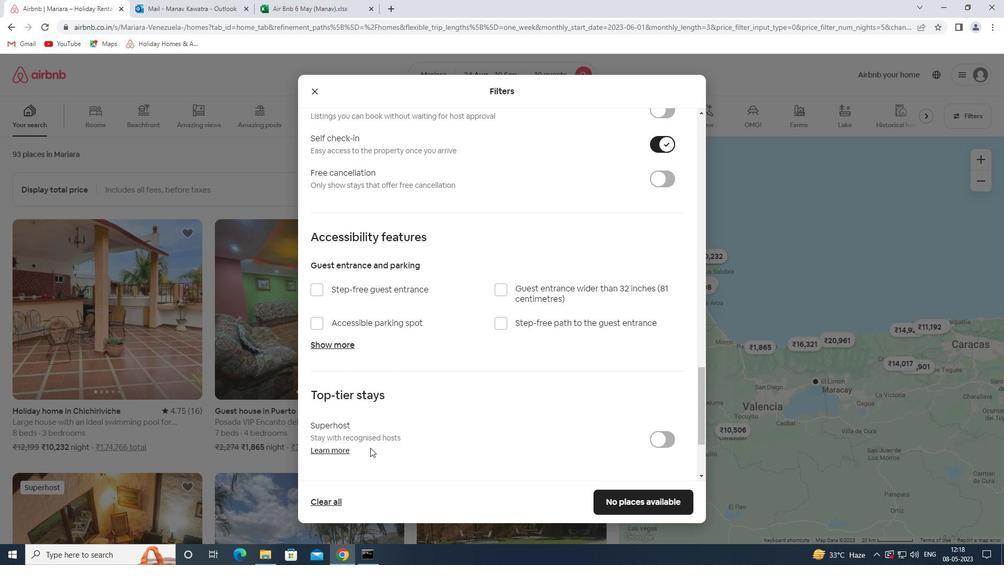 
Action: Mouse scrolled (456, 407) with delta (0, 0)
Screenshot: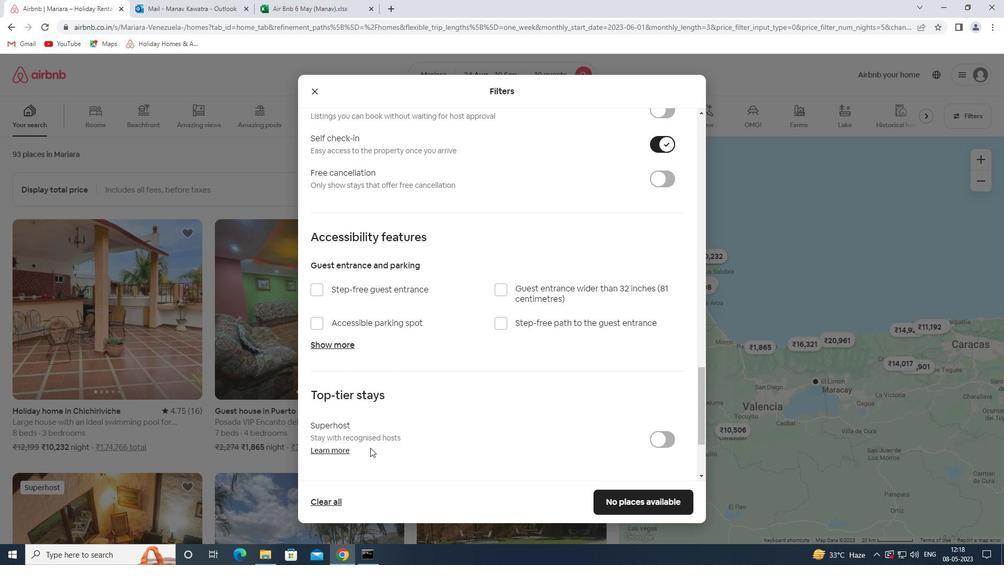 
Action: Mouse scrolled (456, 407) with delta (0, 0)
Screenshot: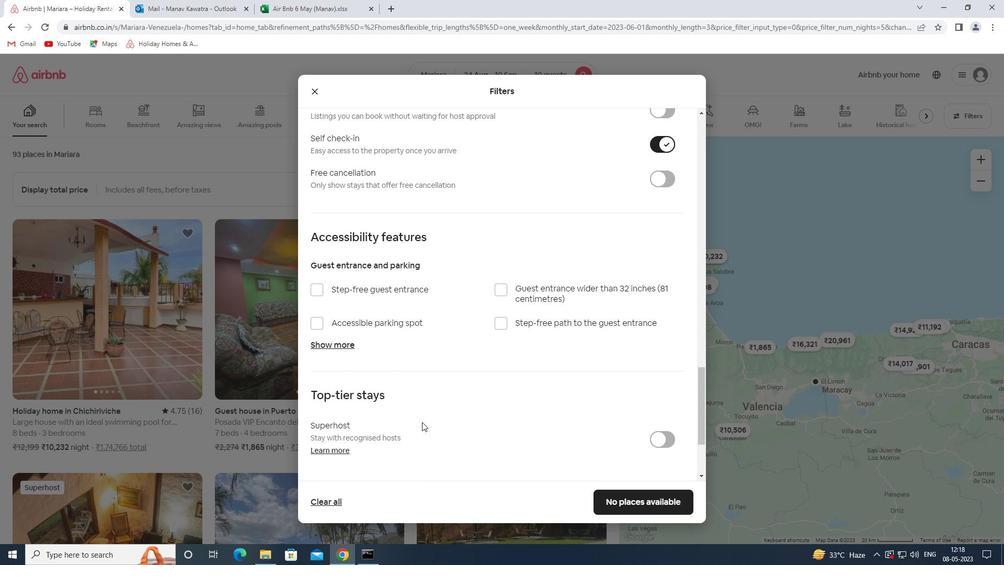 
Action: Mouse scrolled (456, 407) with delta (0, 0)
Screenshot: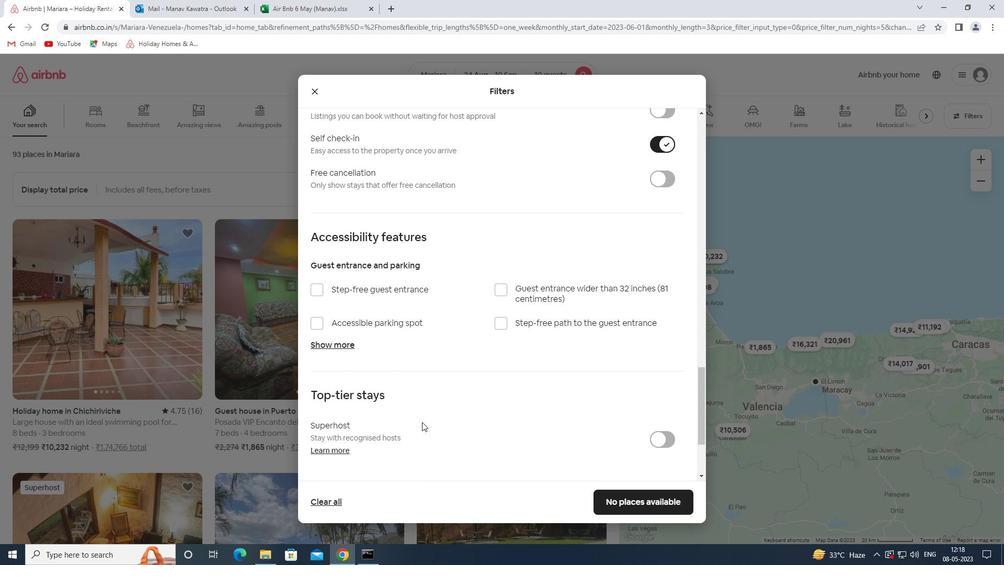 
Action: Mouse scrolled (456, 407) with delta (0, 0)
Screenshot: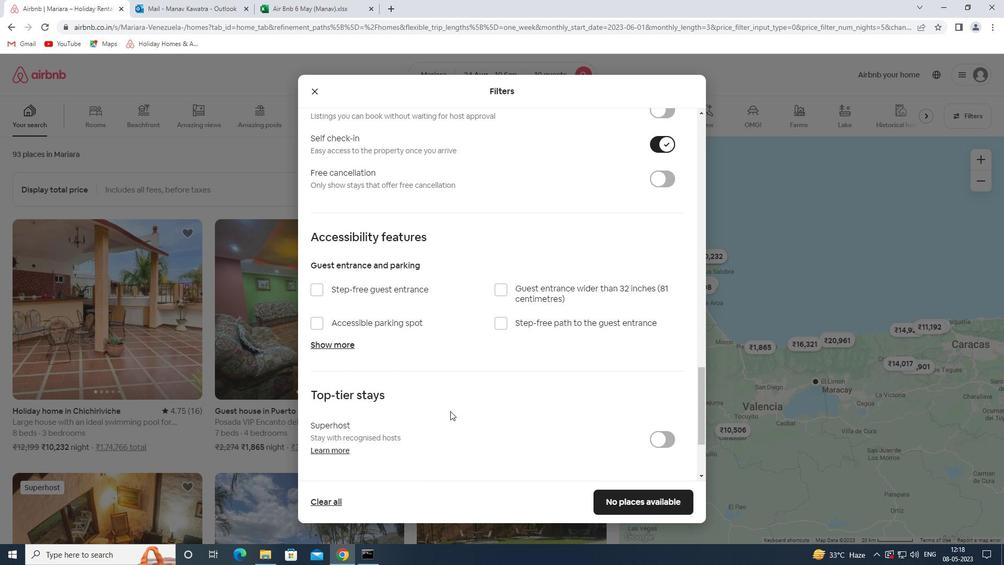 
Action: Mouse scrolled (456, 407) with delta (0, 0)
Screenshot: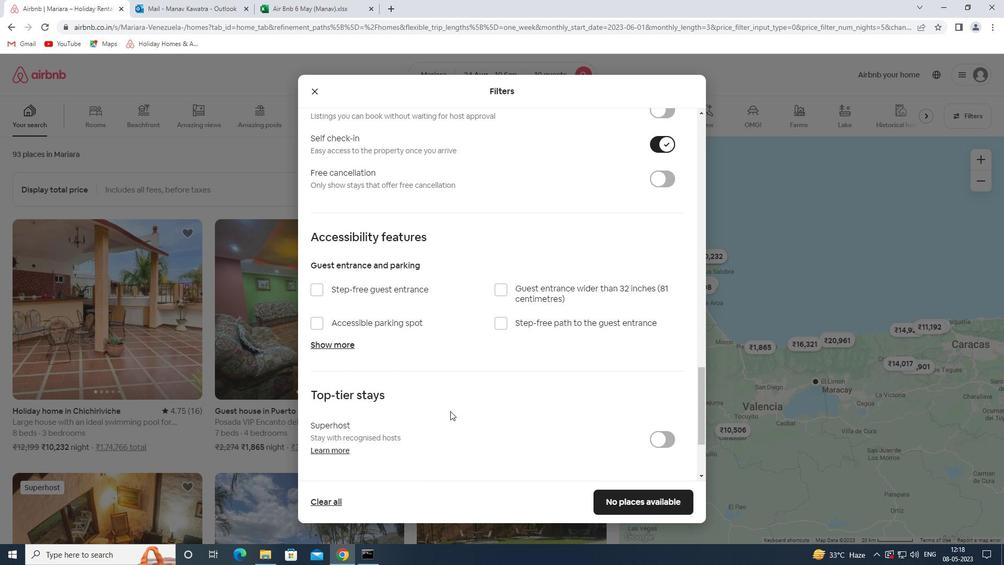 
Action: Mouse moved to (350, 411)
Screenshot: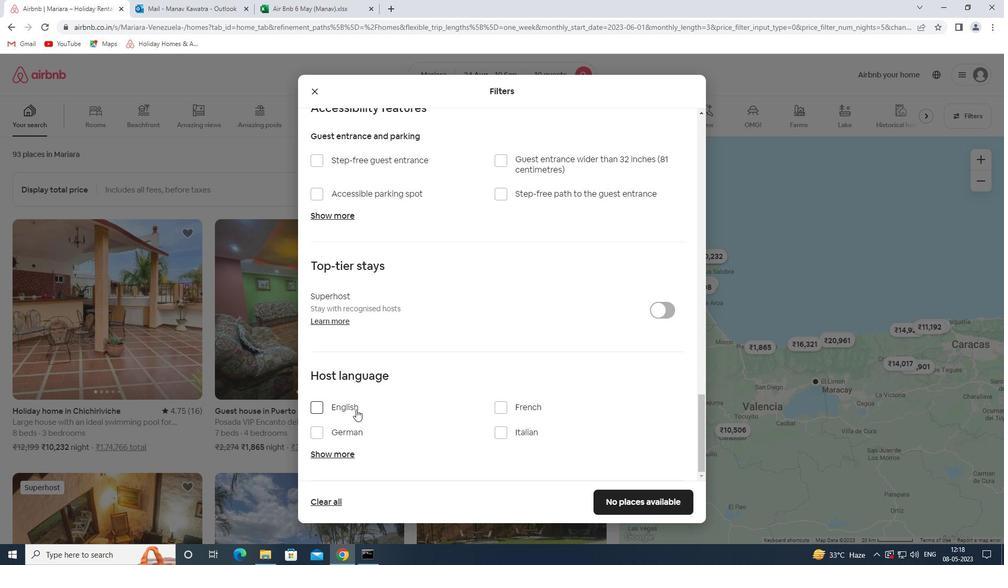 
Action: Mouse pressed left at (350, 411)
Screenshot: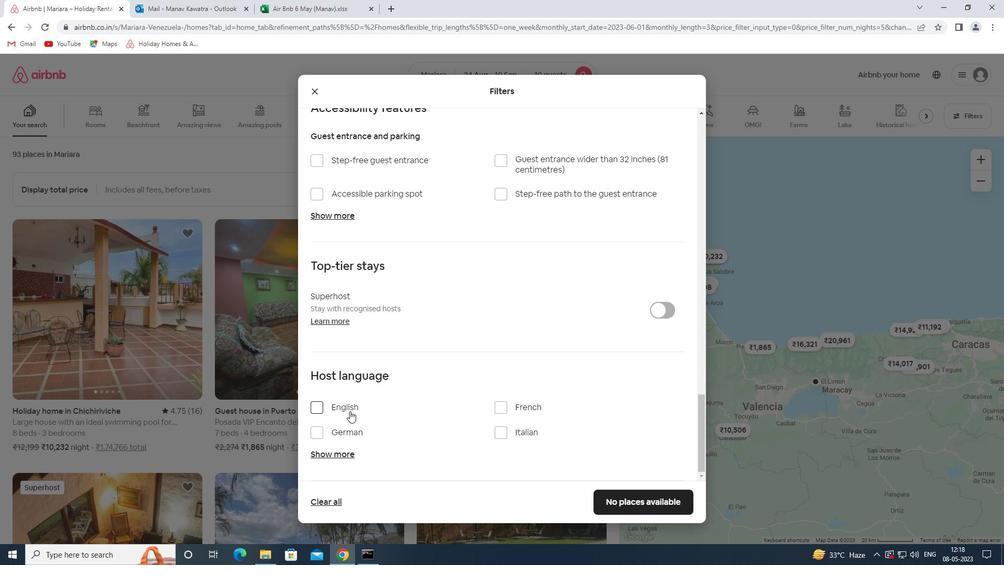 
Action: Mouse moved to (617, 496)
Screenshot: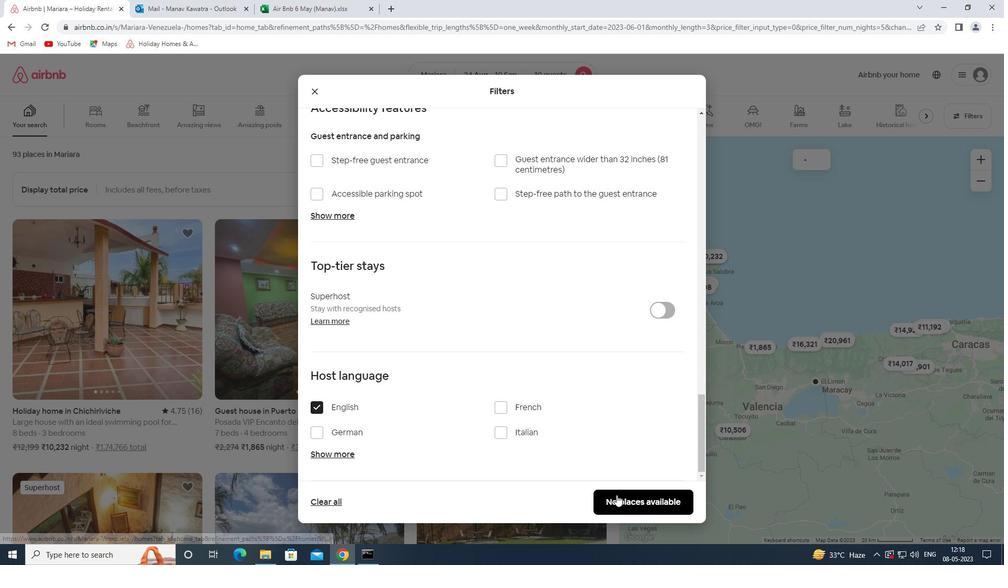 
Action: Mouse pressed left at (617, 496)
Screenshot: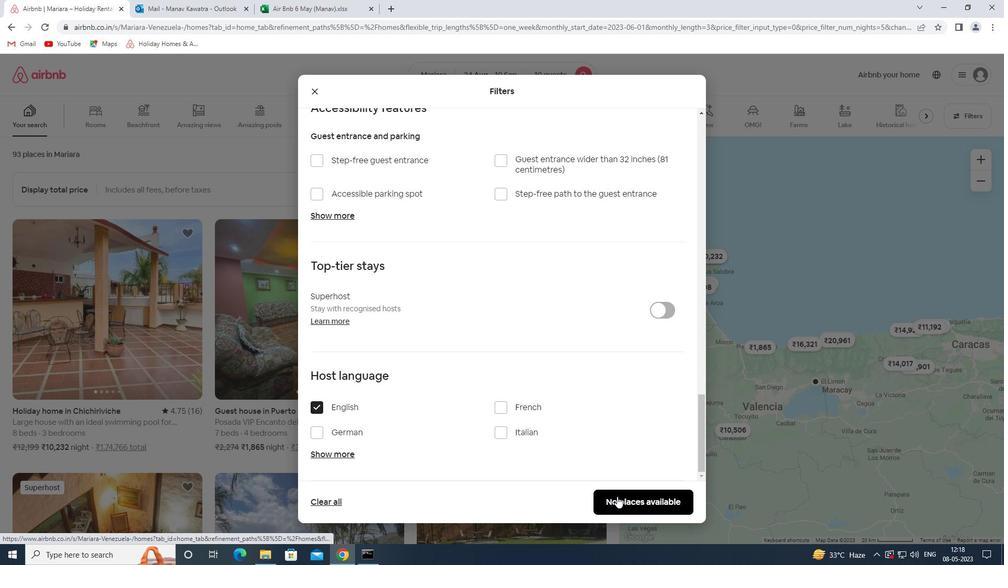 
Action: Mouse moved to (618, 497)
Screenshot: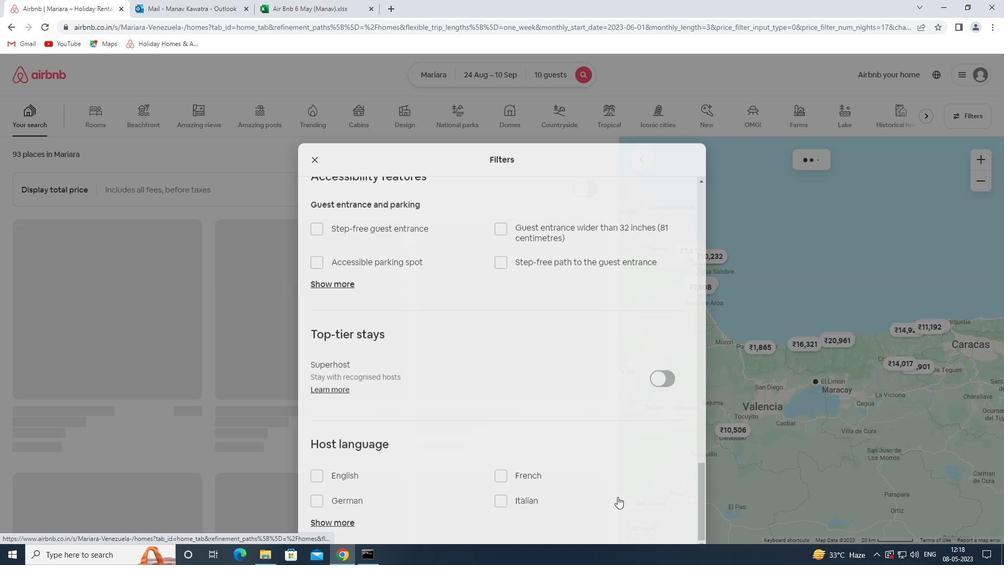 
